 Task: Find connections with filter location Fujin with filter topic #mindset with filter profile language French with filter current company Spencer's Retail with filter school Vasireddy Venkatadri Institute of Technology, Nambur (V), Pedakakani(M), PIN-522508(CC-BQ) with filter industry Equipment Rental Services with filter service category Content Strategy with filter keywords title C-Level or C-Suite.
Action: Mouse moved to (654, 80)
Screenshot: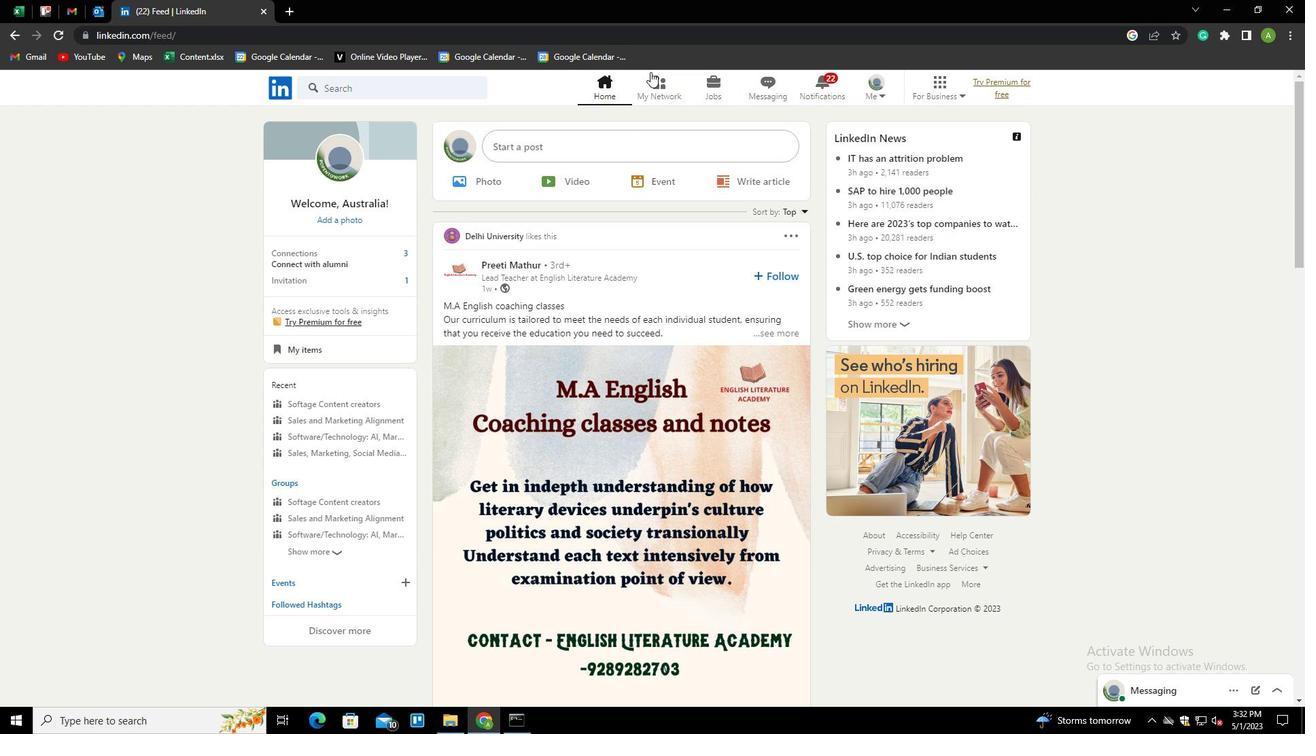 
Action: Mouse pressed left at (654, 80)
Screenshot: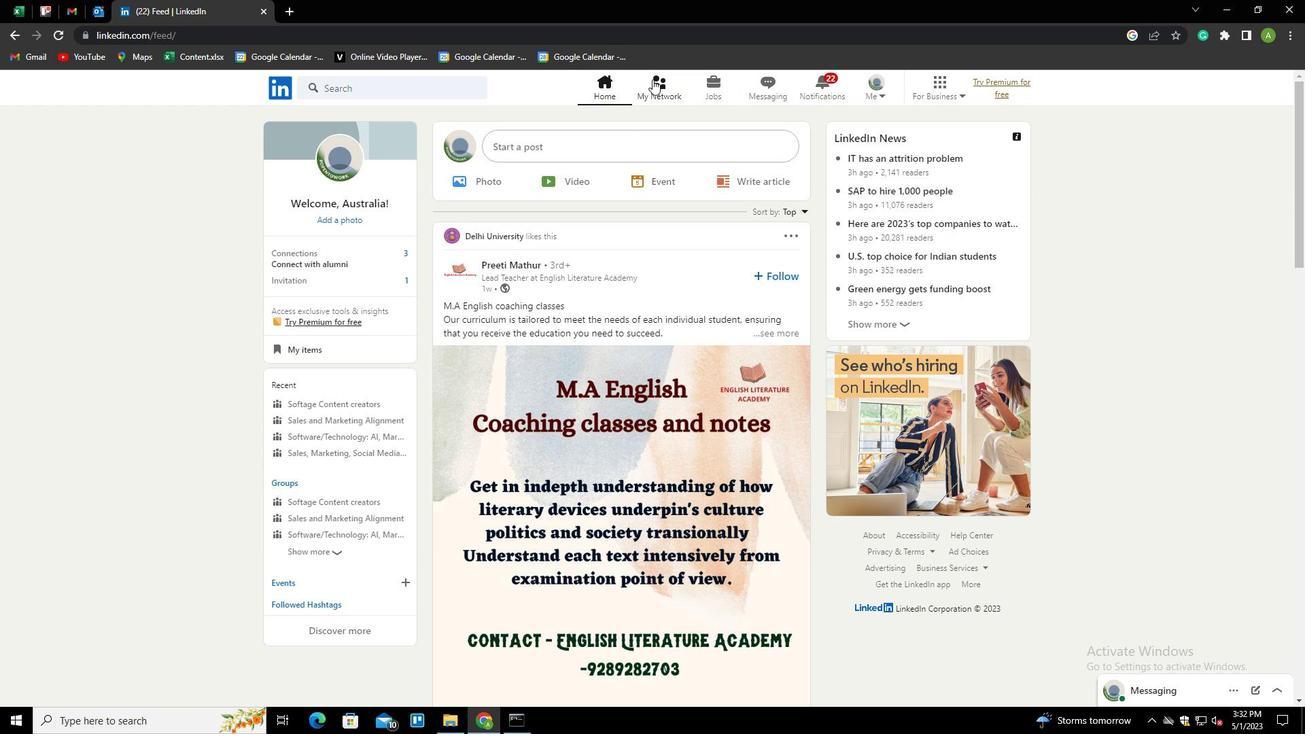 
Action: Mouse moved to (374, 153)
Screenshot: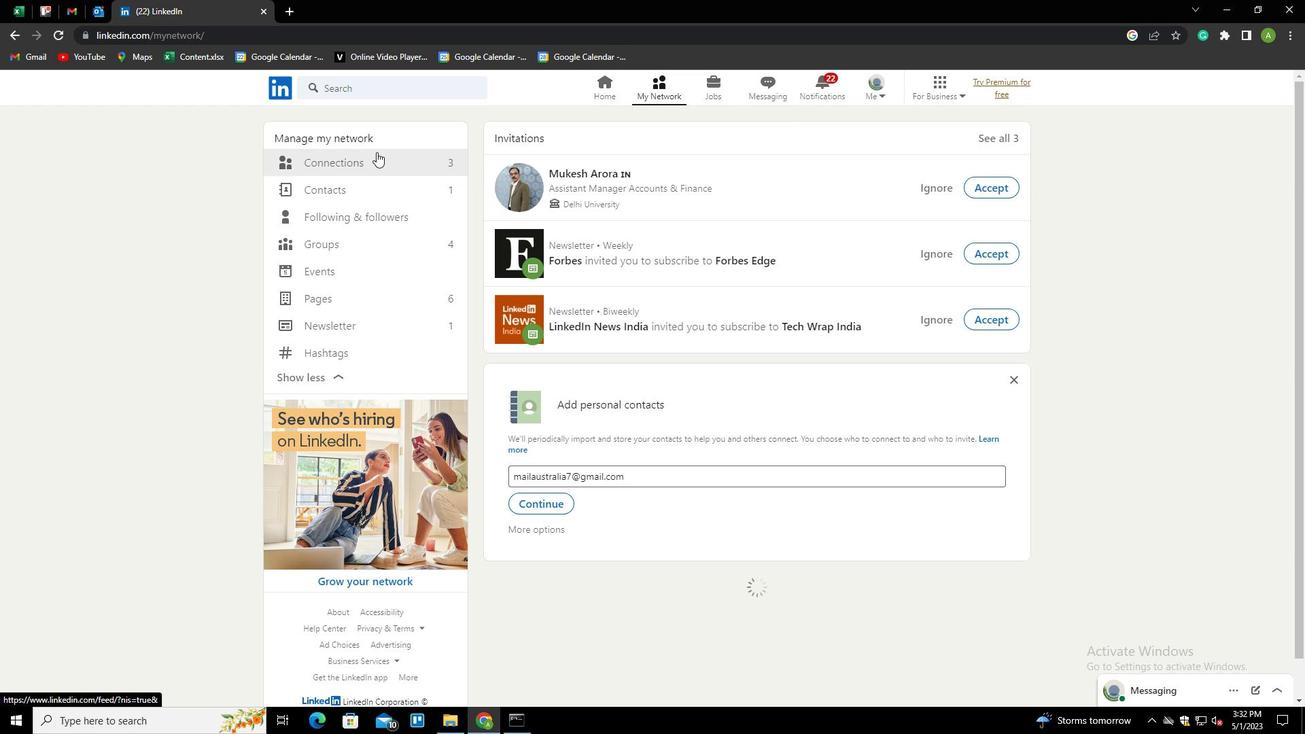 
Action: Mouse pressed left at (374, 153)
Screenshot: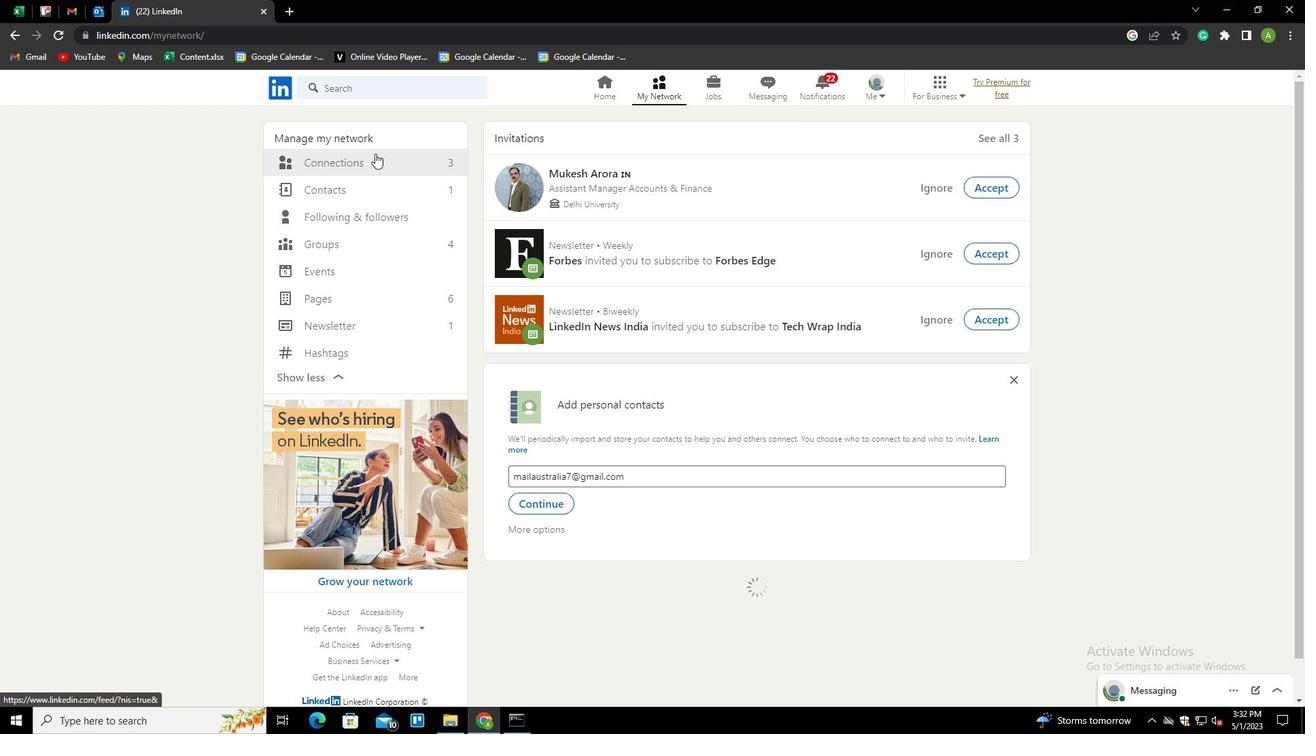 
Action: Mouse moved to (344, 163)
Screenshot: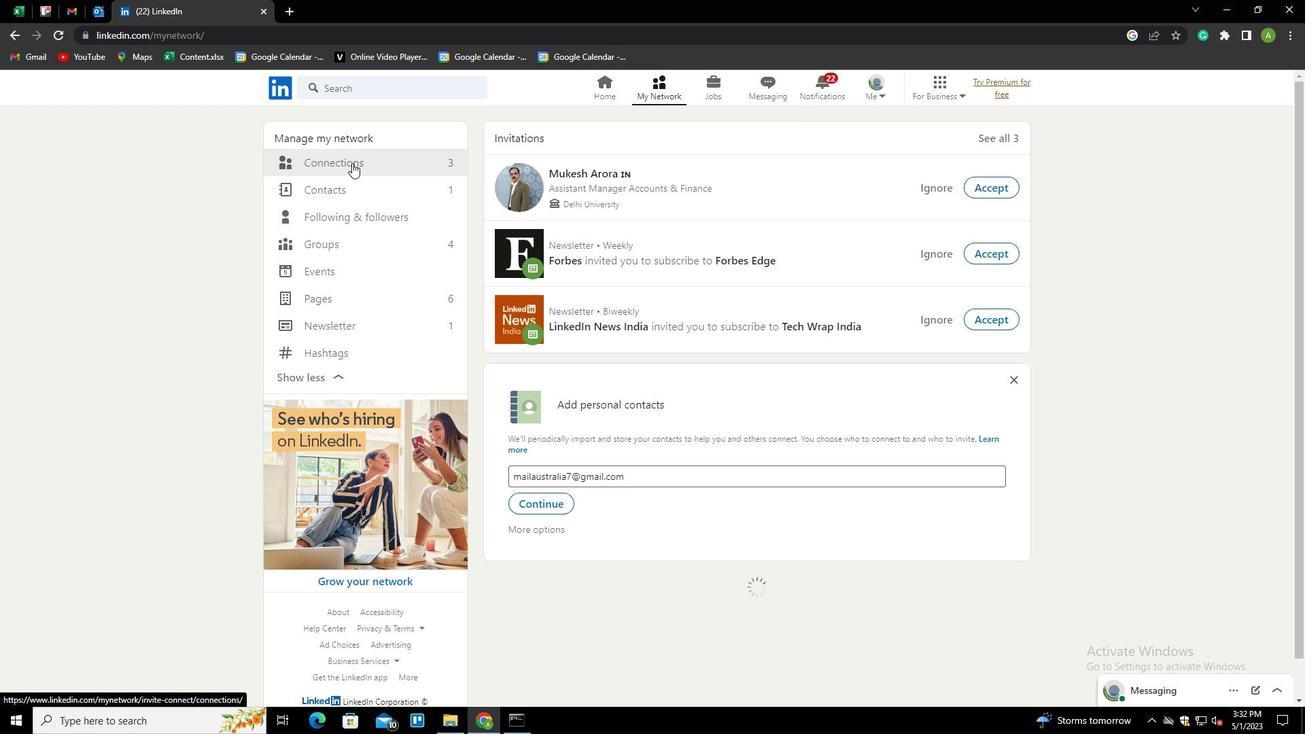 
Action: Mouse pressed left at (344, 163)
Screenshot: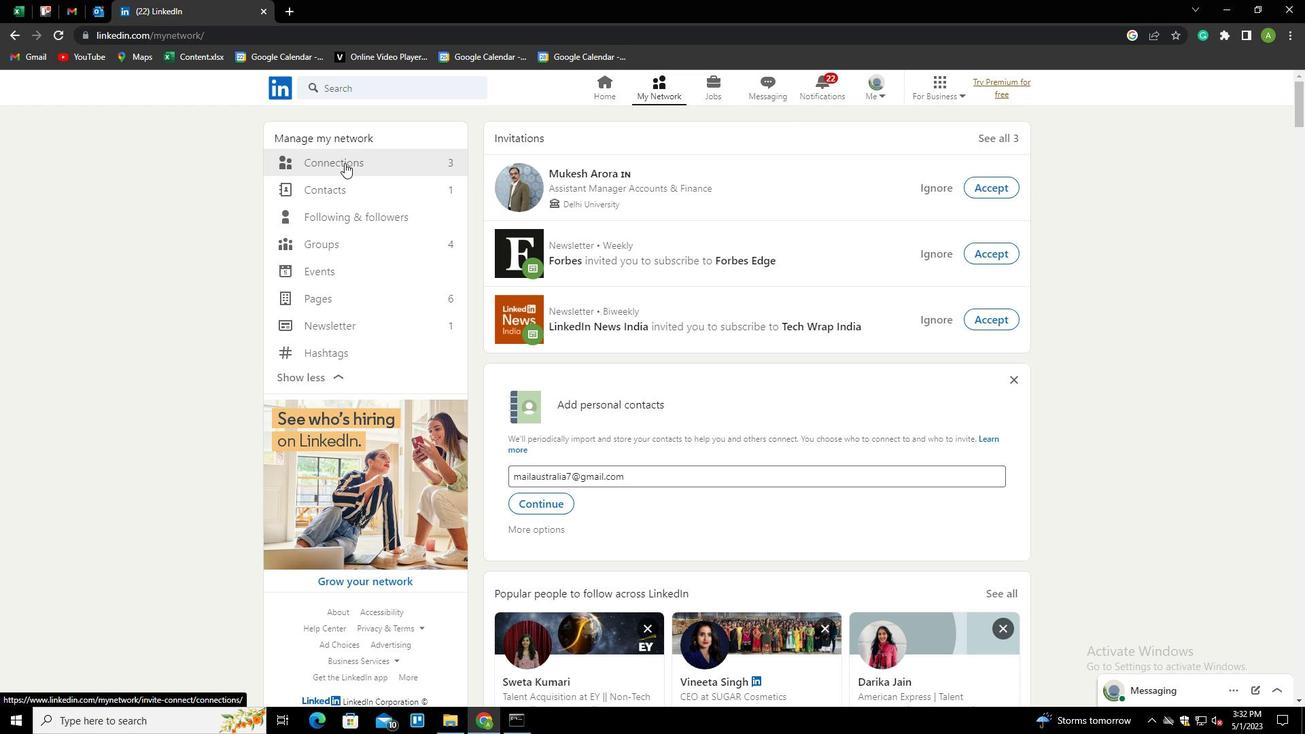 
Action: Mouse moved to (743, 167)
Screenshot: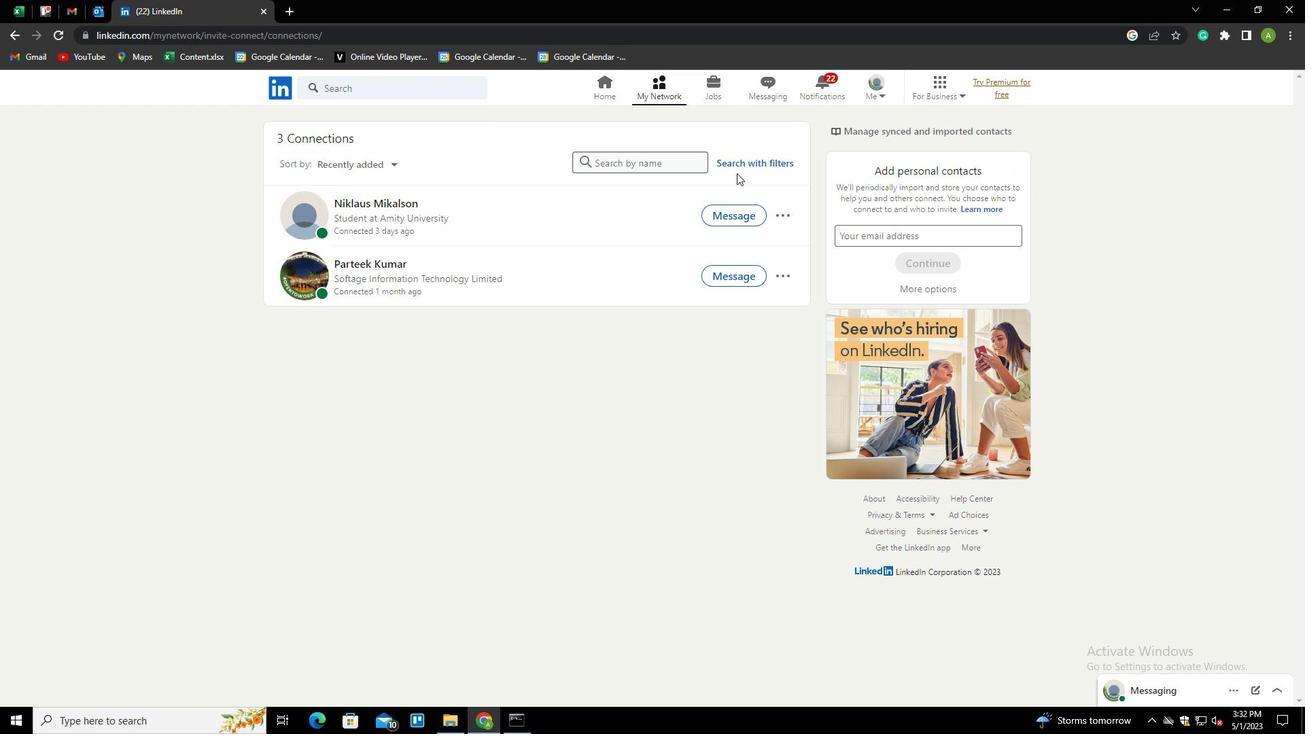 
Action: Mouse pressed left at (743, 167)
Screenshot: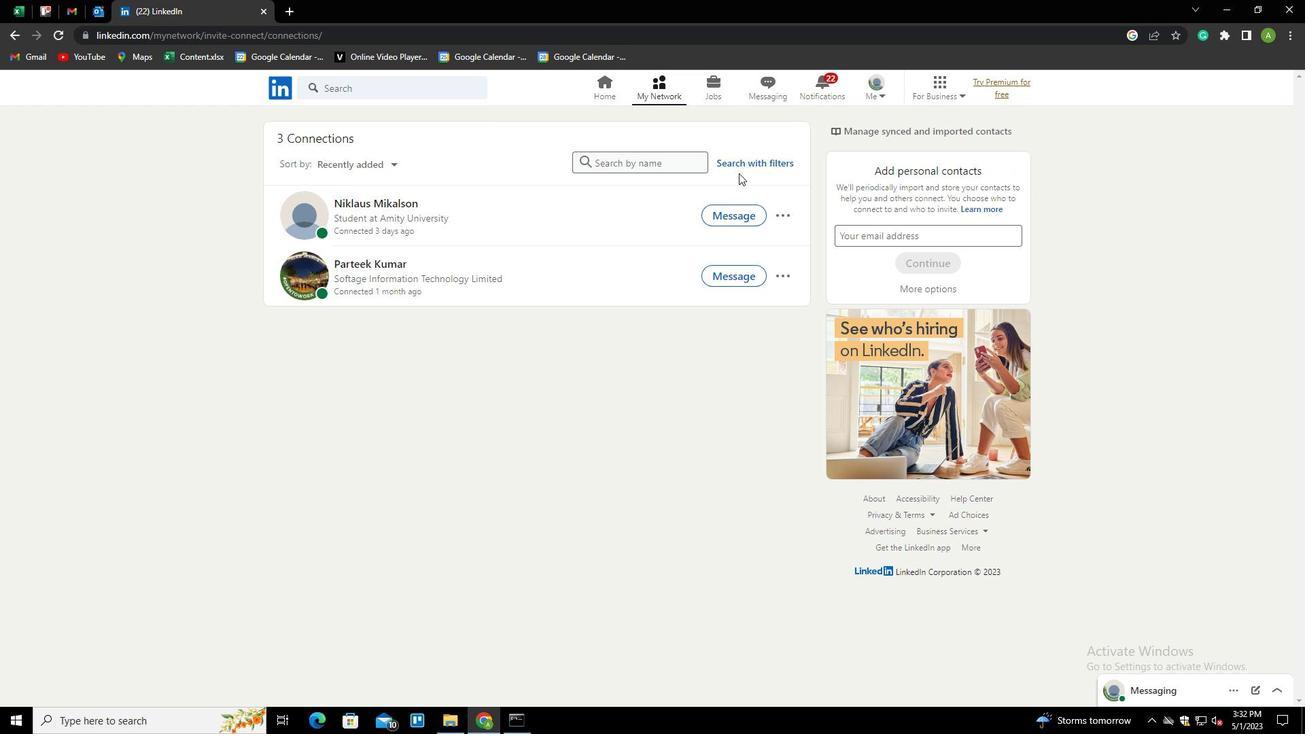 
Action: Mouse moved to (701, 123)
Screenshot: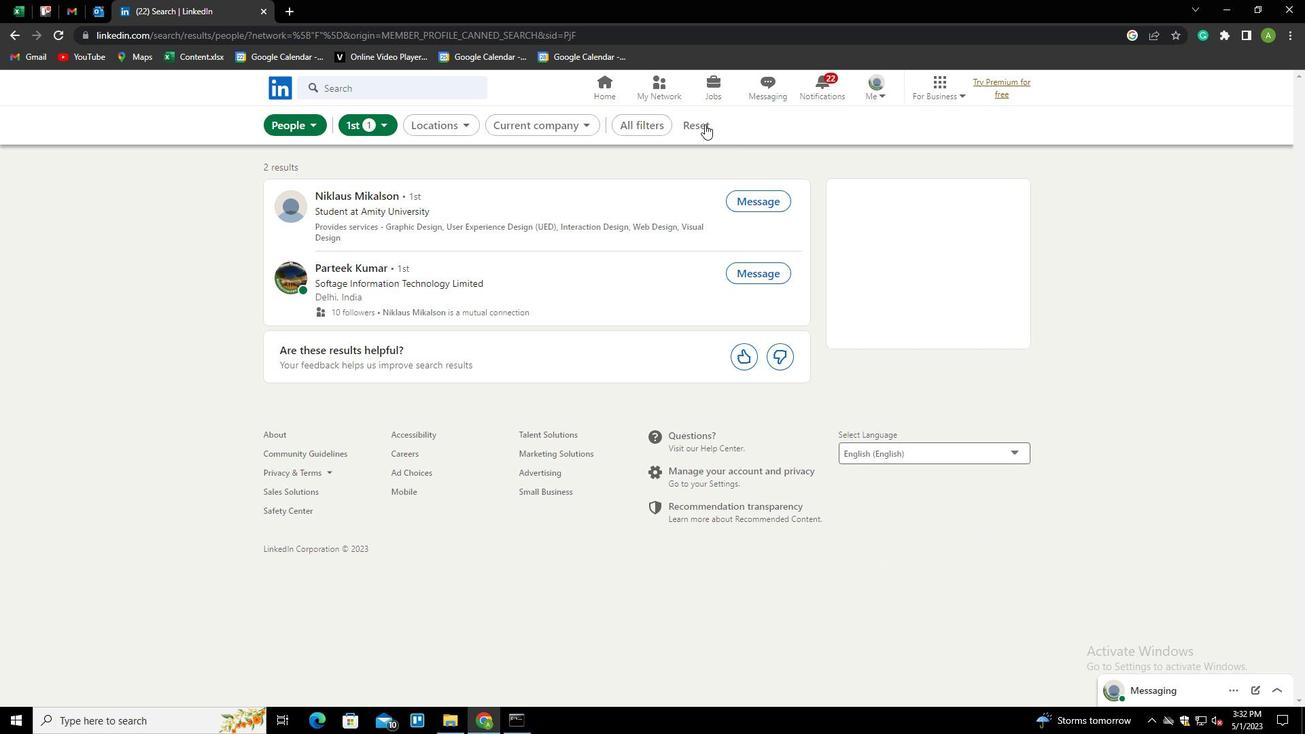 
Action: Mouse pressed left at (701, 123)
Screenshot: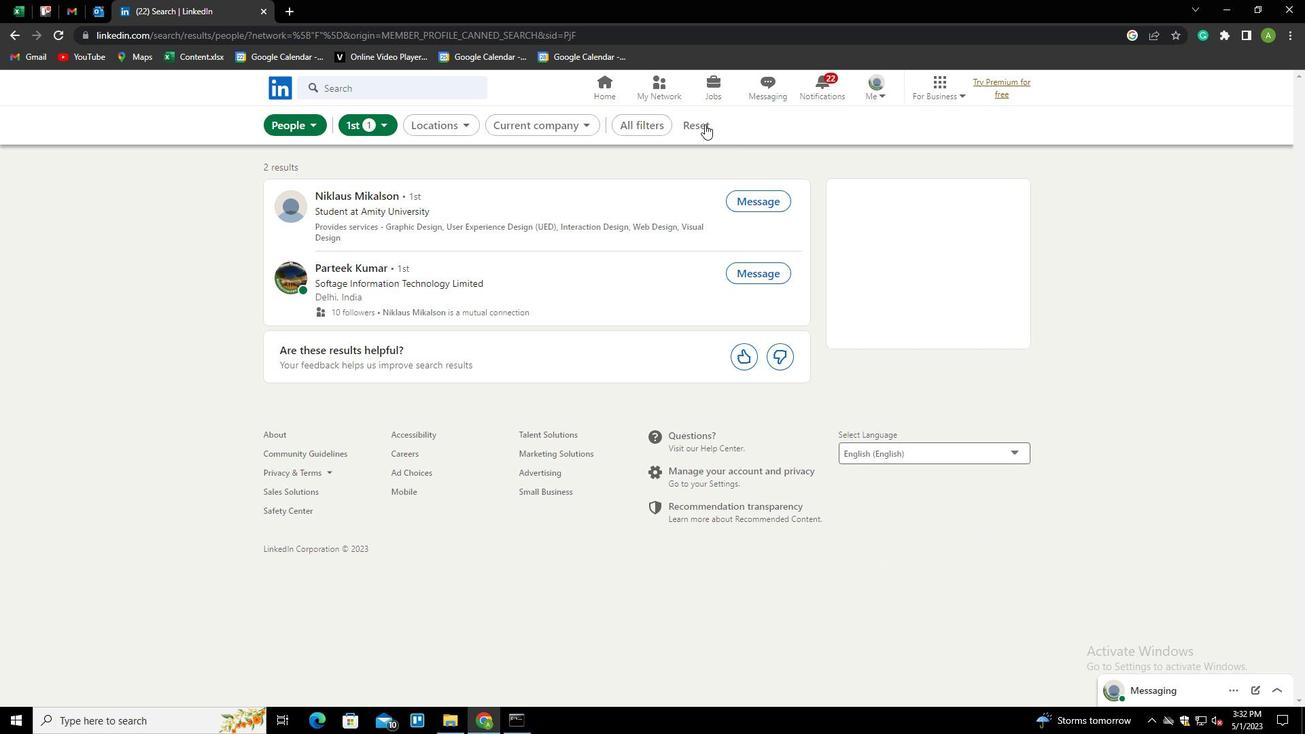 
Action: Mouse moved to (660, 126)
Screenshot: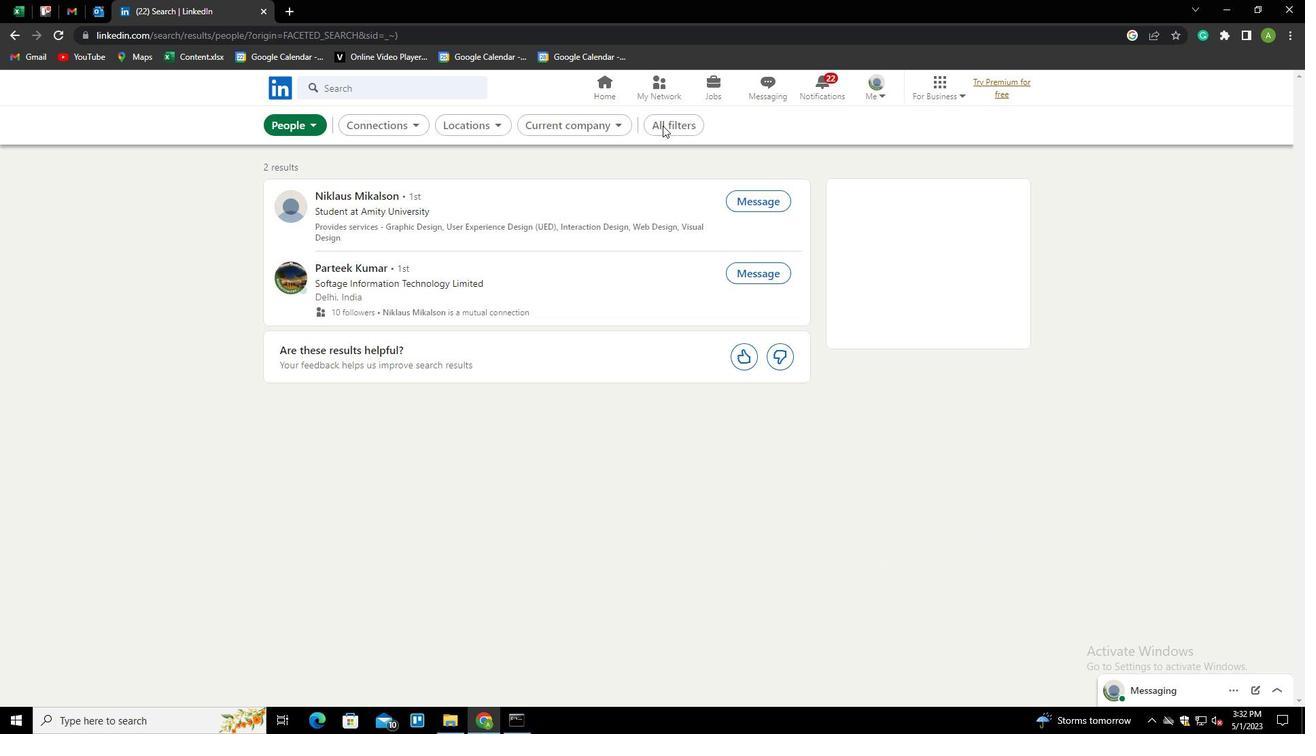 
Action: Mouse pressed left at (660, 126)
Screenshot: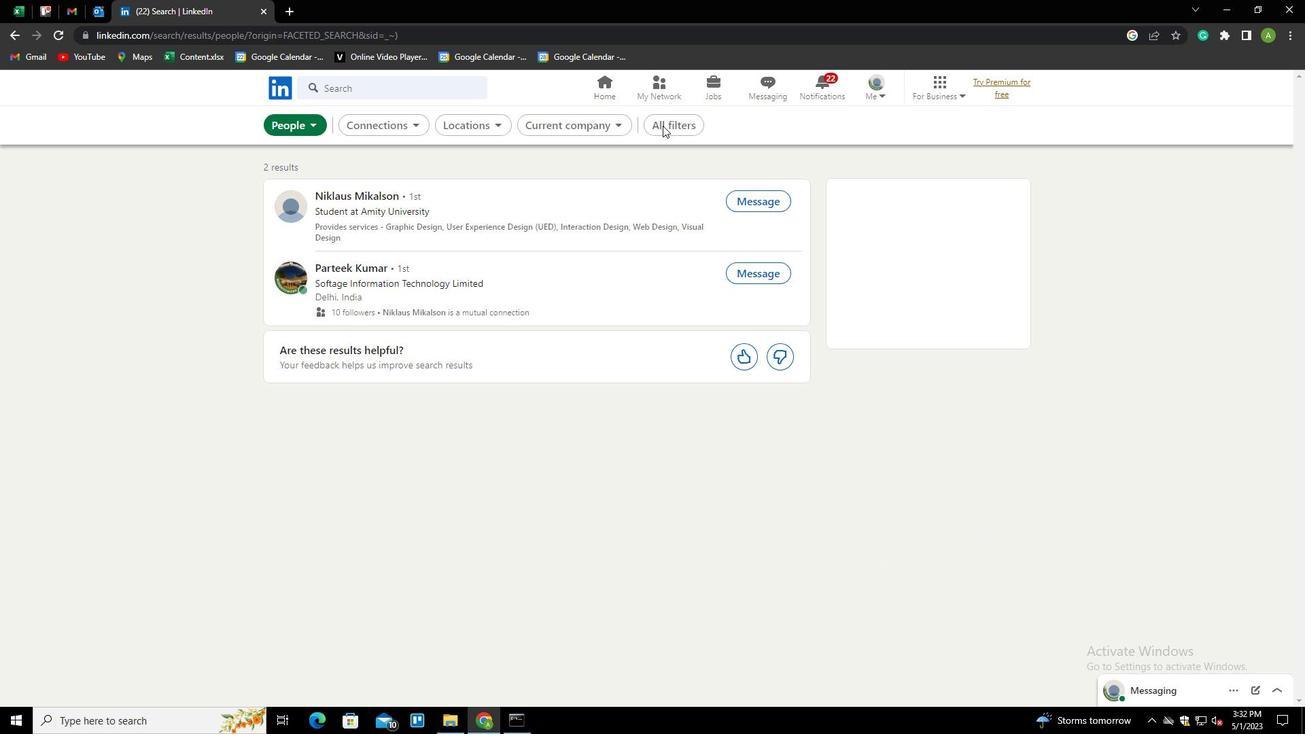 
Action: Mouse moved to (1266, 375)
Screenshot: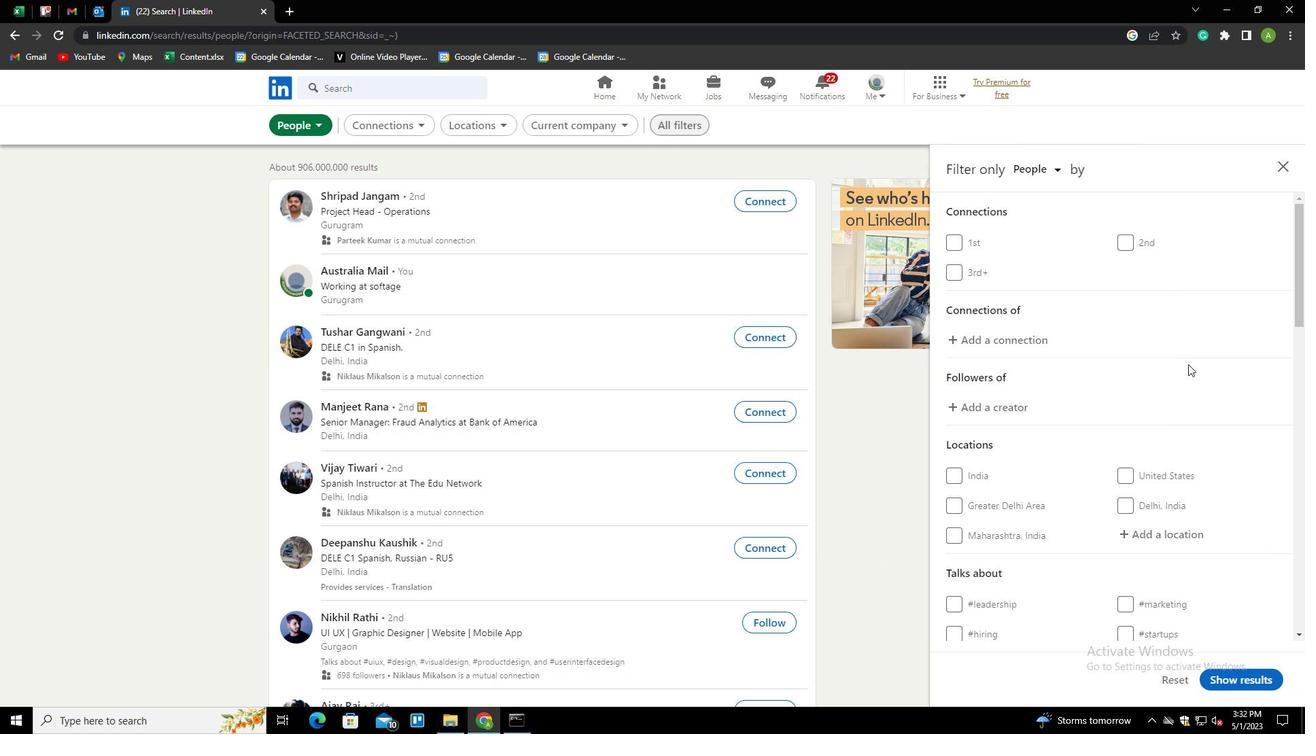 
Action: Mouse scrolled (1266, 374) with delta (0, 0)
Screenshot: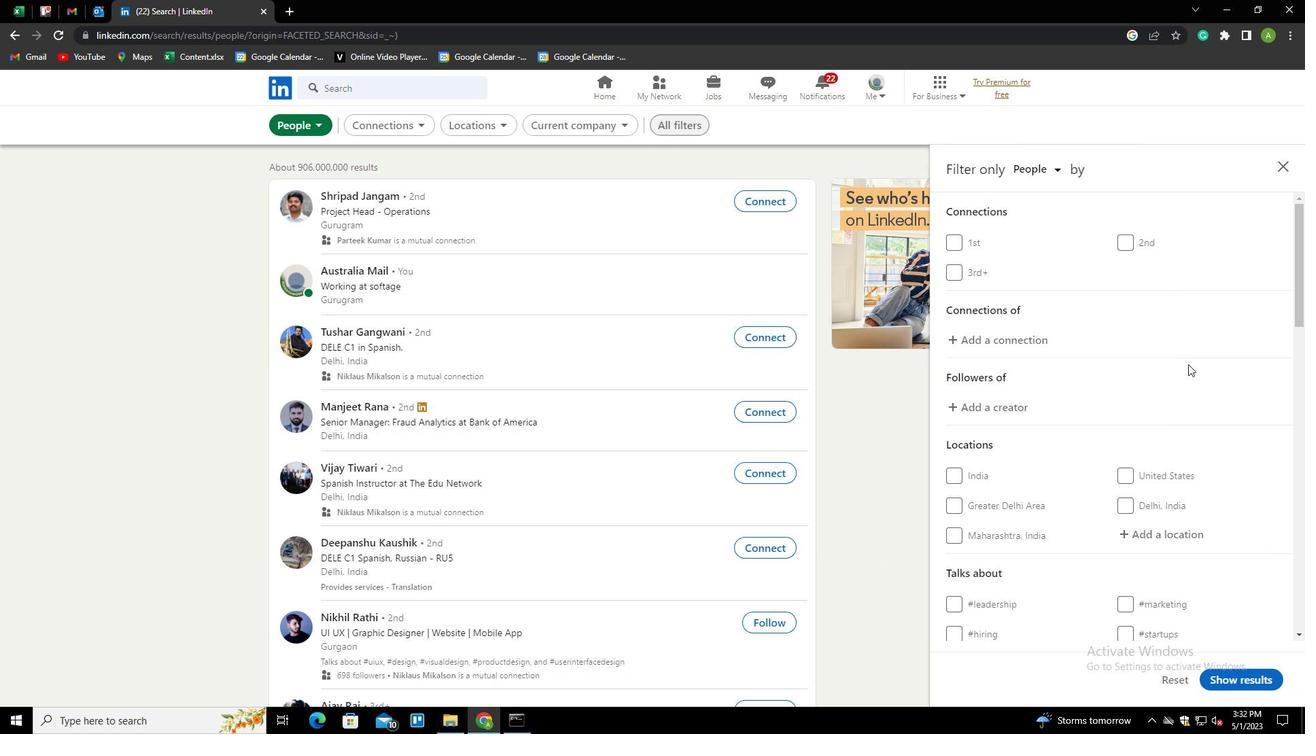 
Action: Mouse moved to (1266, 375)
Screenshot: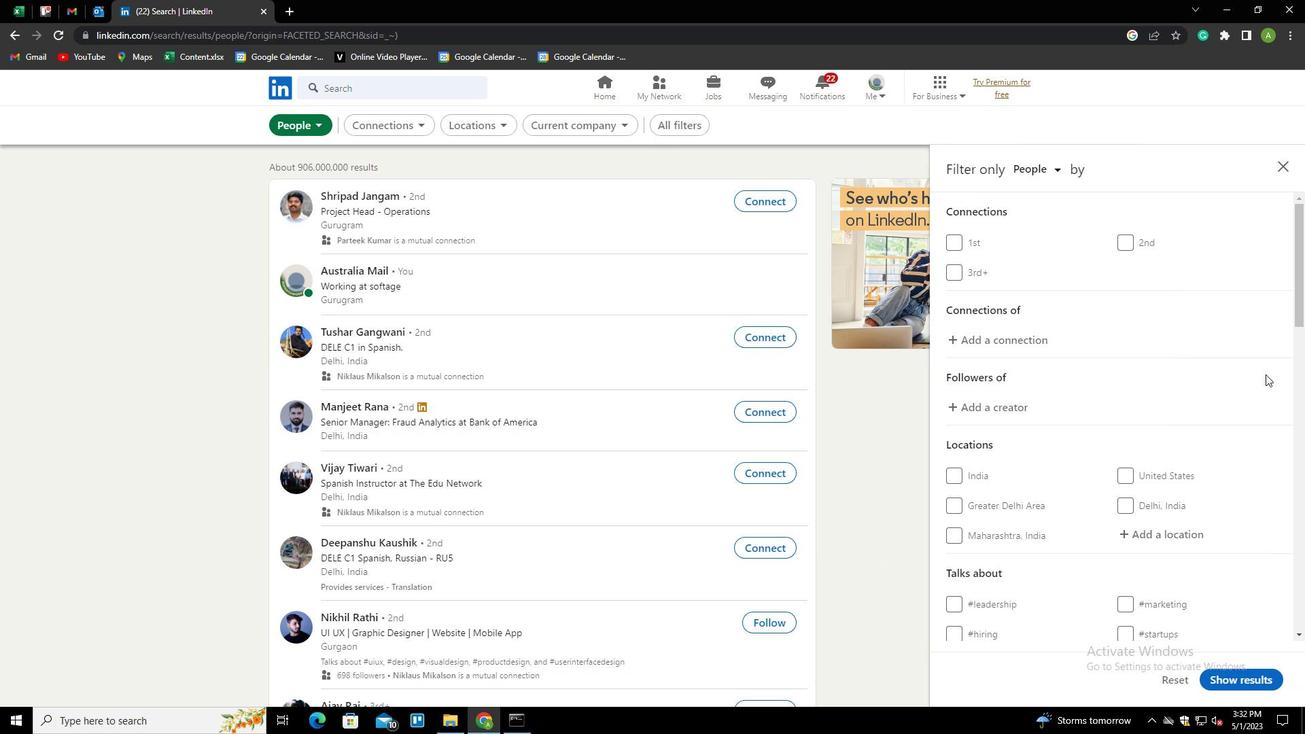 
Action: Mouse scrolled (1266, 374) with delta (0, 0)
Screenshot: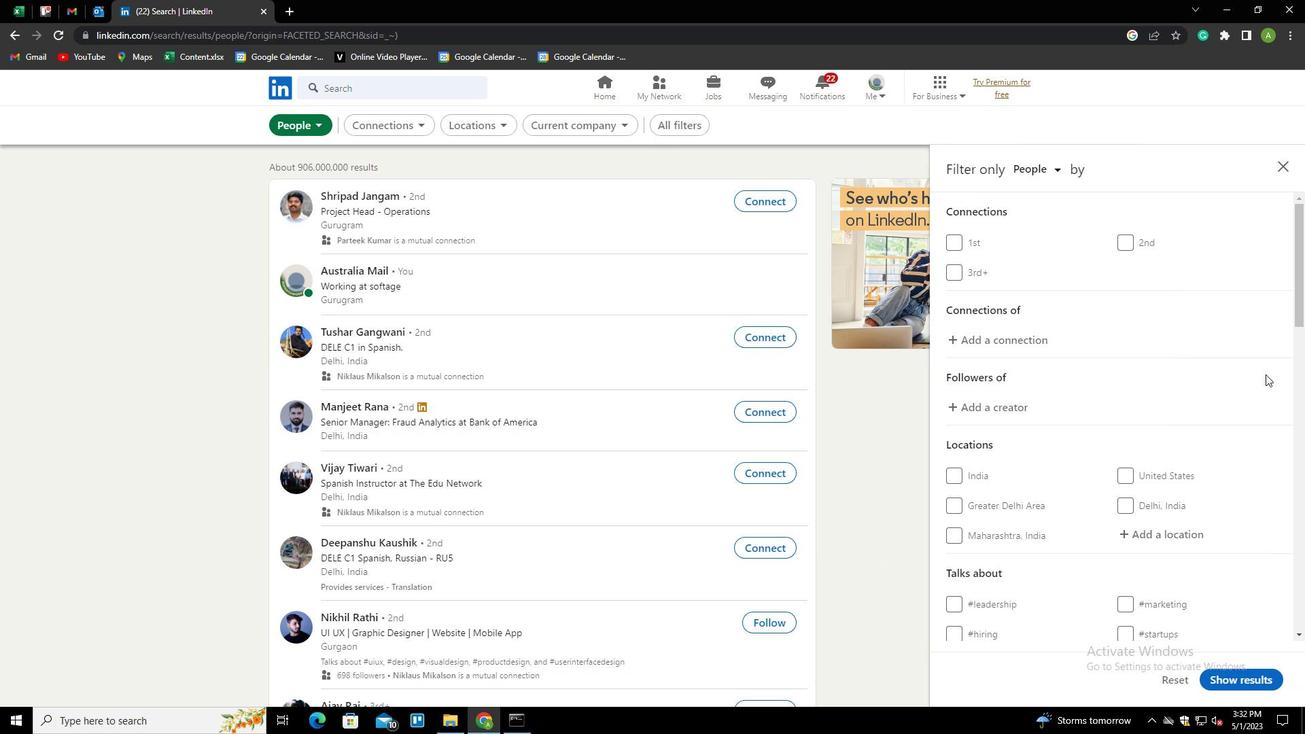 
Action: Mouse moved to (1137, 392)
Screenshot: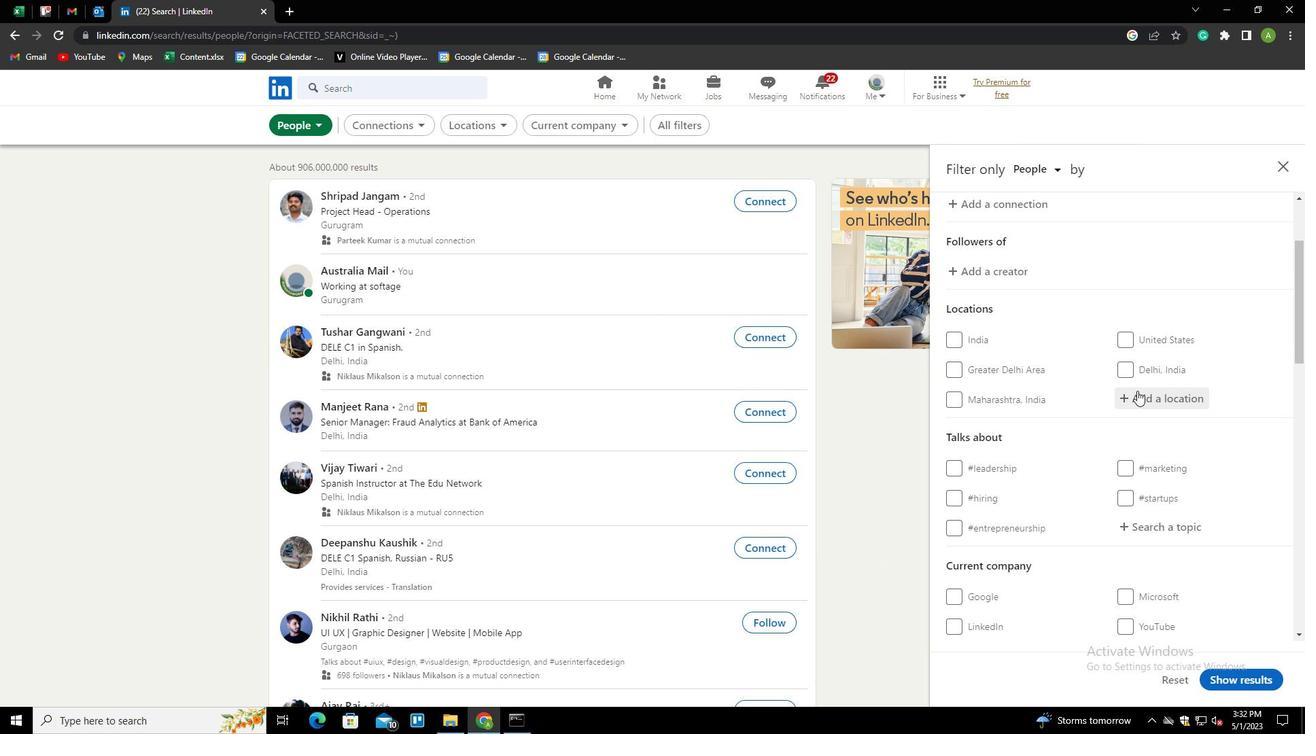 
Action: Mouse pressed left at (1137, 392)
Screenshot: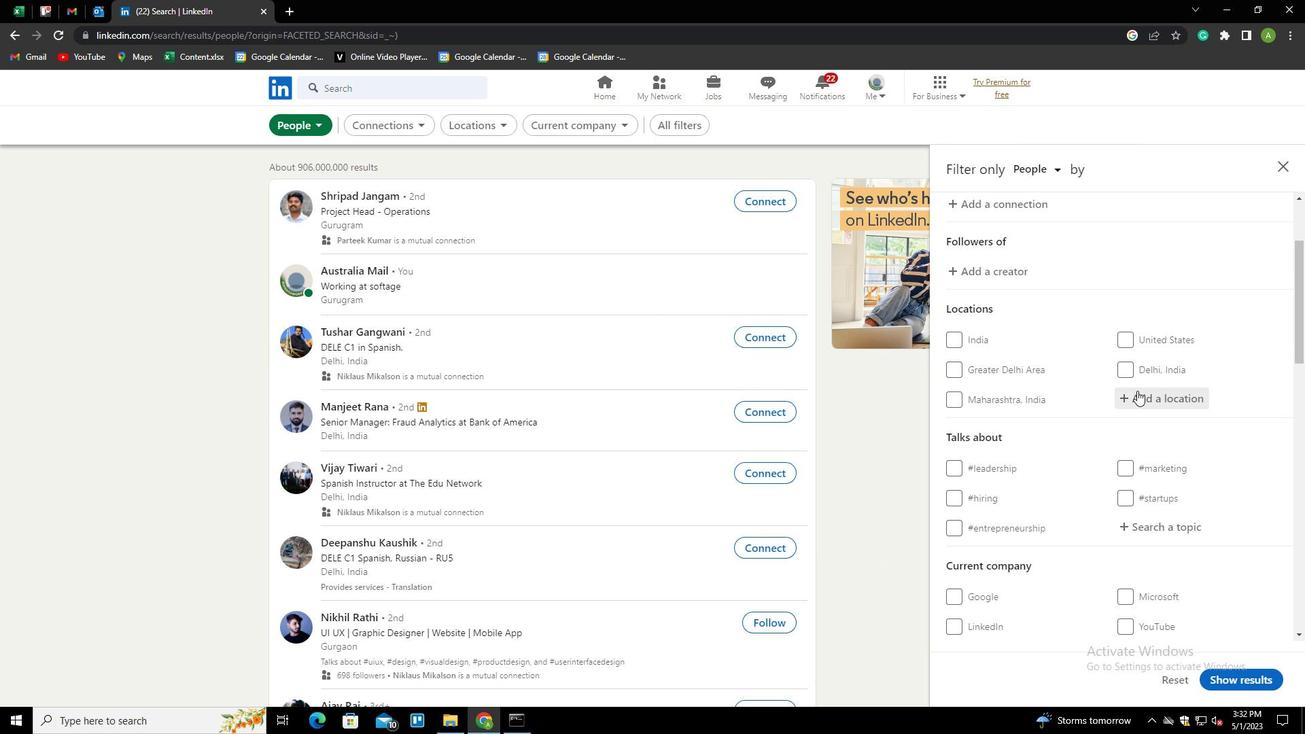 
Action: Key pressed <Key.shift>FUJIN
Screenshot: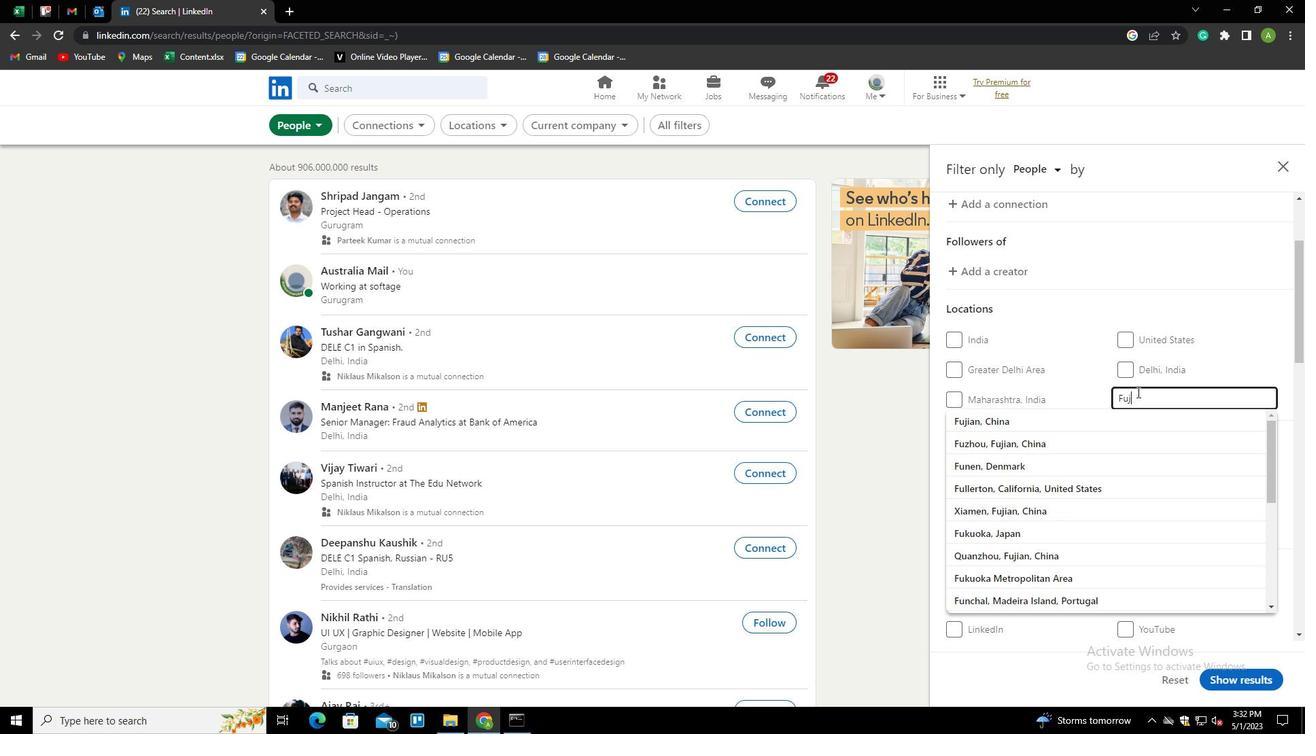 
Action: Mouse moved to (1153, 524)
Screenshot: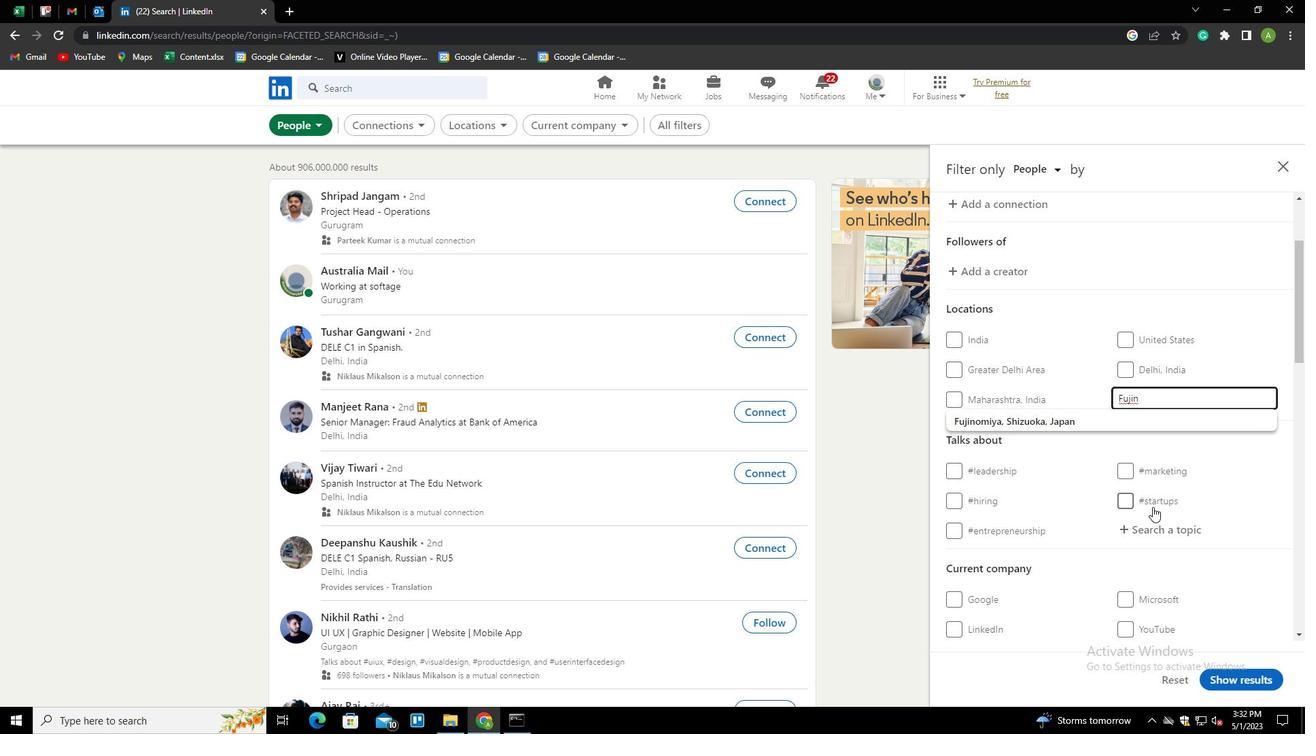 
Action: Mouse pressed left at (1153, 524)
Screenshot: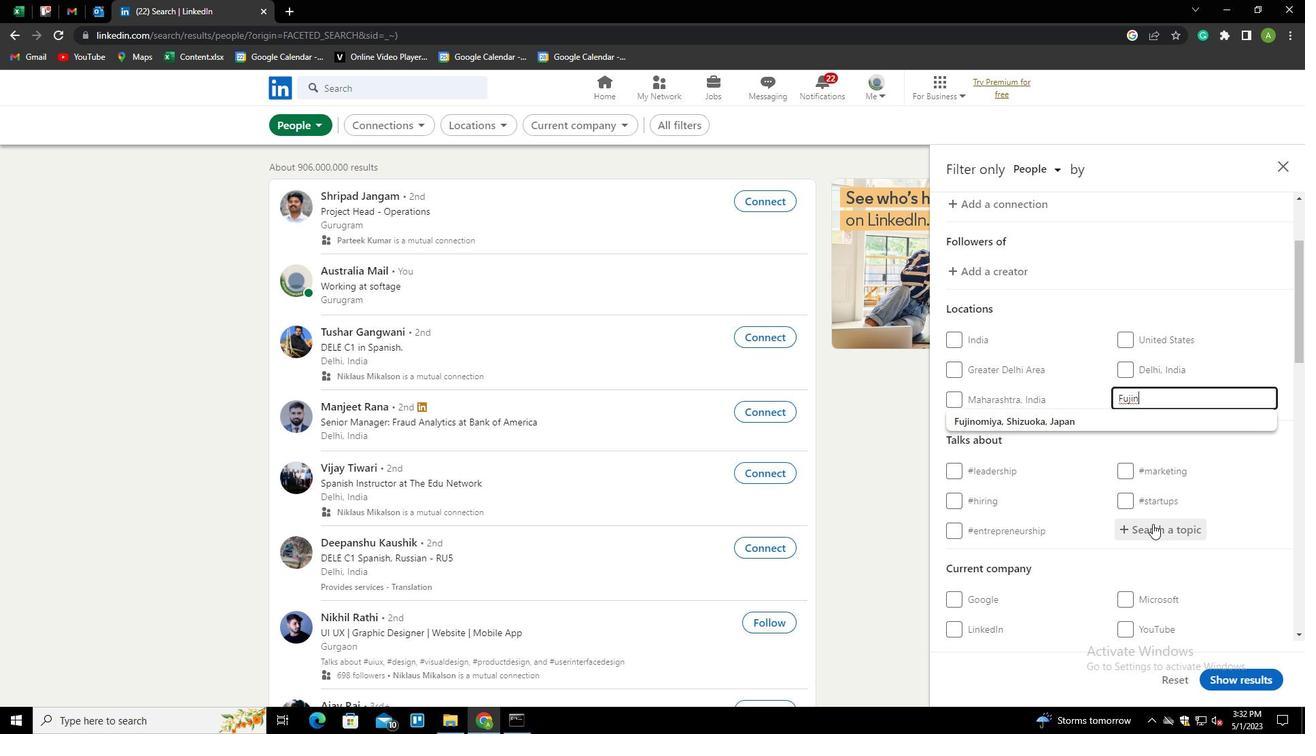 
Action: Key pressed MINDSET<Key.down><Key.enter>
Screenshot: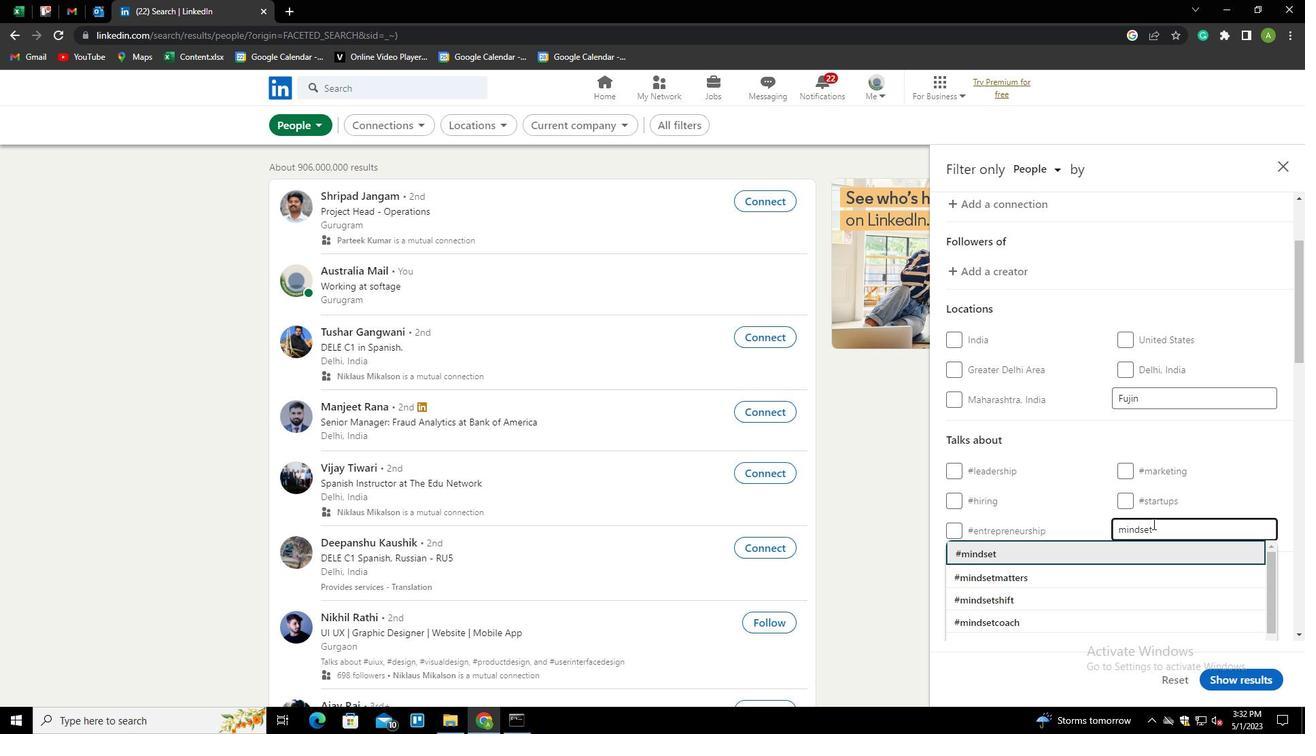 
Action: Mouse scrolled (1153, 523) with delta (0, 0)
Screenshot: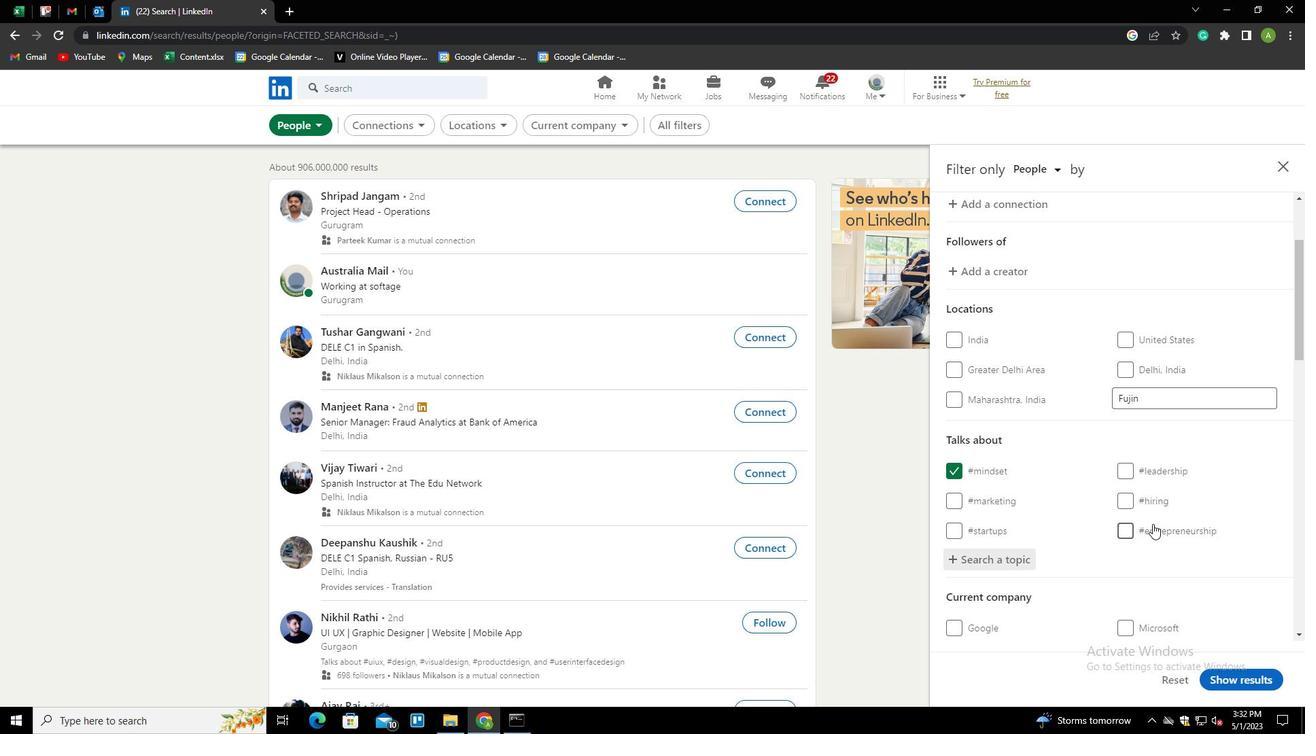 
Action: Mouse scrolled (1153, 523) with delta (0, 0)
Screenshot: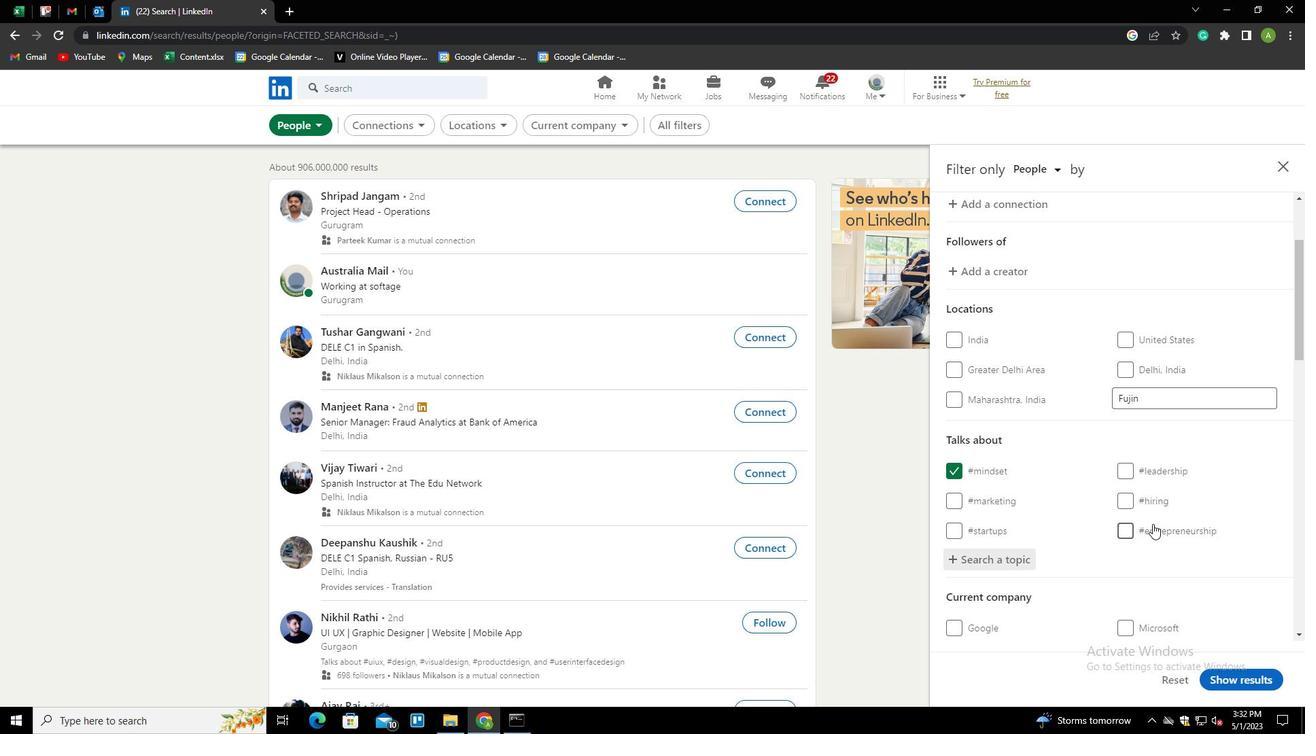 
Action: Mouse scrolled (1153, 523) with delta (0, 0)
Screenshot: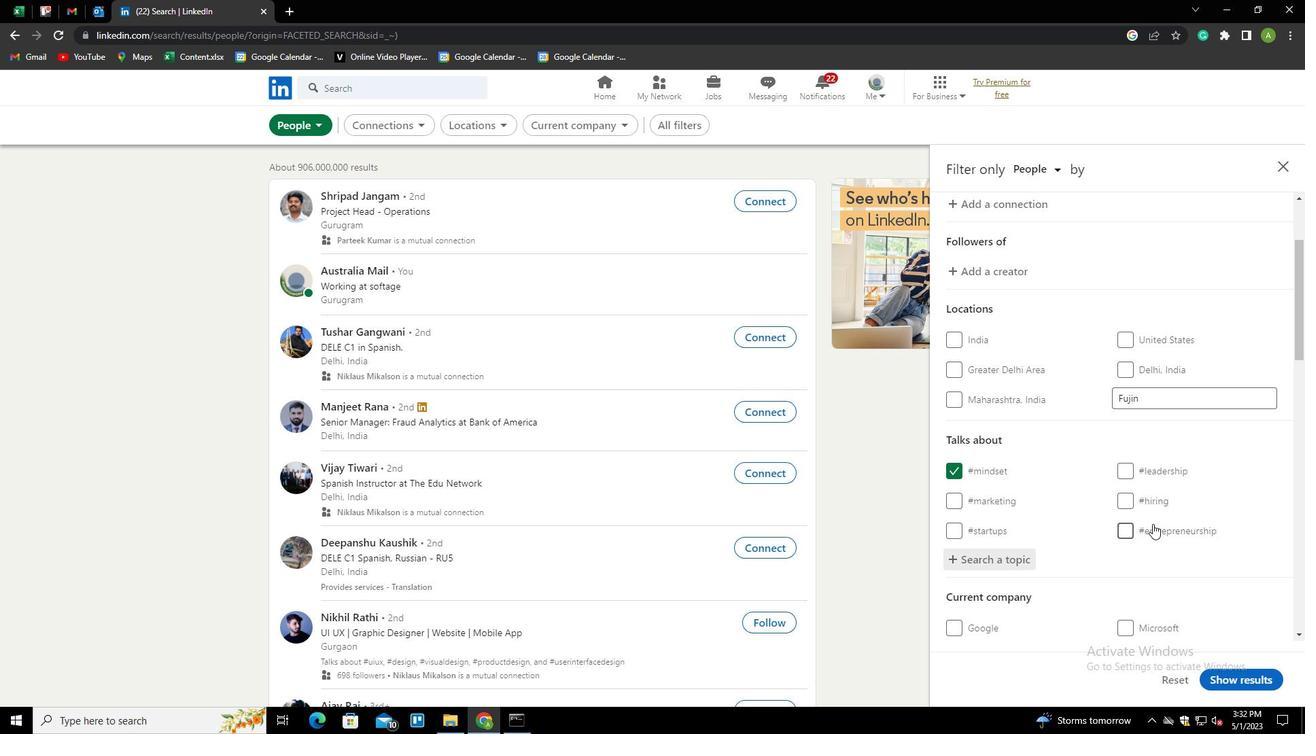
Action: Mouse scrolled (1153, 523) with delta (0, 0)
Screenshot: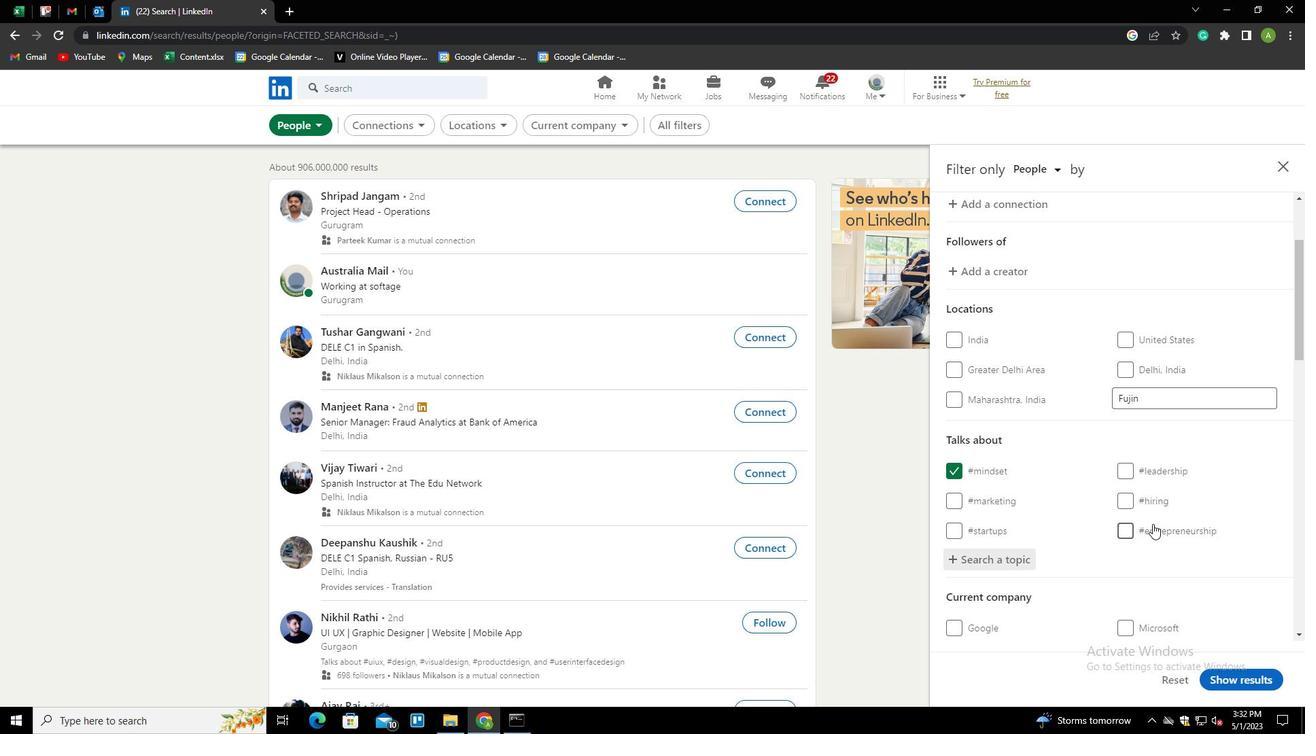 
Action: Mouse scrolled (1153, 523) with delta (0, 0)
Screenshot: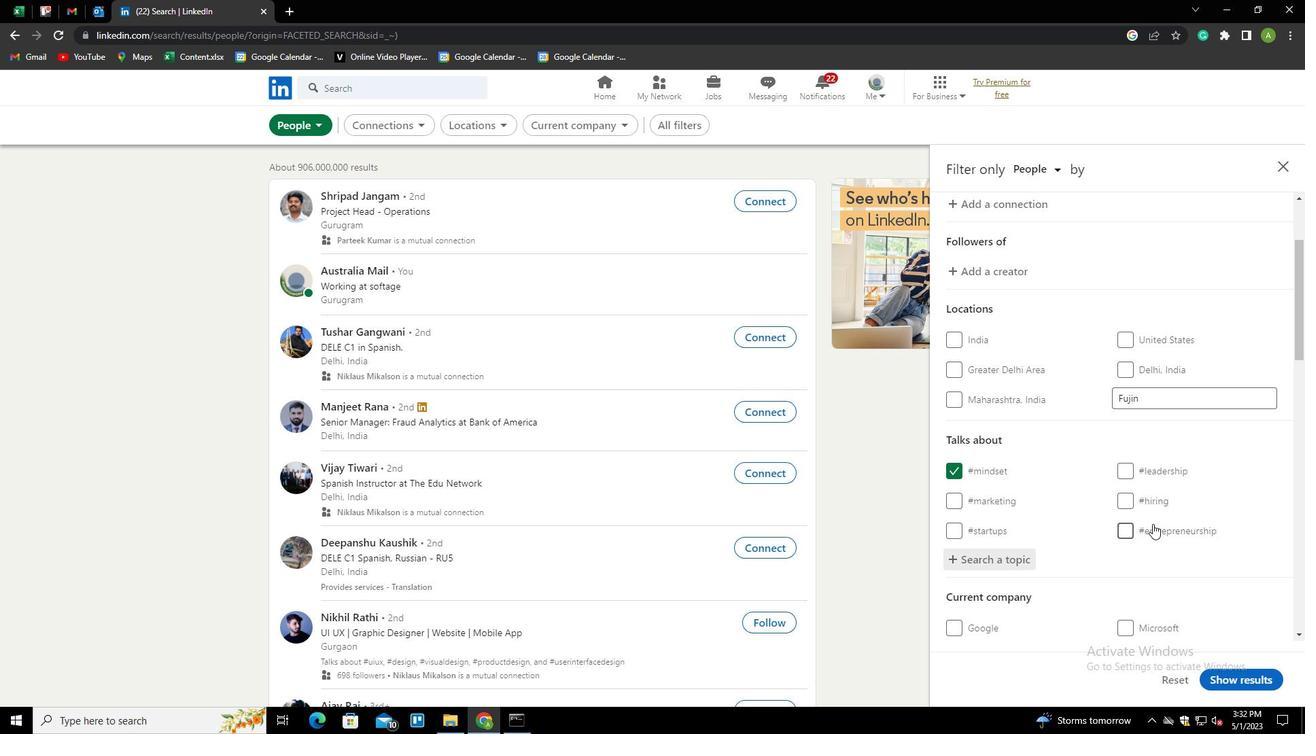 
Action: Mouse scrolled (1153, 523) with delta (0, 0)
Screenshot: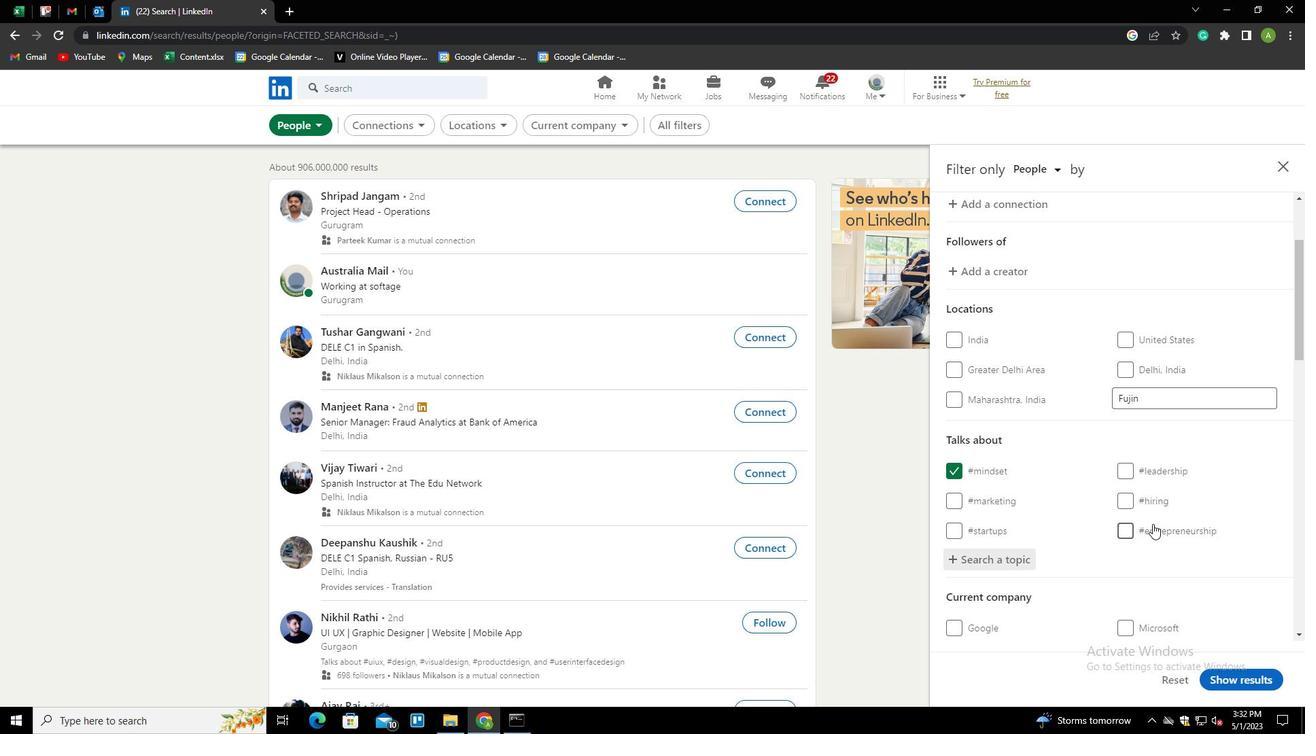 
Action: Mouse scrolled (1153, 523) with delta (0, 0)
Screenshot: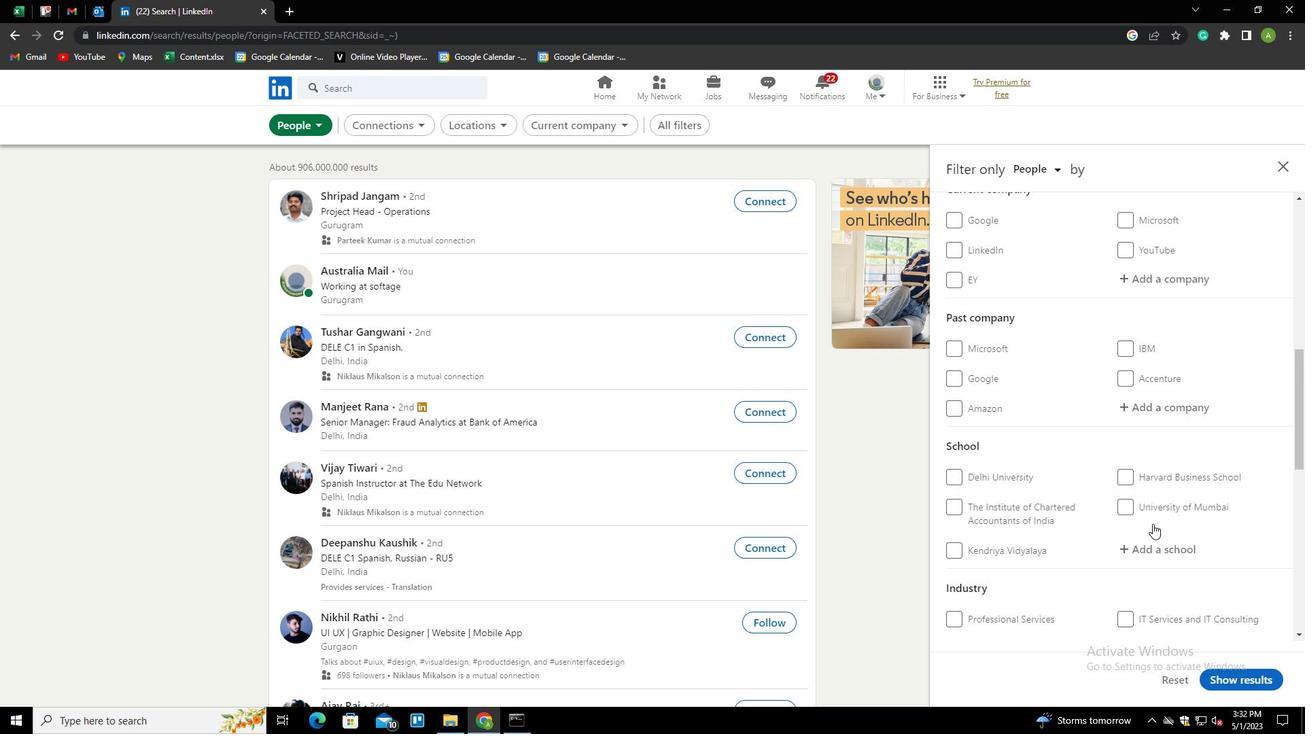 
Action: Mouse scrolled (1153, 523) with delta (0, 0)
Screenshot: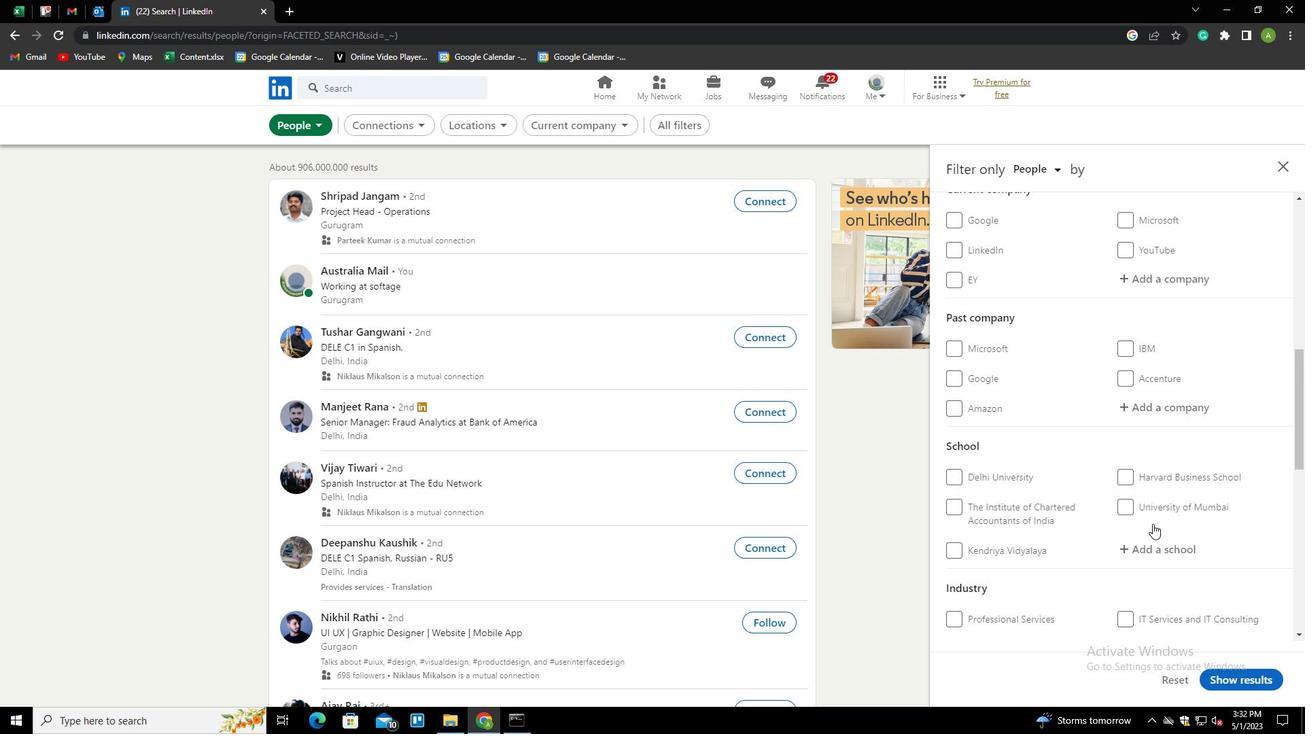 
Action: Mouse scrolled (1153, 523) with delta (0, 0)
Screenshot: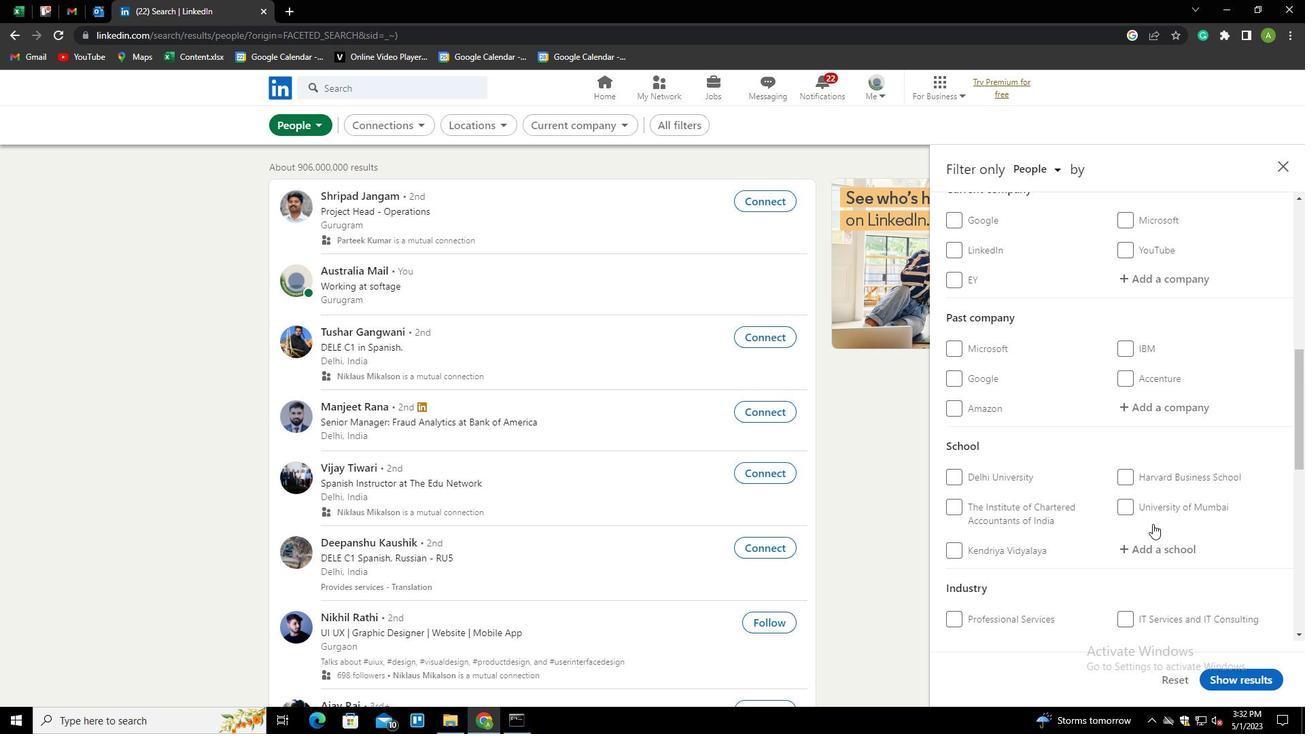 
Action: Mouse scrolled (1153, 523) with delta (0, 0)
Screenshot: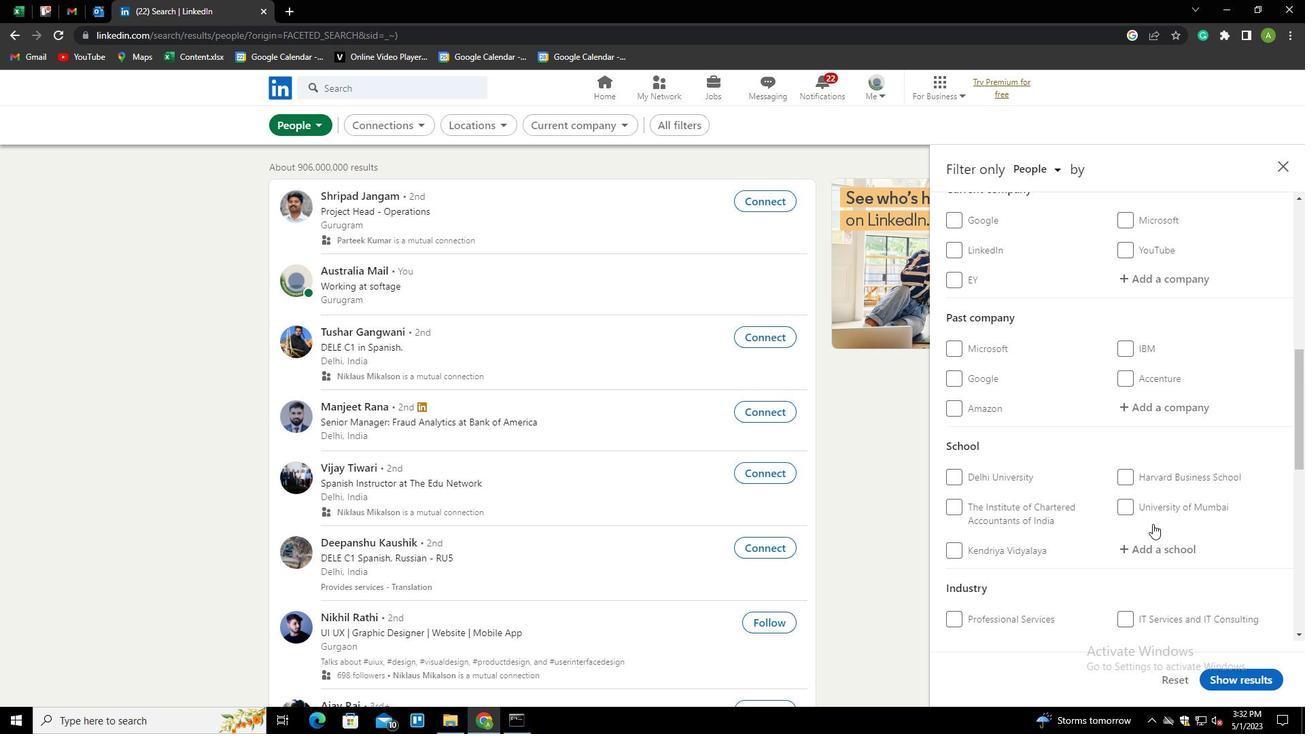 
Action: Mouse scrolled (1153, 523) with delta (0, 0)
Screenshot: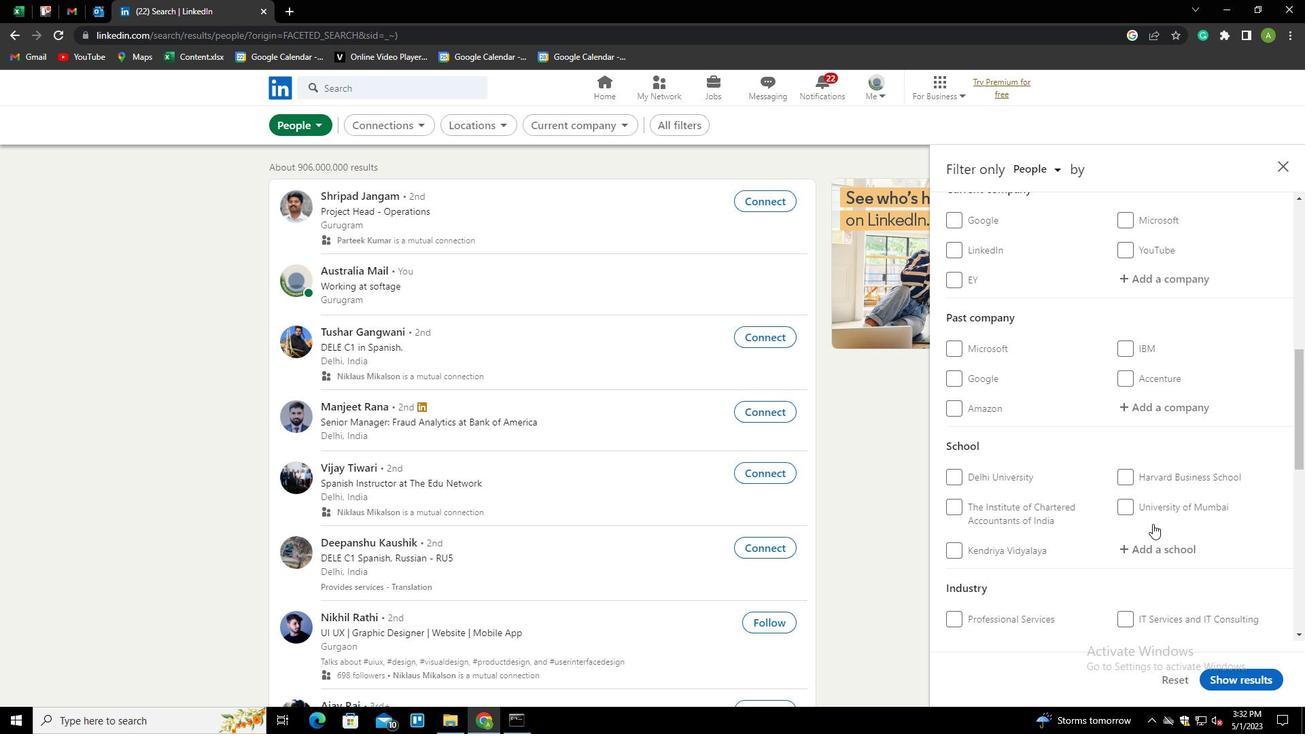 
Action: Mouse scrolled (1153, 523) with delta (0, 0)
Screenshot: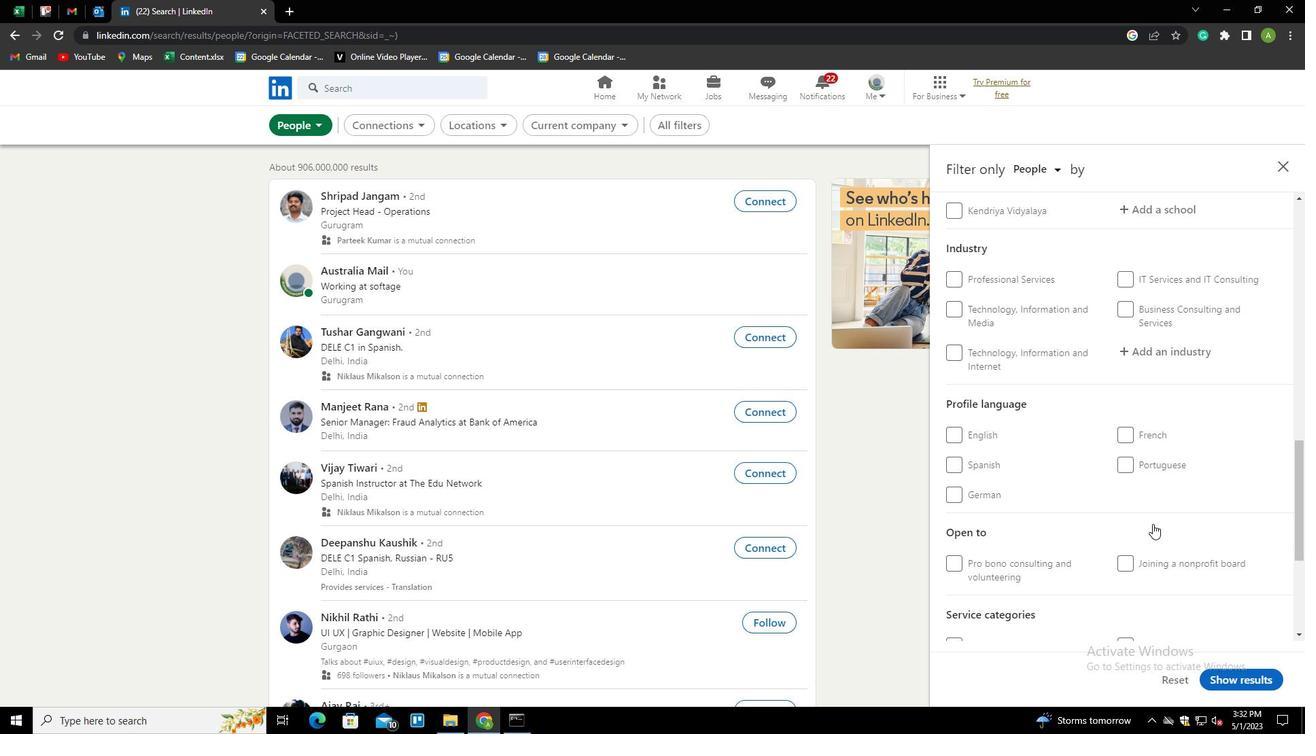 
Action: Mouse scrolled (1153, 523) with delta (0, 0)
Screenshot: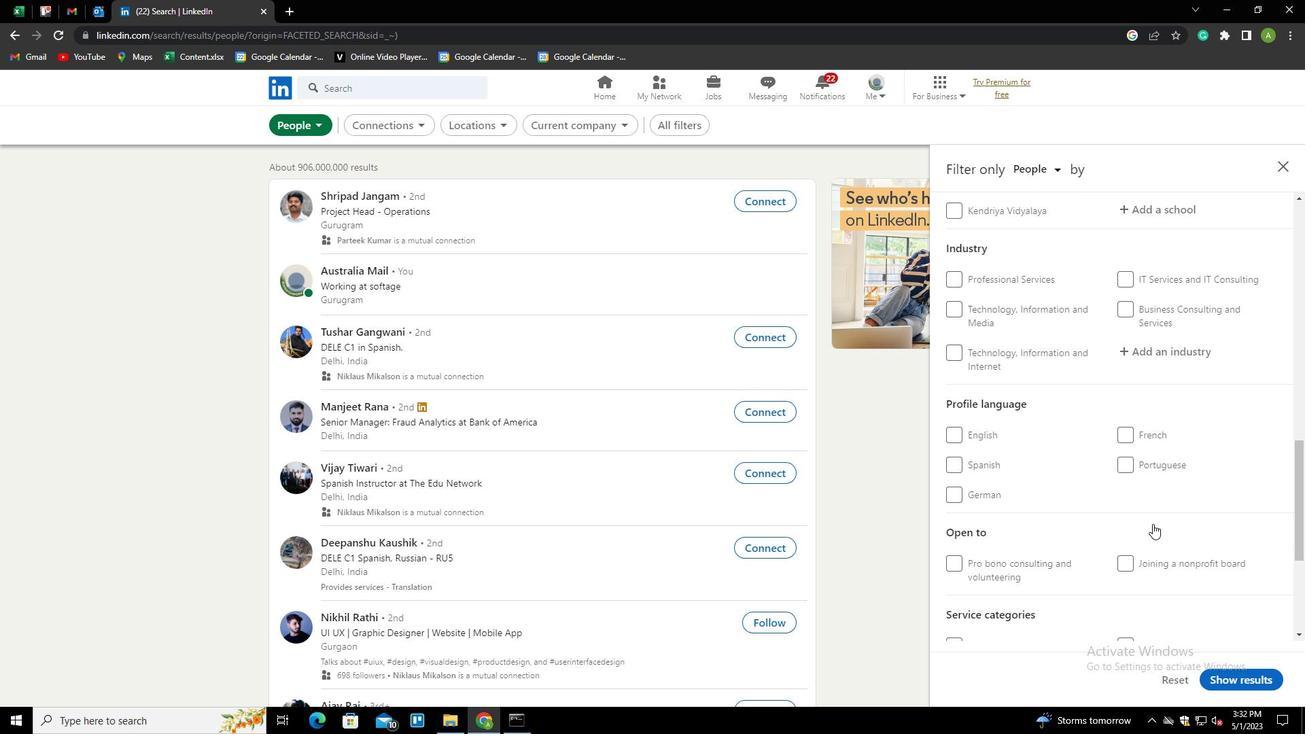 
Action: Mouse scrolled (1153, 523) with delta (0, 0)
Screenshot: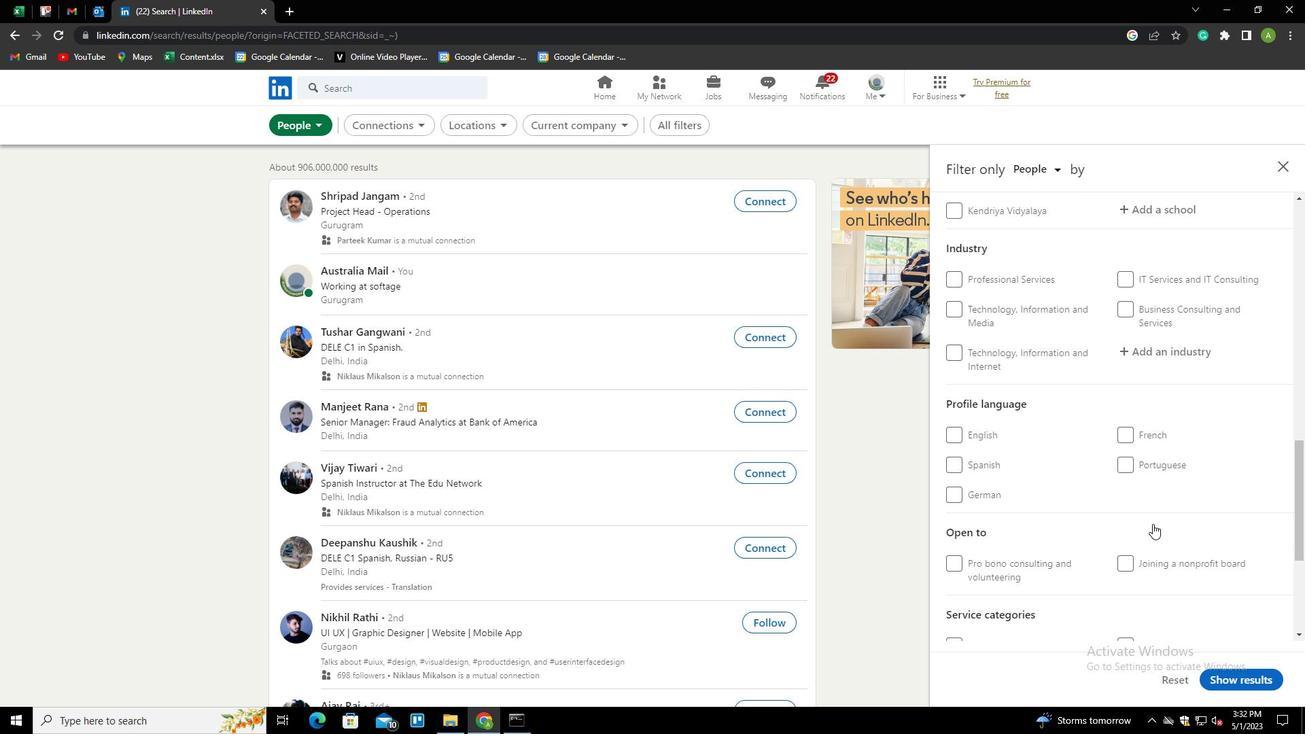 
Action: Mouse scrolled (1153, 523) with delta (0, 0)
Screenshot: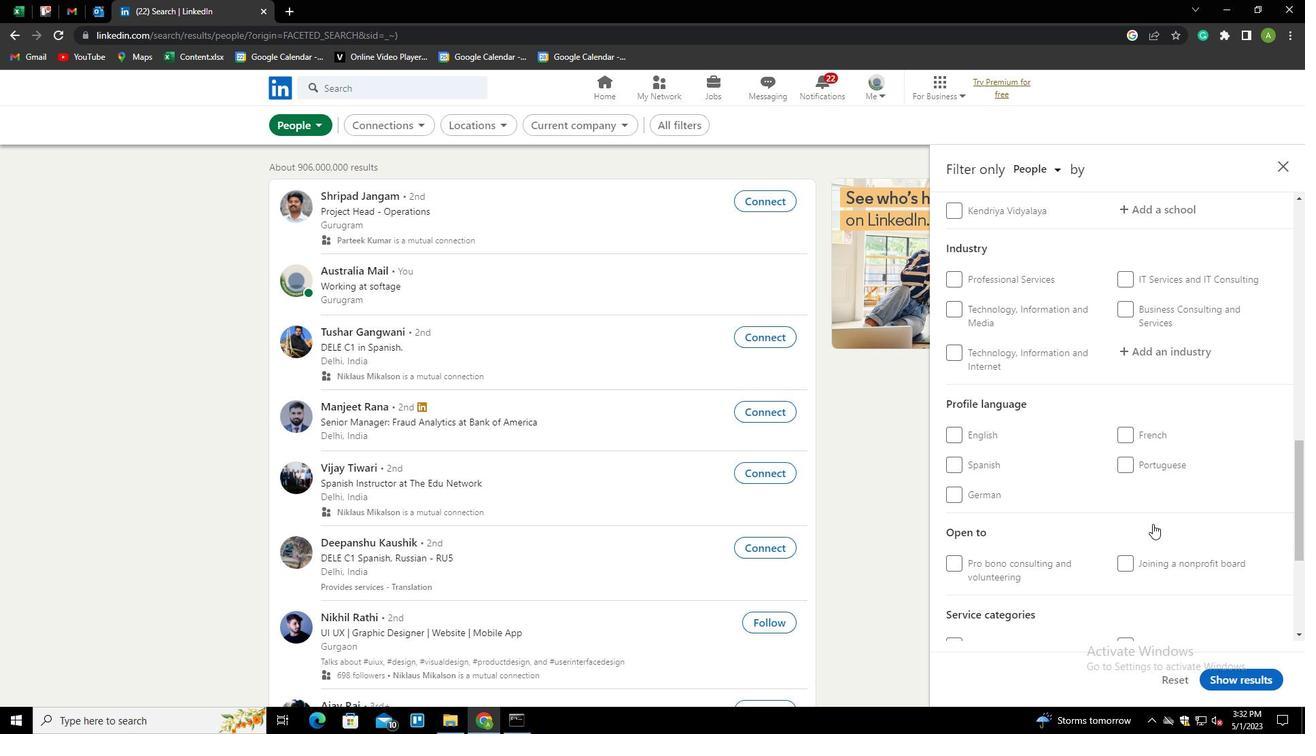 
Action: Mouse moved to (1149, 389)
Screenshot: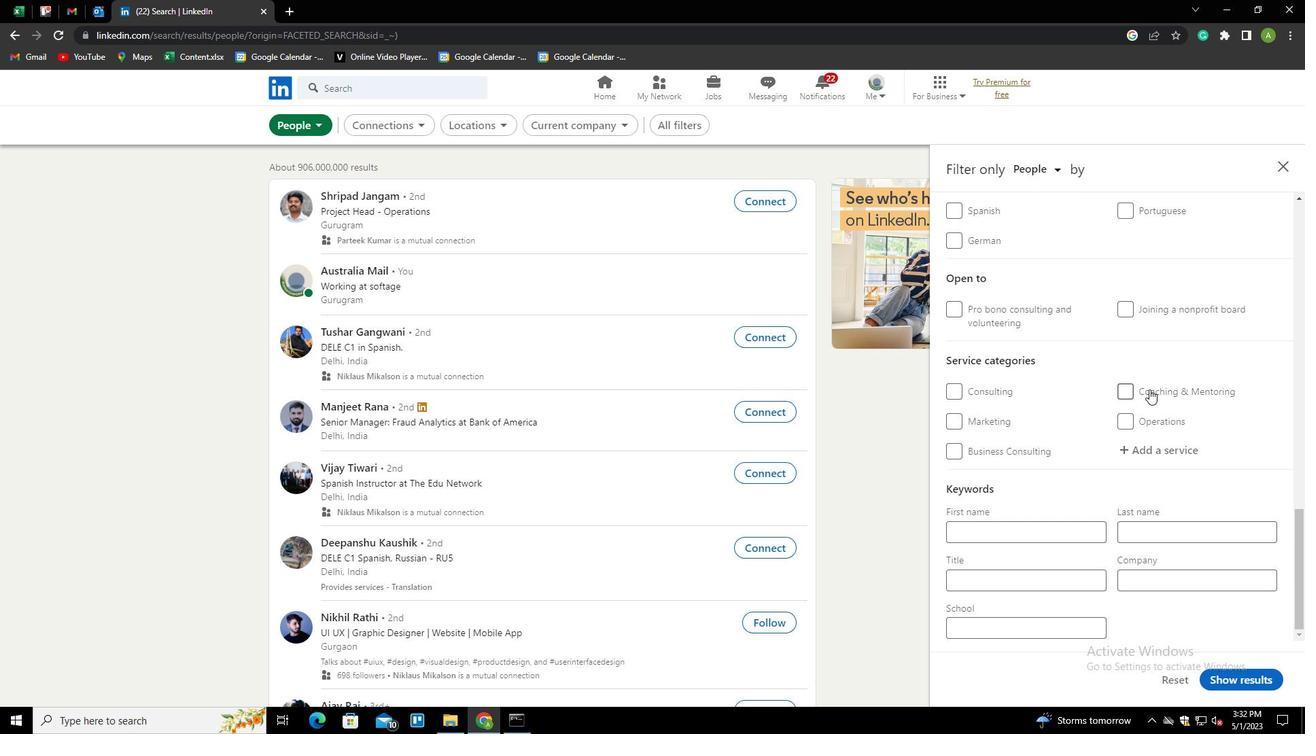 
Action: Mouse scrolled (1149, 390) with delta (0, 0)
Screenshot: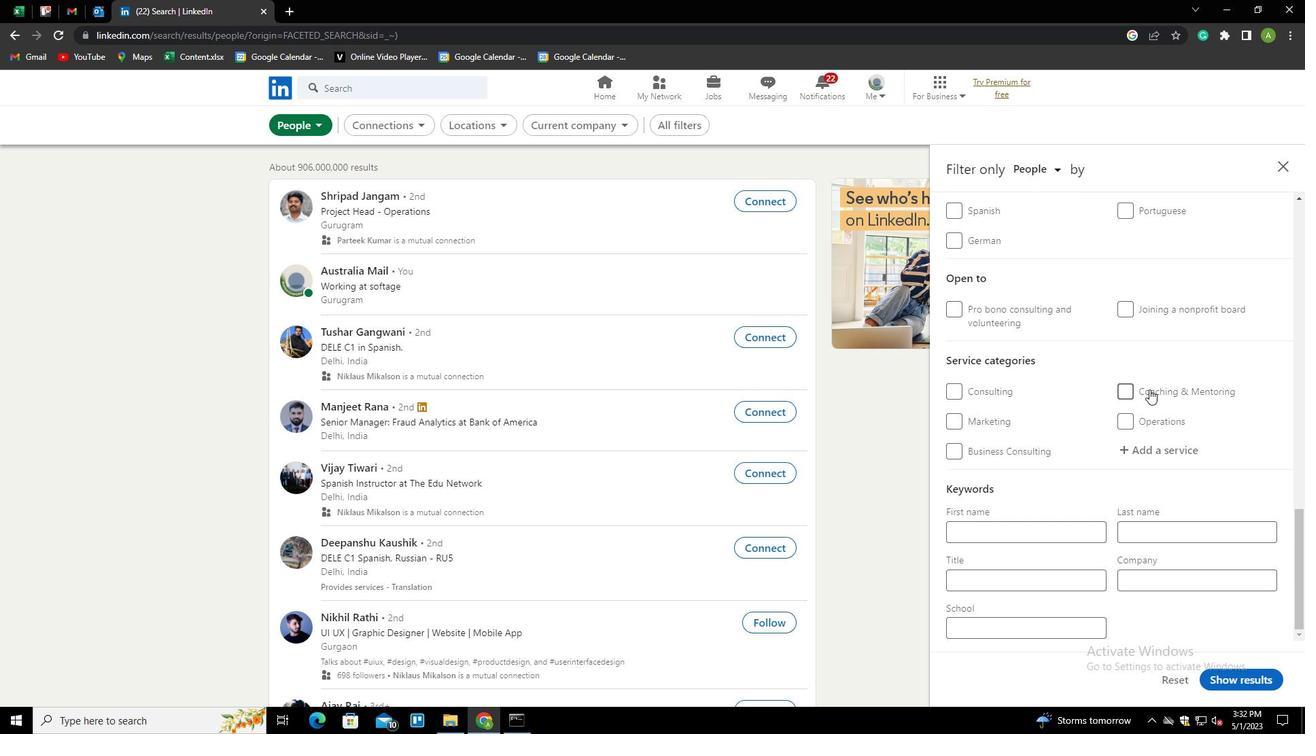 
Action: Mouse scrolled (1149, 390) with delta (0, 0)
Screenshot: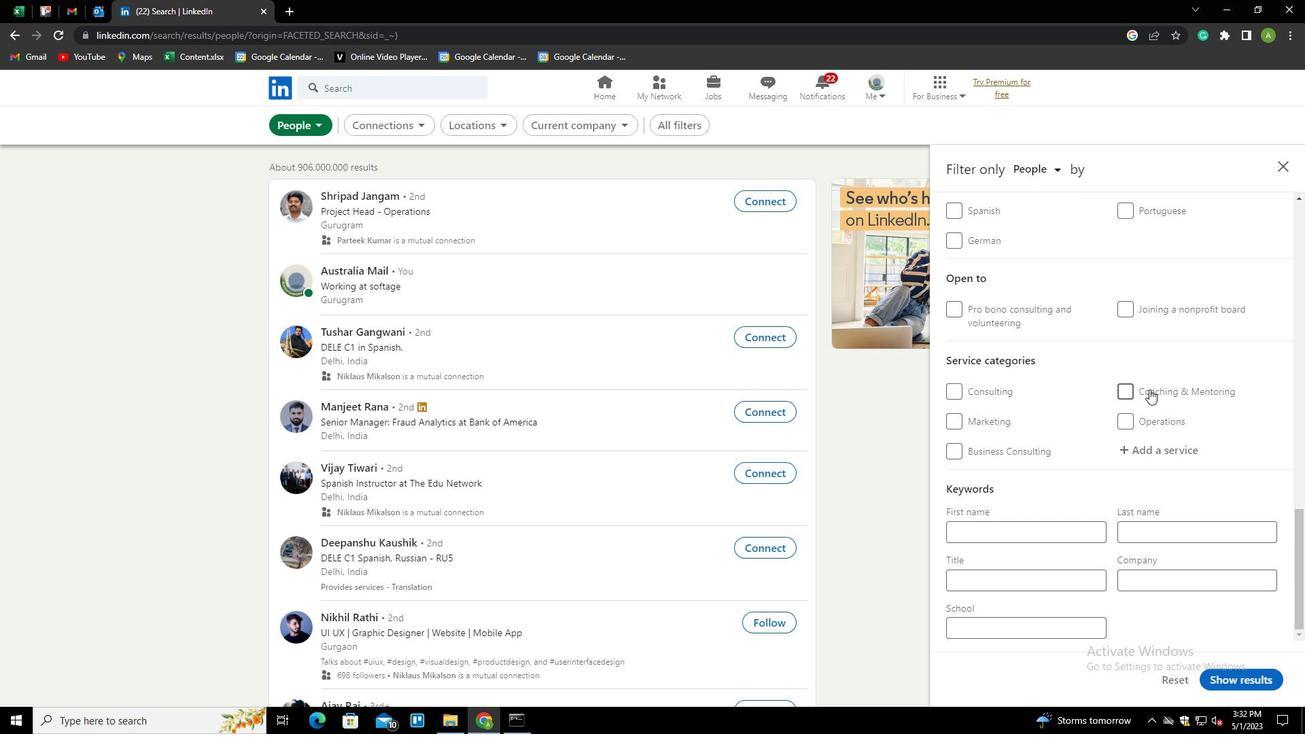 
Action: Mouse moved to (1134, 308)
Screenshot: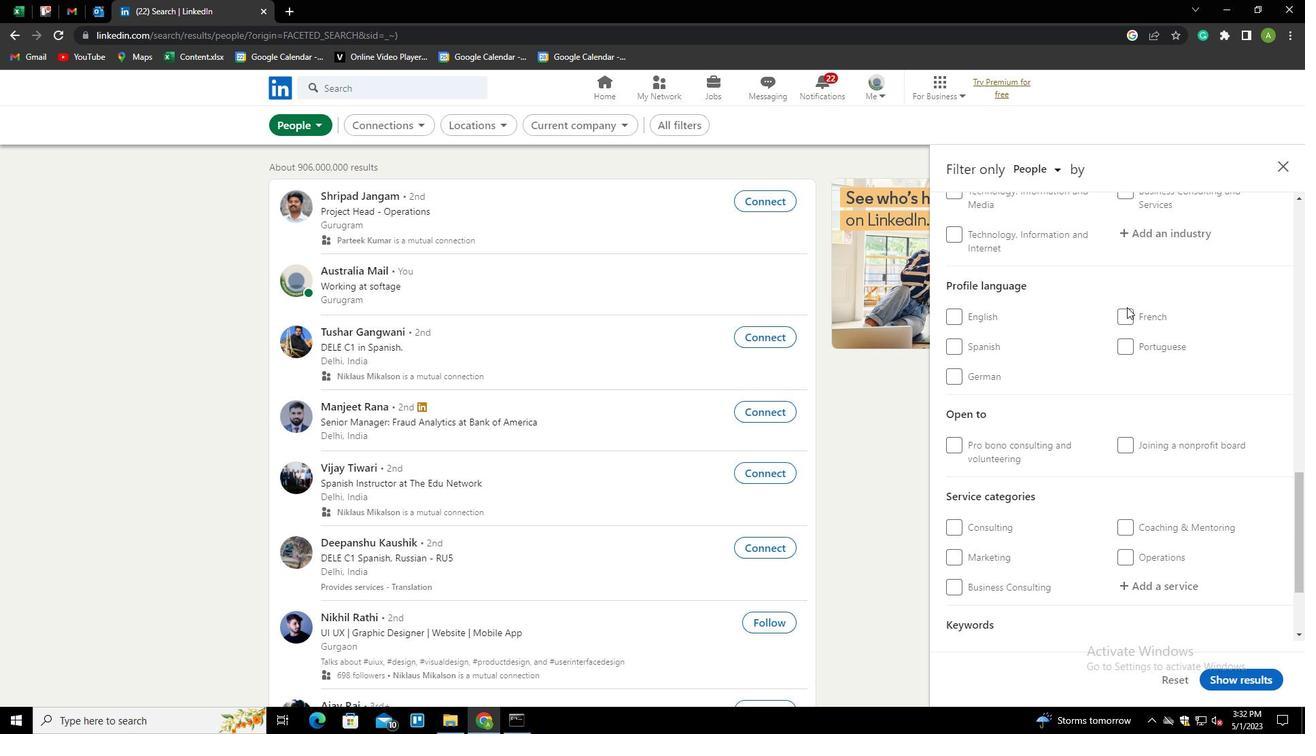 
Action: Mouse pressed left at (1134, 308)
Screenshot: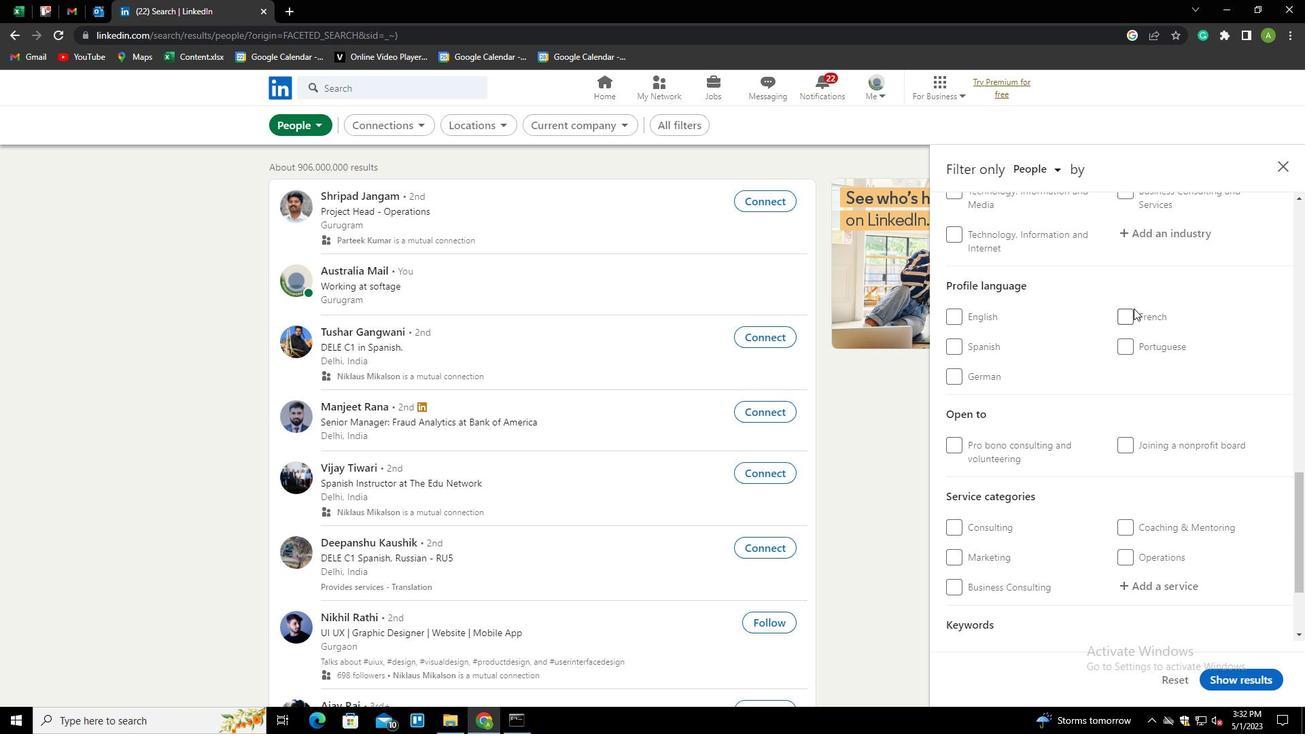 
Action: Mouse moved to (1131, 316)
Screenshot: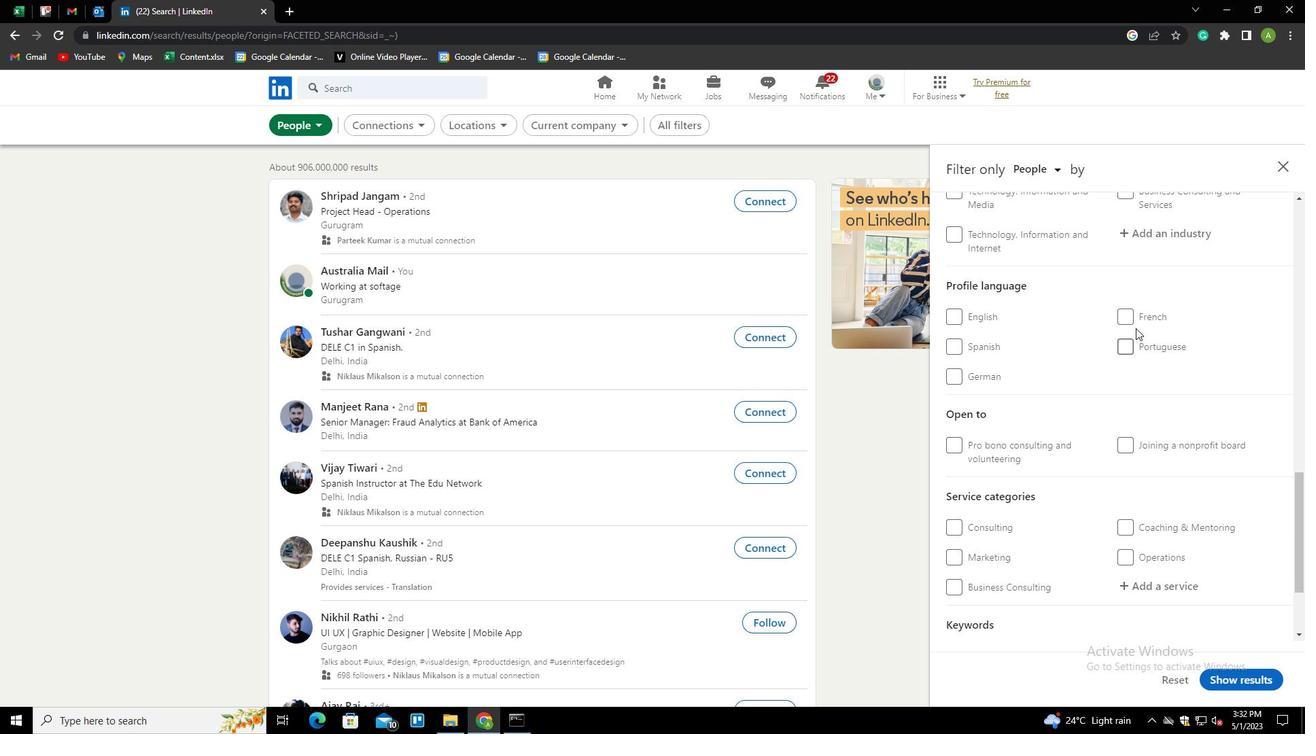 
Action: Mouse pressed left at (1131, 316)
Screenshot: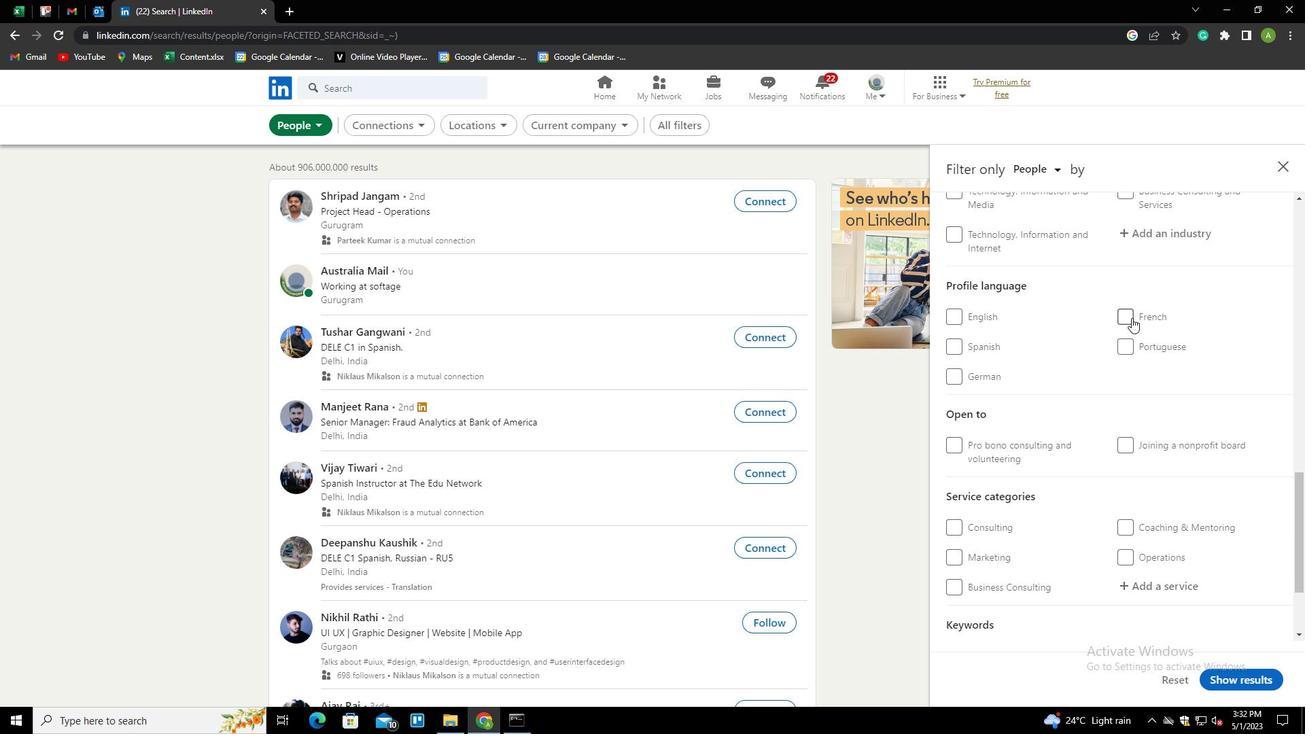 
Action: Mouse moved to (1174, 419)
Screenshot: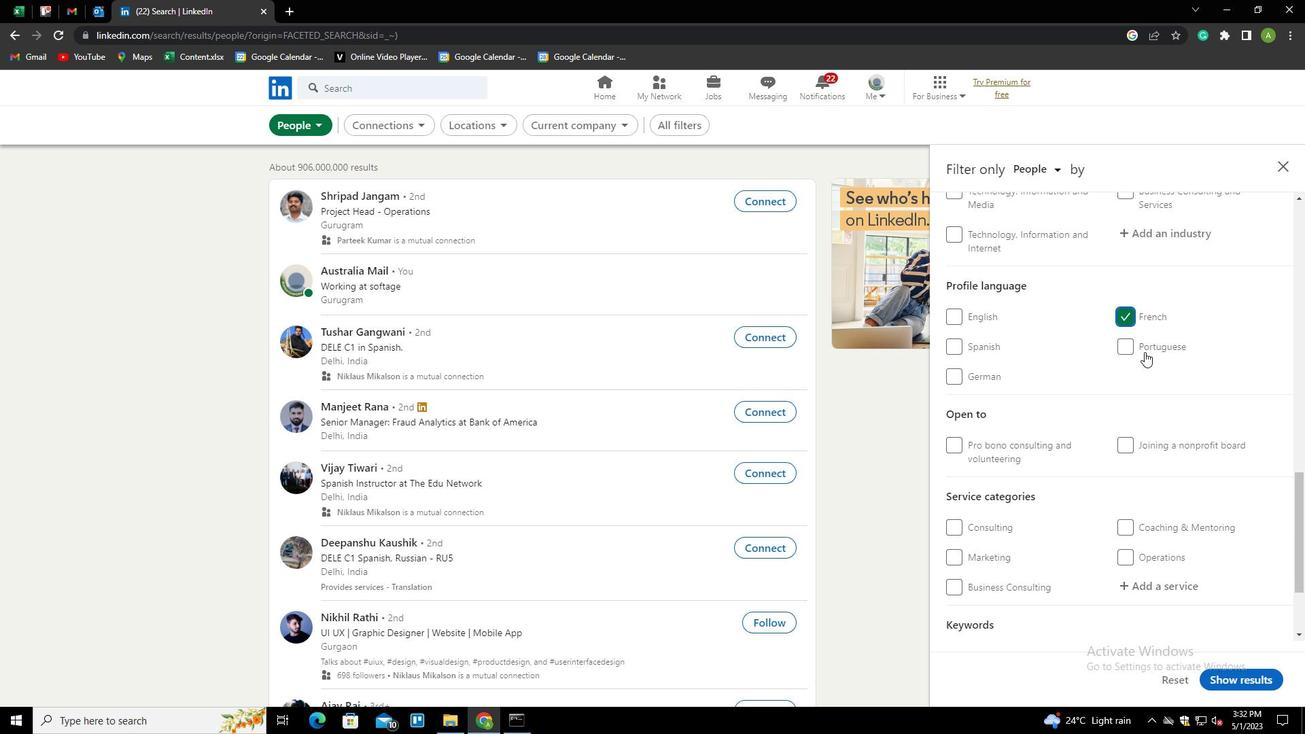 
Action: Mouse scrolled (1174, 420) with delta (0, 0)
Screenshot: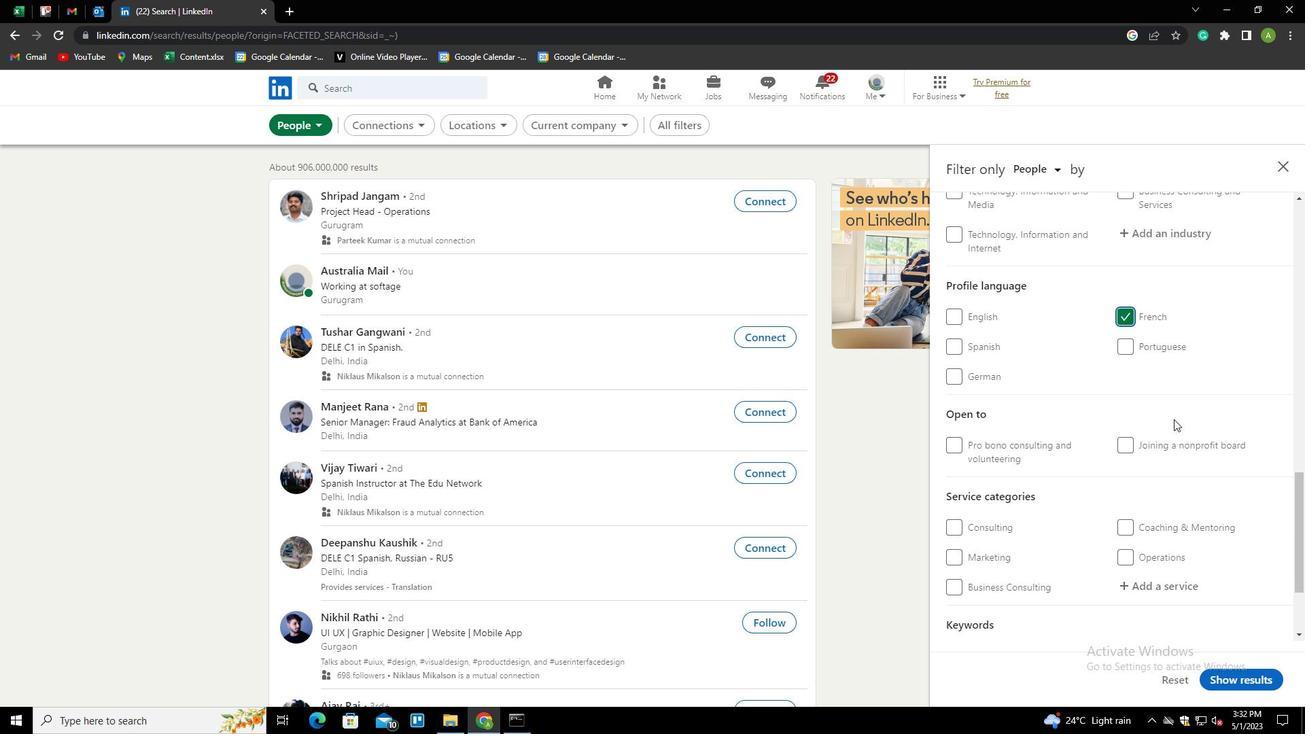 
Action: Mouse scrolled (1174, 420) with delta (0, 0)
Screenshot: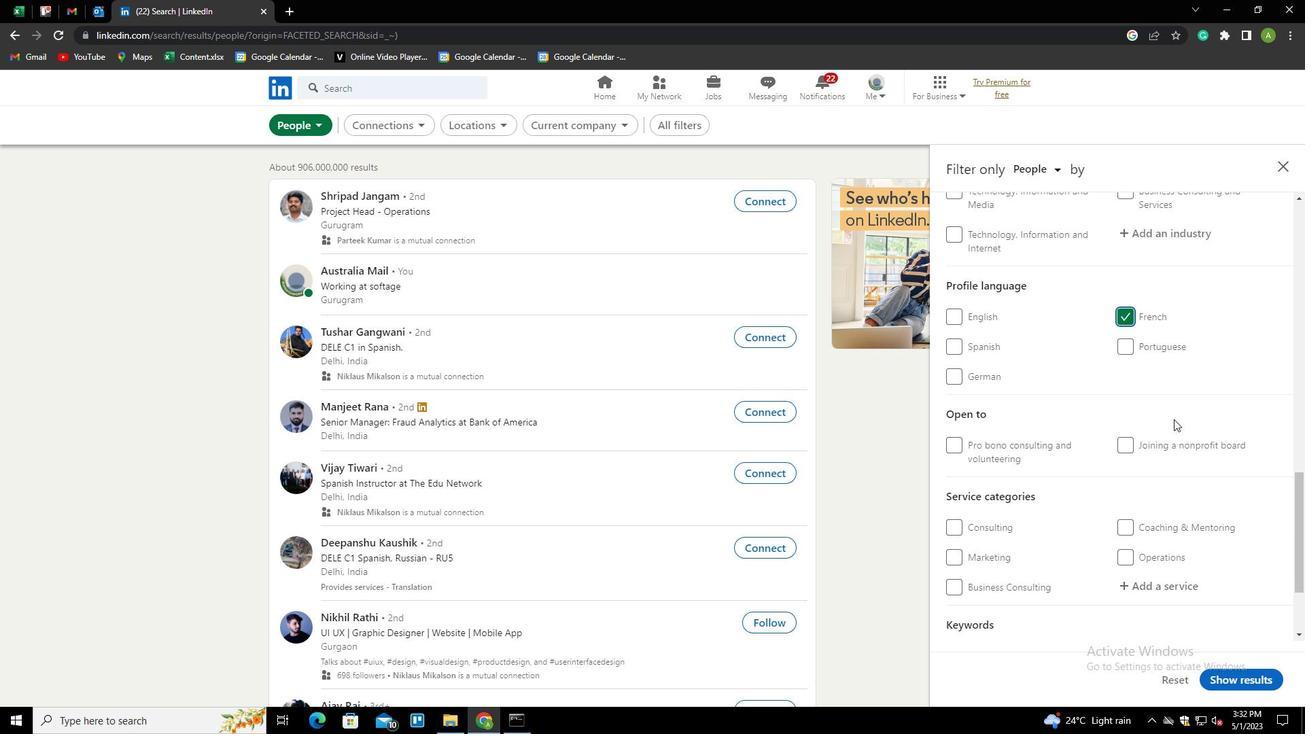 
Action: Mouse scrolled (1174, 420) with delta (0, 0)
Screenshot: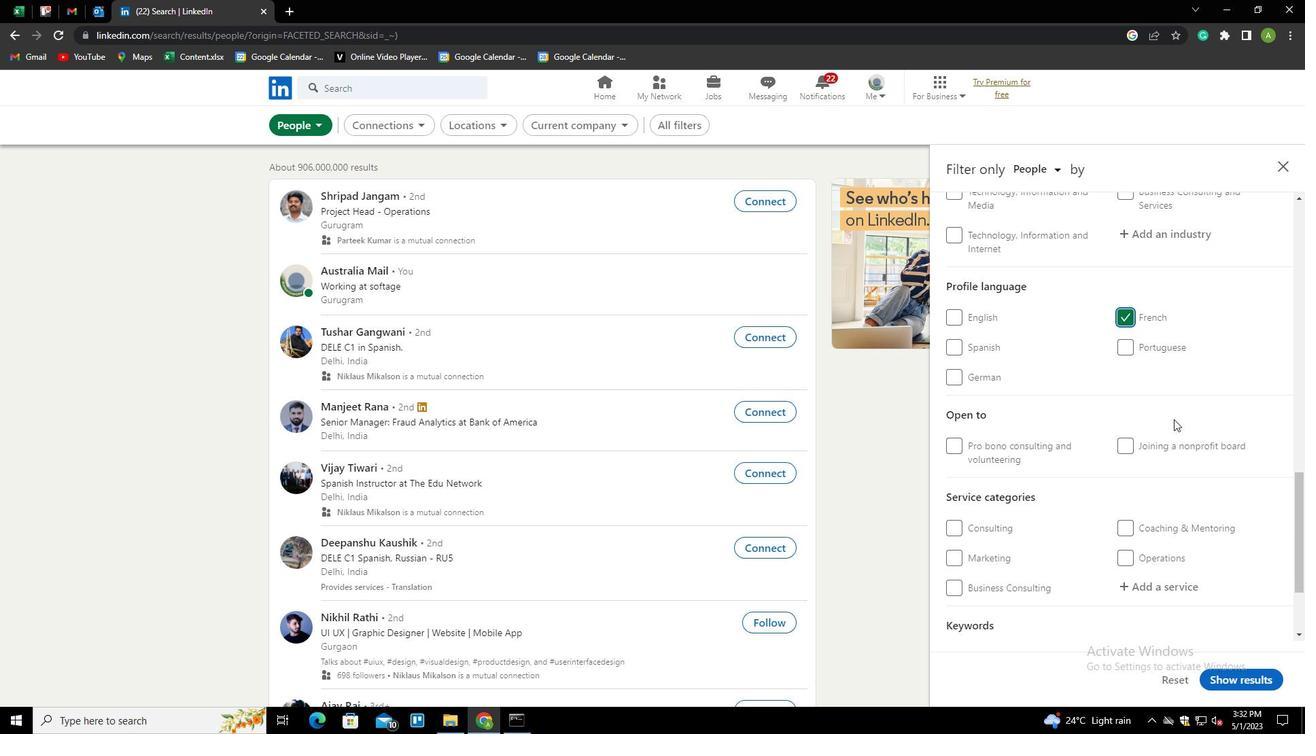 
Action: Mouse scrolled (1174, 420) with delta (0, 0)
Screenshot: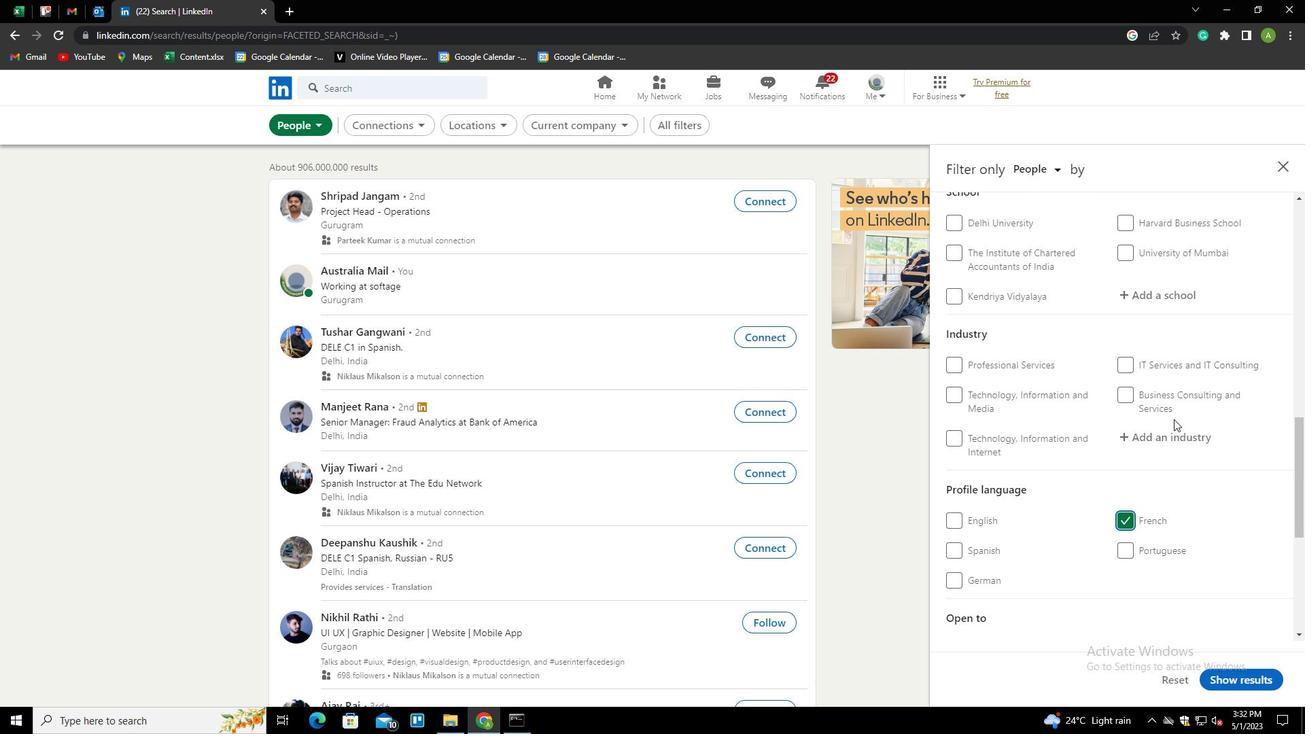 
Action: Mouse scrolled (1174, 420) with delta (0, 0)
Screenshot: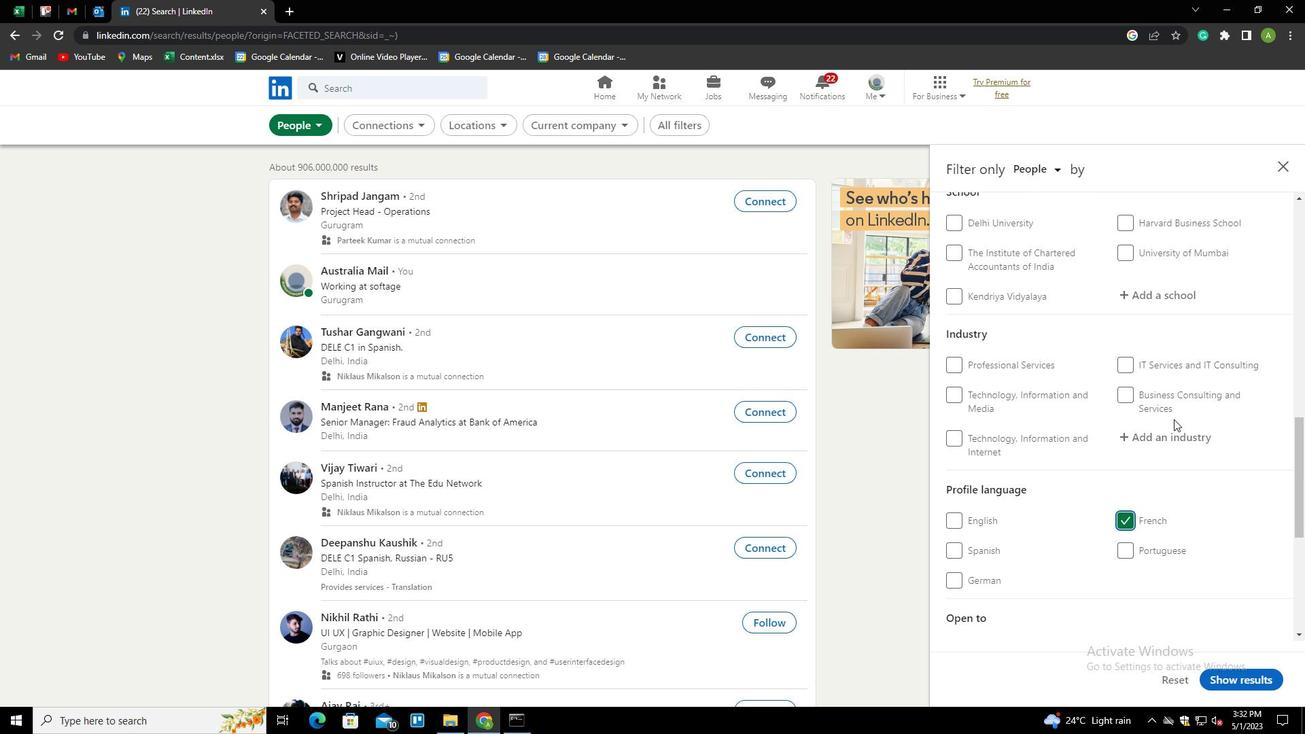 
Action: Mouse scrolled (1174, 420) with delta (0, 0)
Screenshot: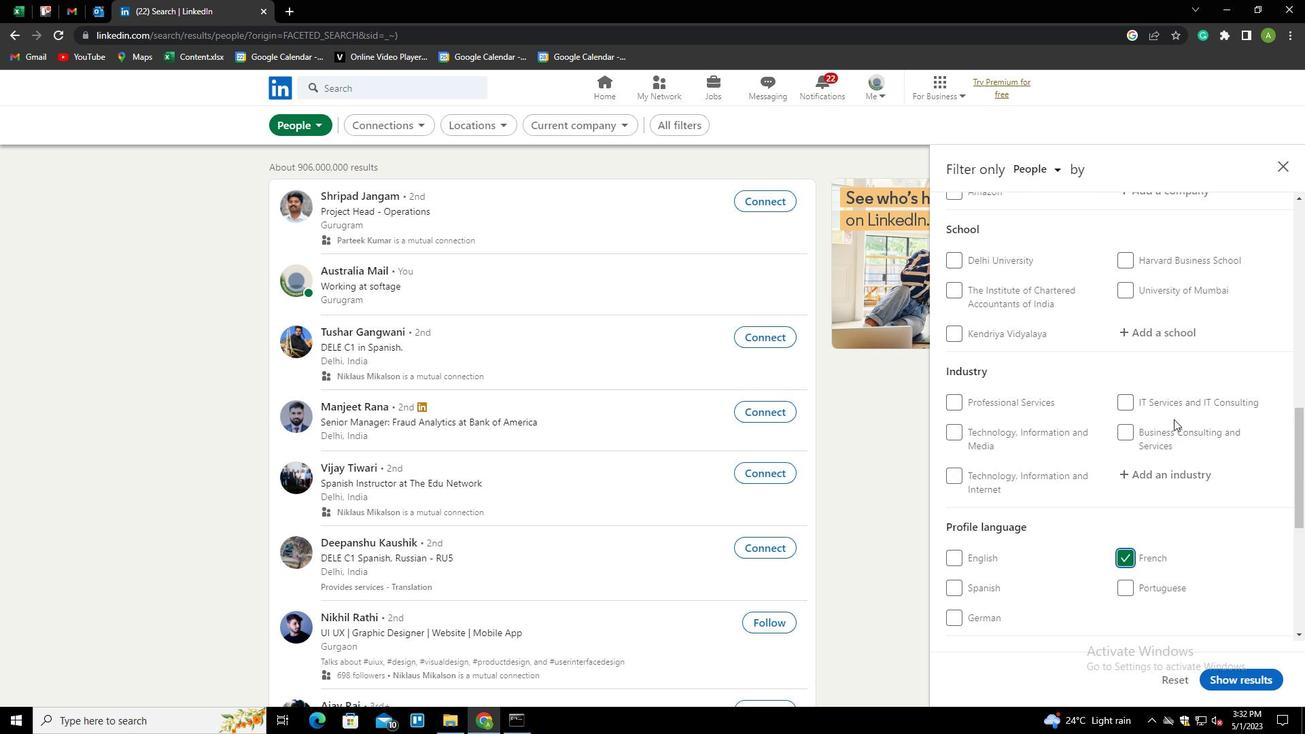 
Action: Mouse scrolled (1174, 420) with delta (0, 0)
Screenshot: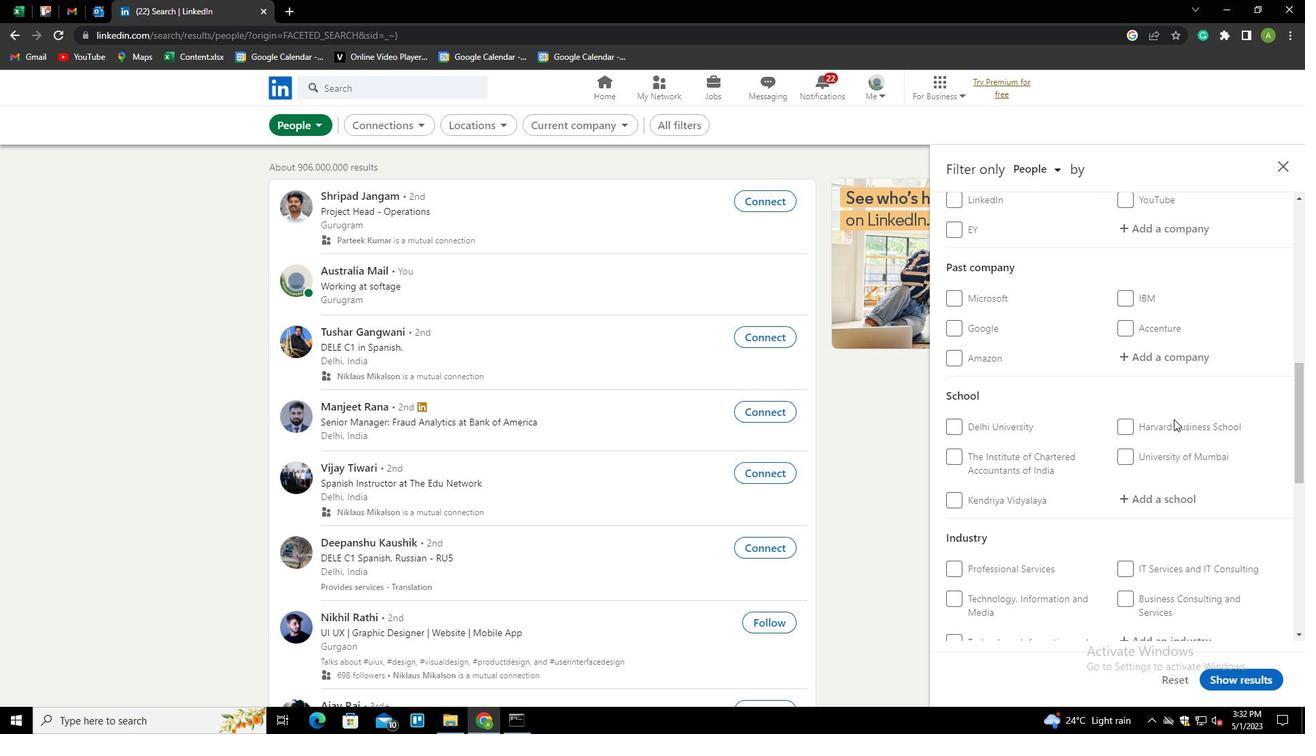 
Action: Mouse scrolled (1174, 420) with delta (0, 0)
Screenshot: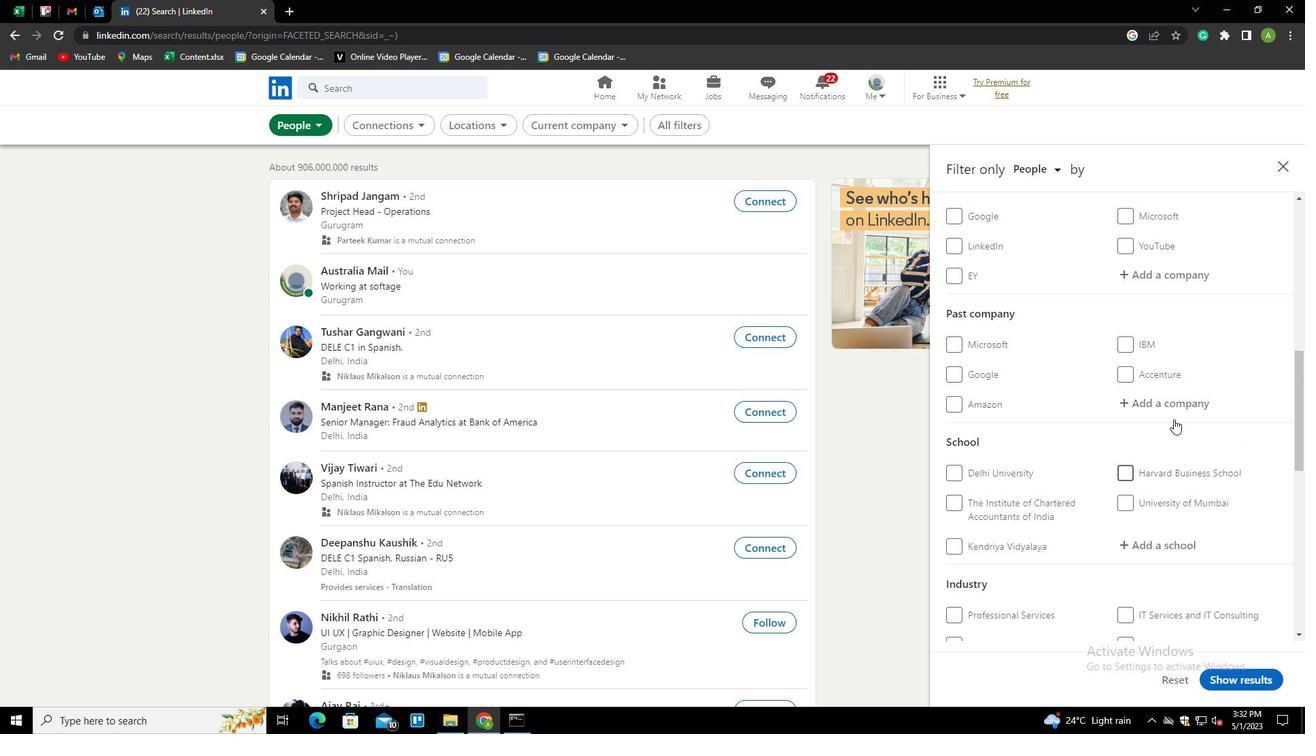 
Action: Mouse scrolled (1174, 420) with delta (0, 0)
Screenshot: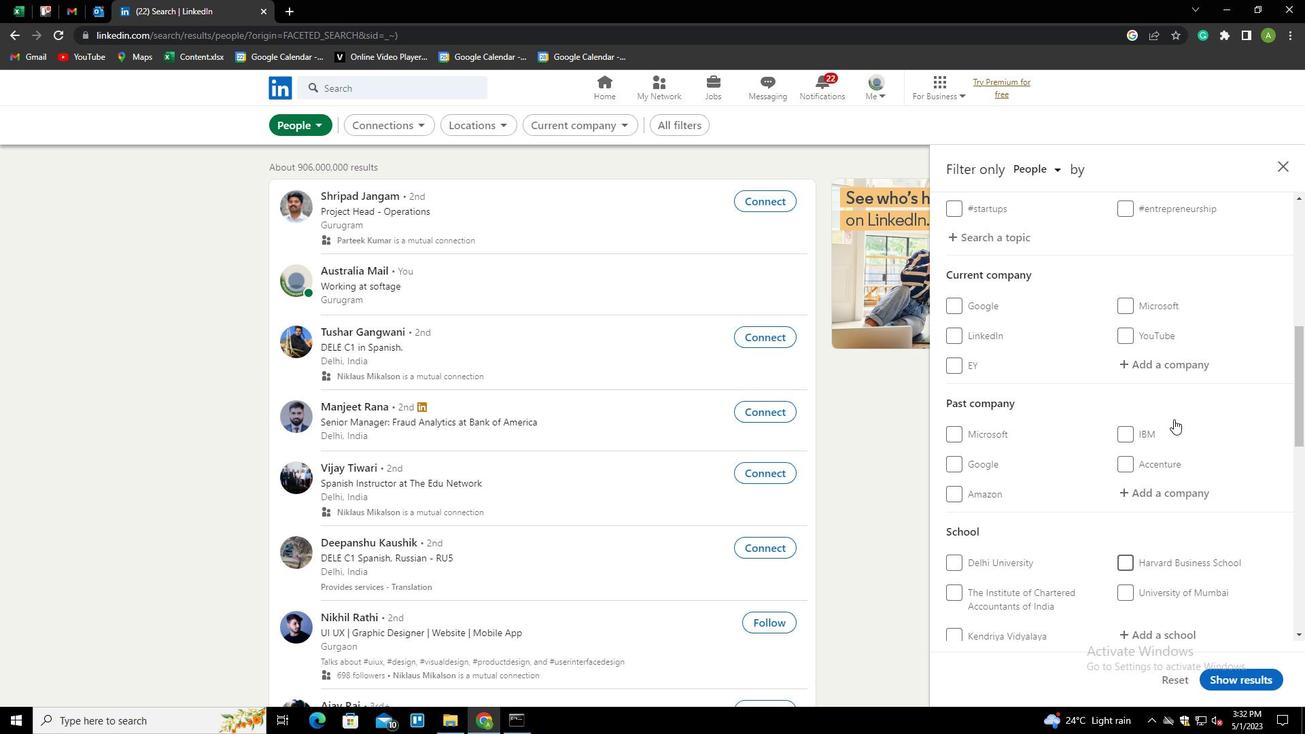 
Action: Mouse scrolled (1174, 420) with delta (0, 0)
Screenshot: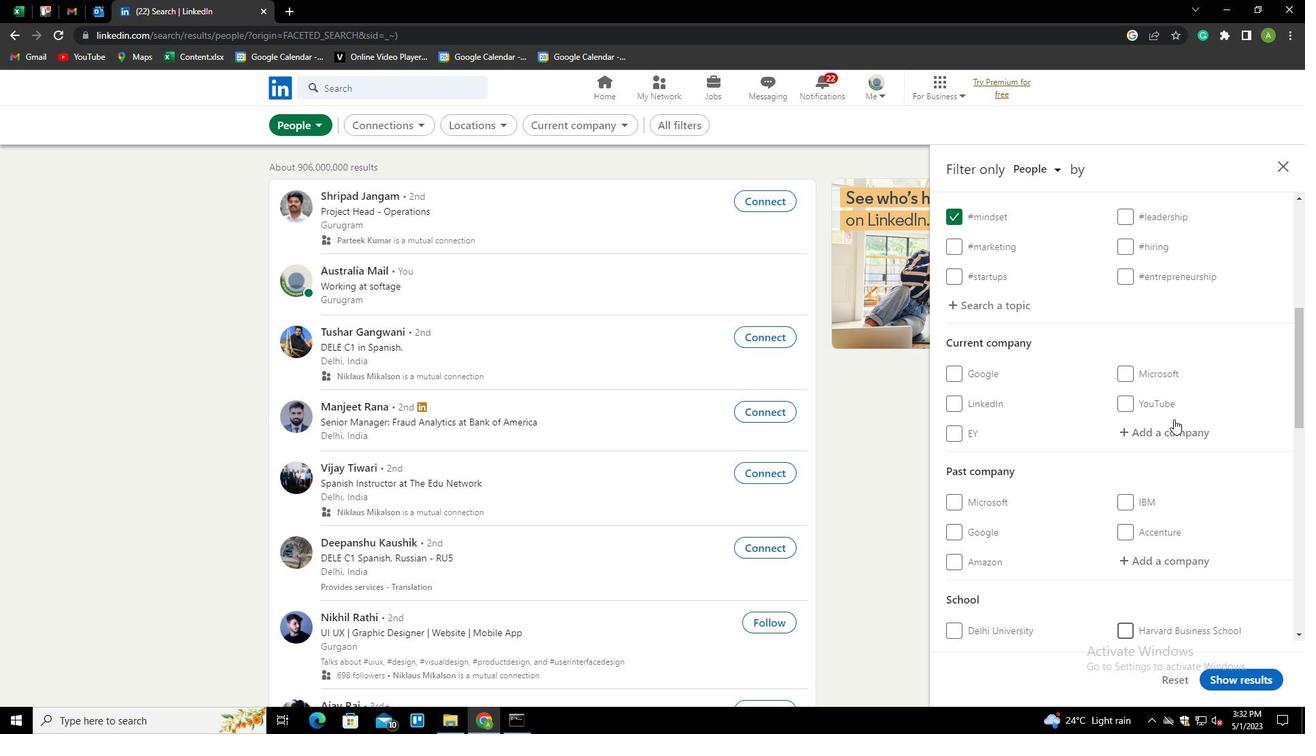 
Action: Mouse moved to (1162, 504)
Screenshot: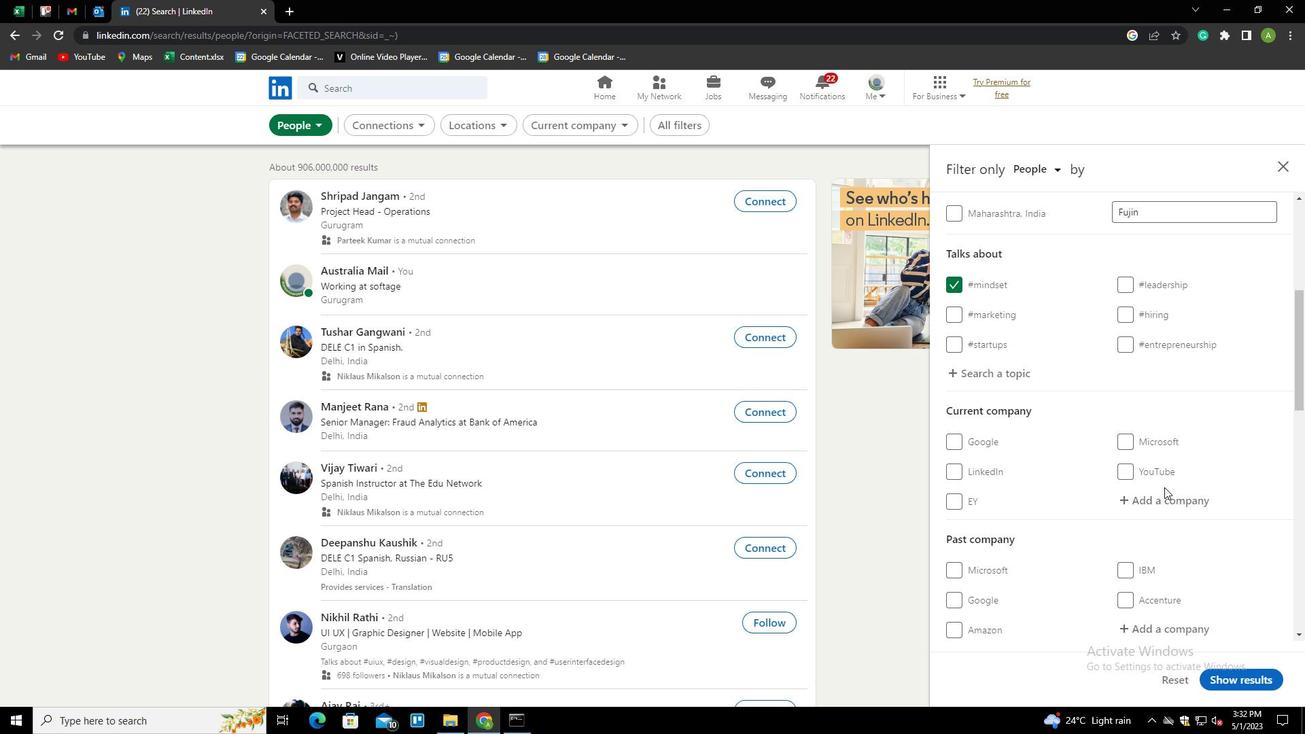 
Action: Mouse pressed left at (1162, 504)
Screenshot: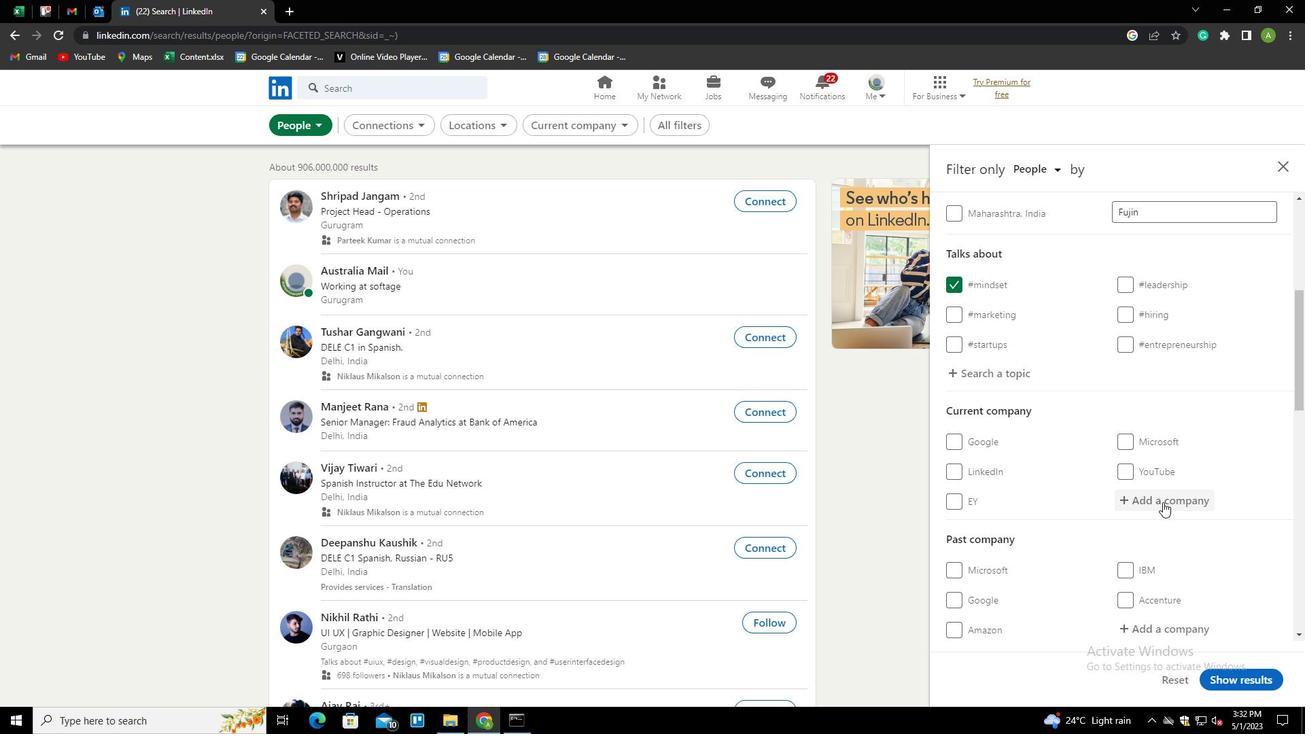 
Action: Key pressed <Key.shift>SOE<Key.backspace><Key.backspace>PENCER'S<Key.down><Key.down><Key.enter>
Screenshot: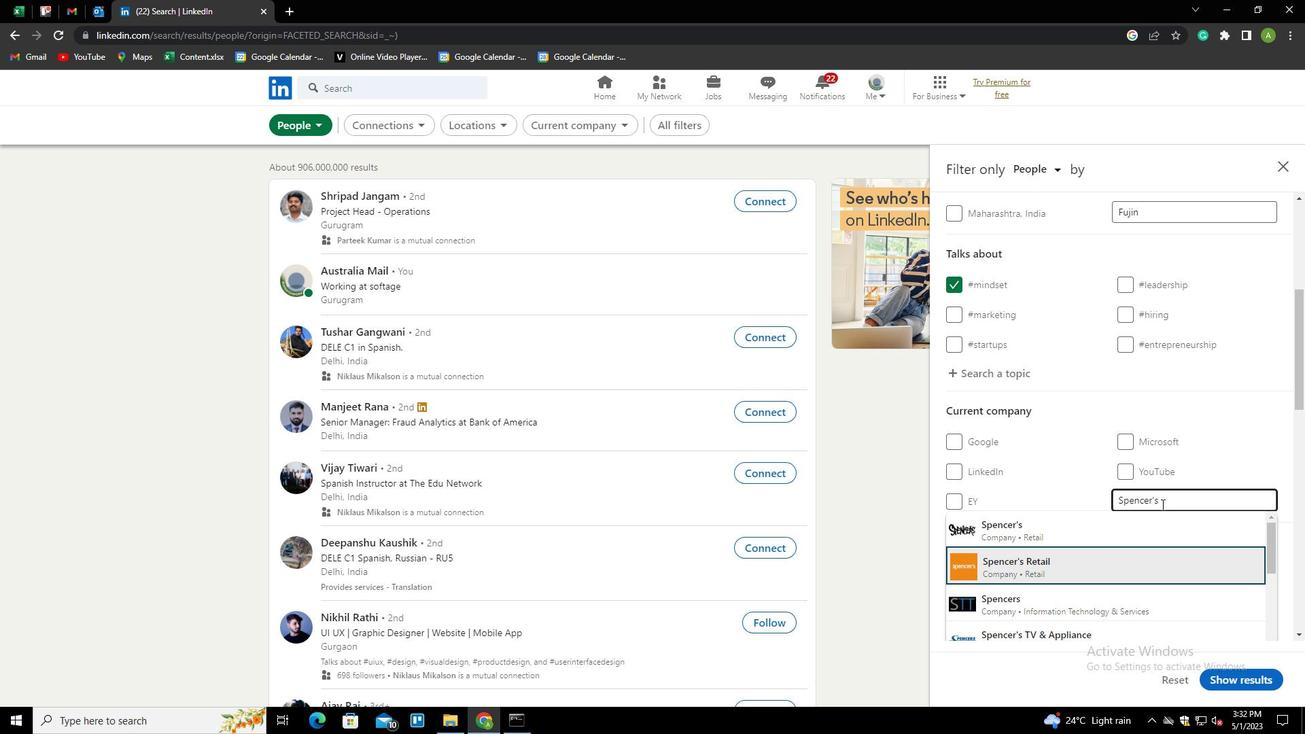 
Action: Mouse scrolled (1162, 503) with delta (0, 0)
Screenshot: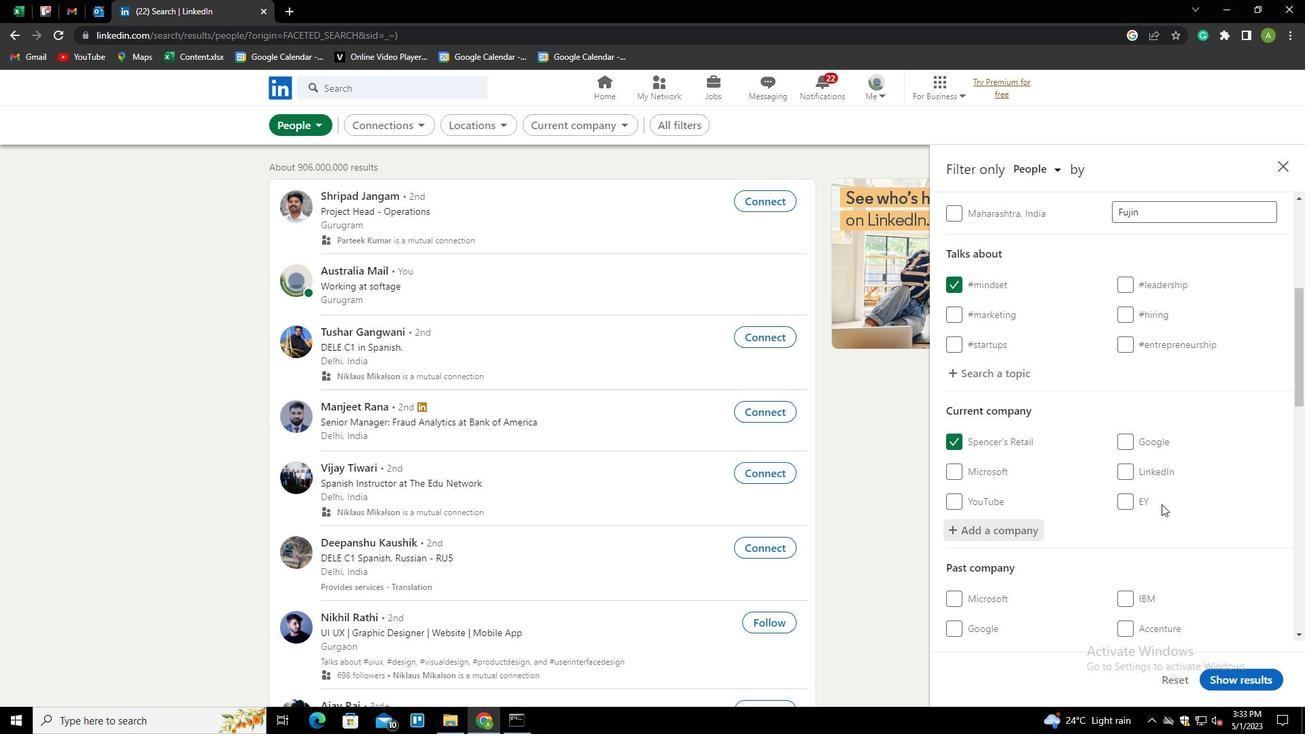 
Action: Mouse scrolled (1162, 503) with delta (0, 0)
Screenshot: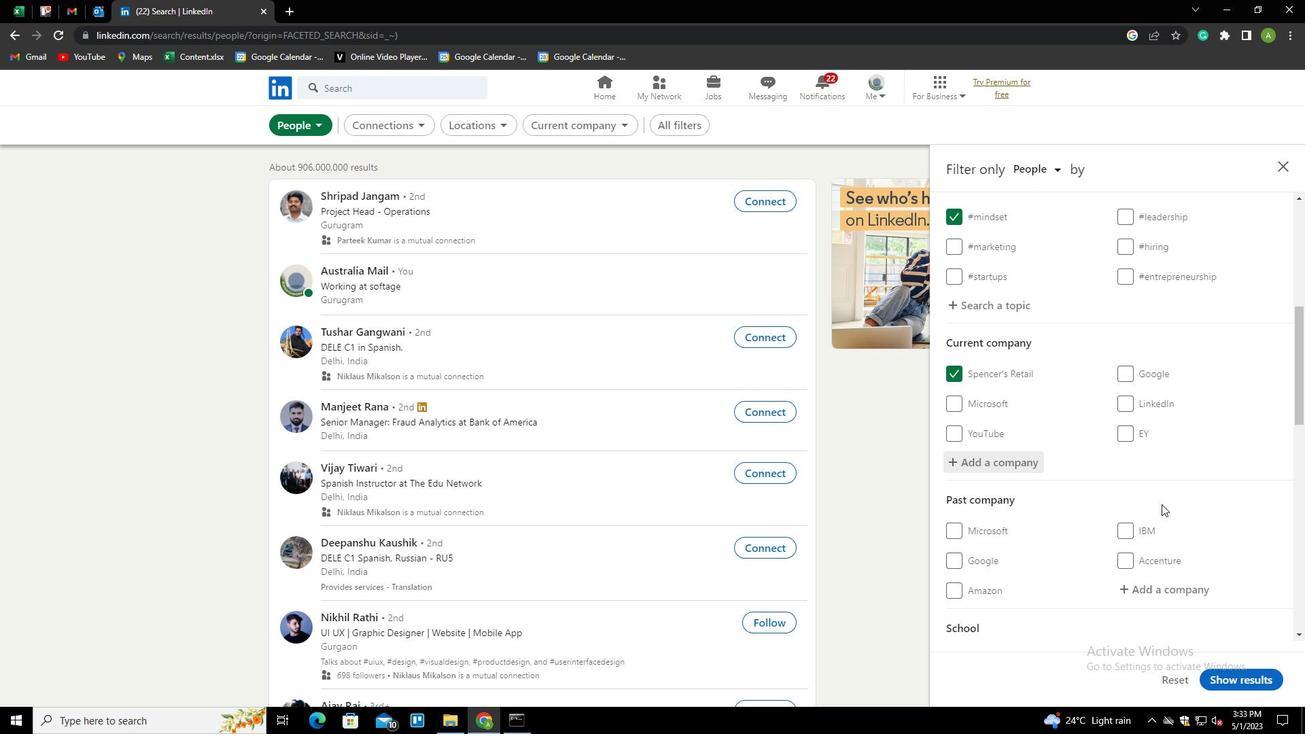 
Action: Mouse scrolled (1162, 503) with delta (0, 0)
Screenshot: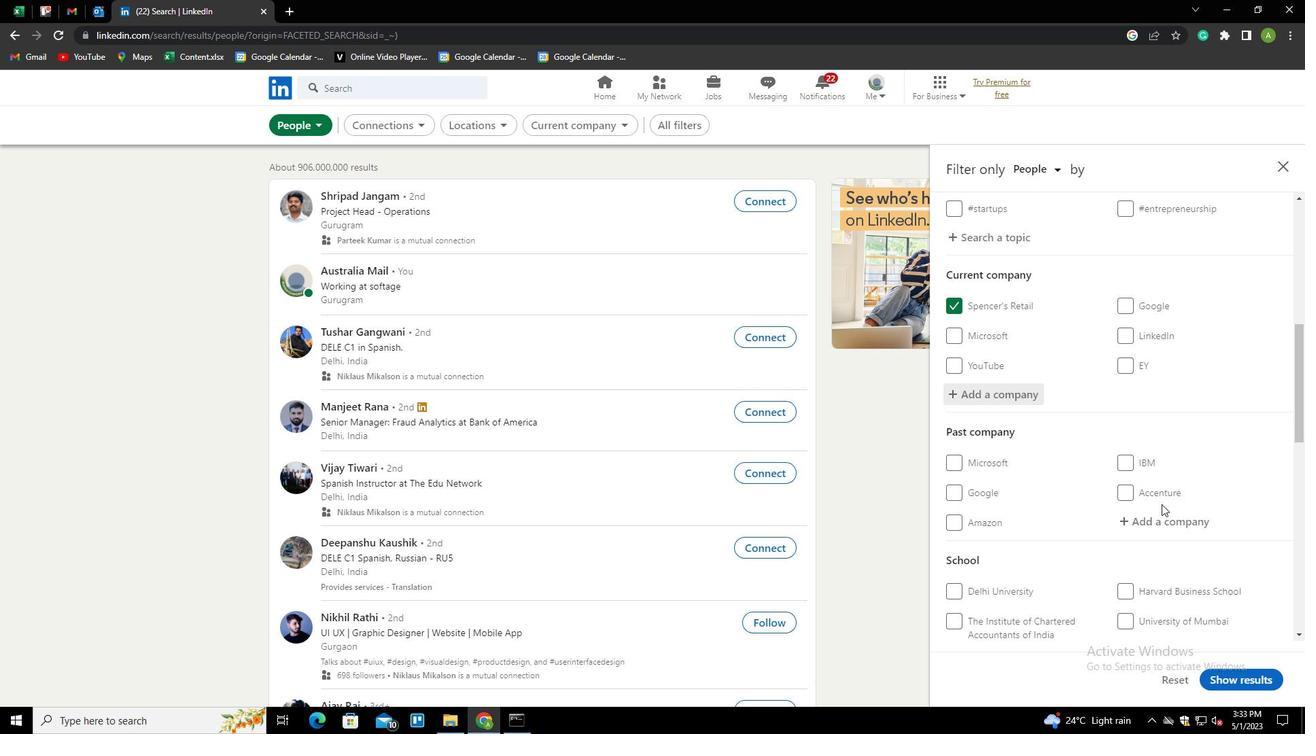 
Action: Mouse scrolled (1162, 503) with delta (0, 0)
Screenshot: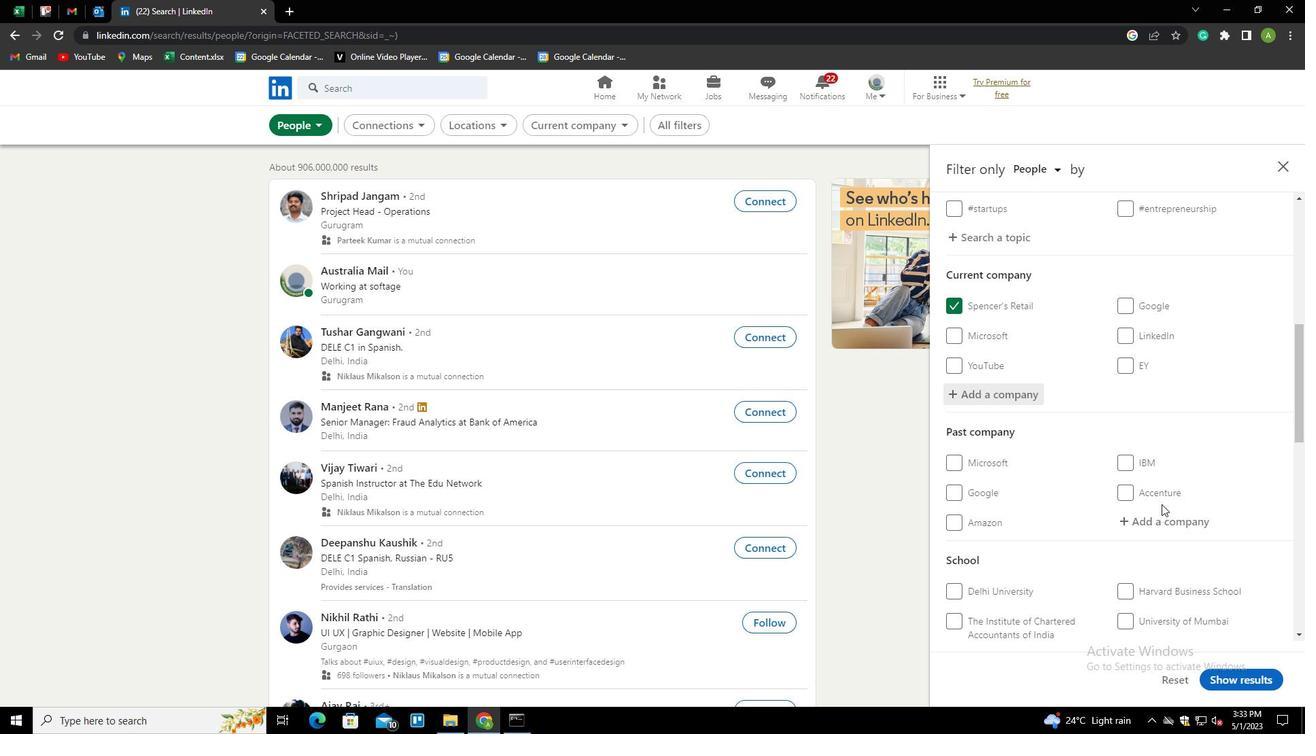 
Action: Mouse moved to (1140, 534)
Screenshot: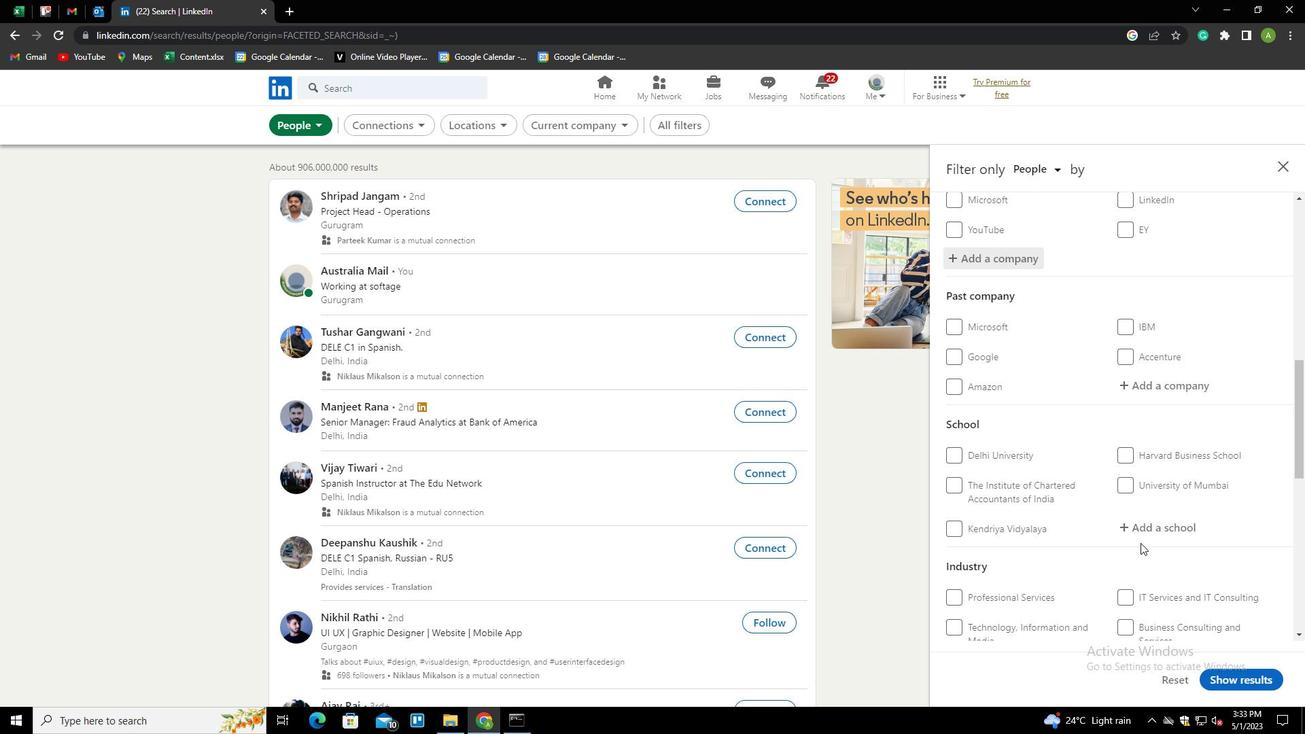 
Action: Mouse pressed left at (1140, 534)
Screenshot: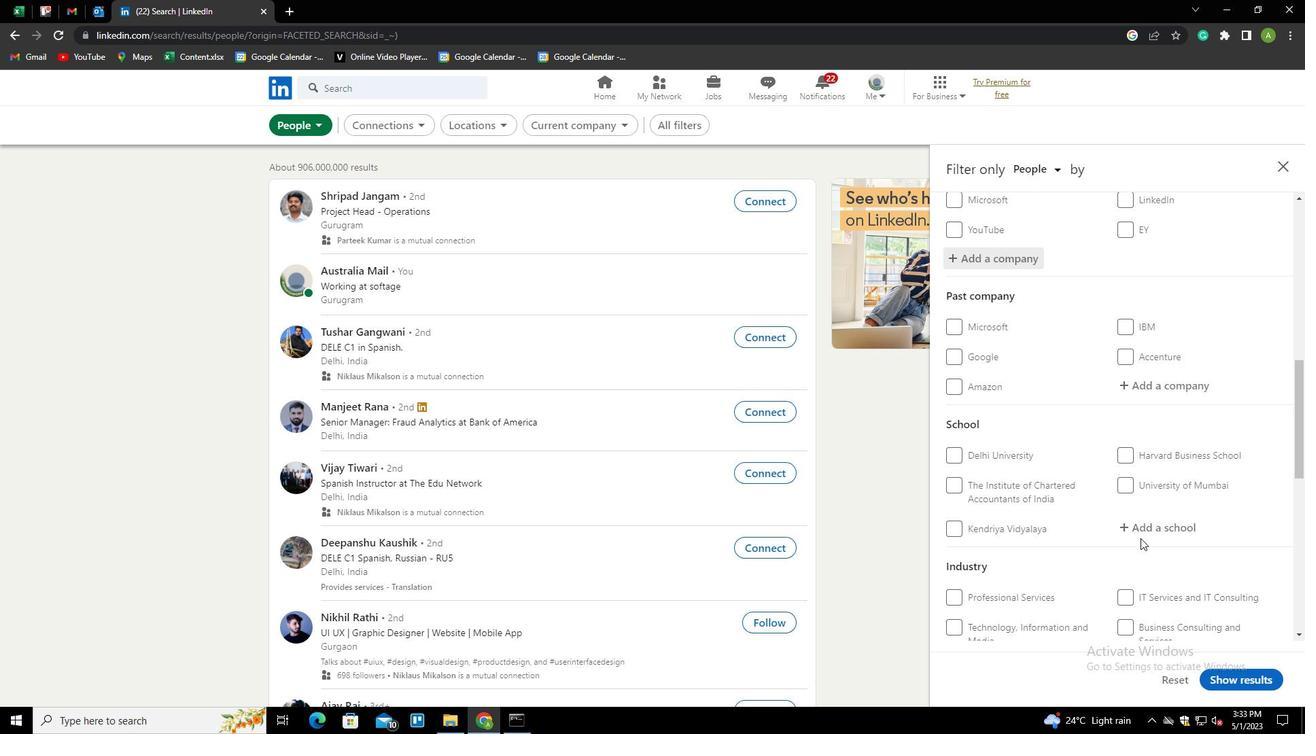 
Action: Key pressed <Key.shift>VASIREE<Key.backspace>DDY<Key.down><Key.enter>
Screenshot: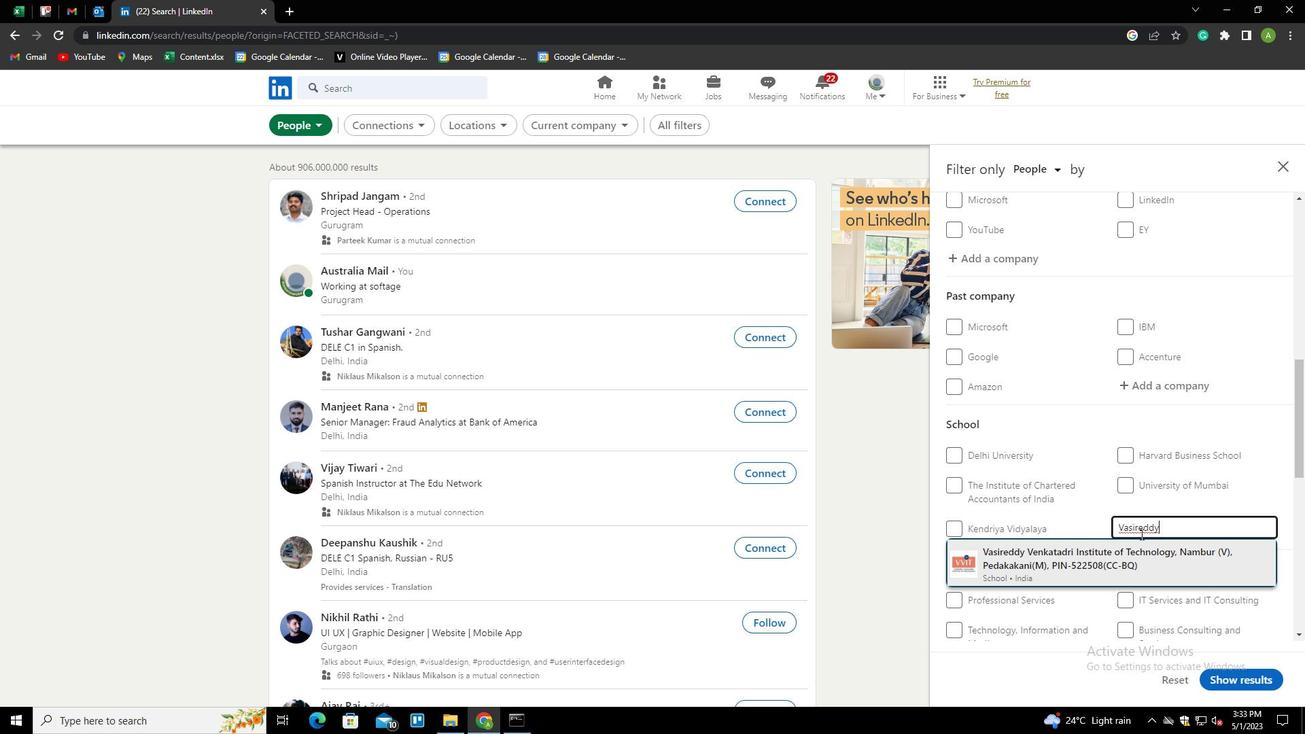 
Action: Mouse moved to (1145, 518)
Screenshot: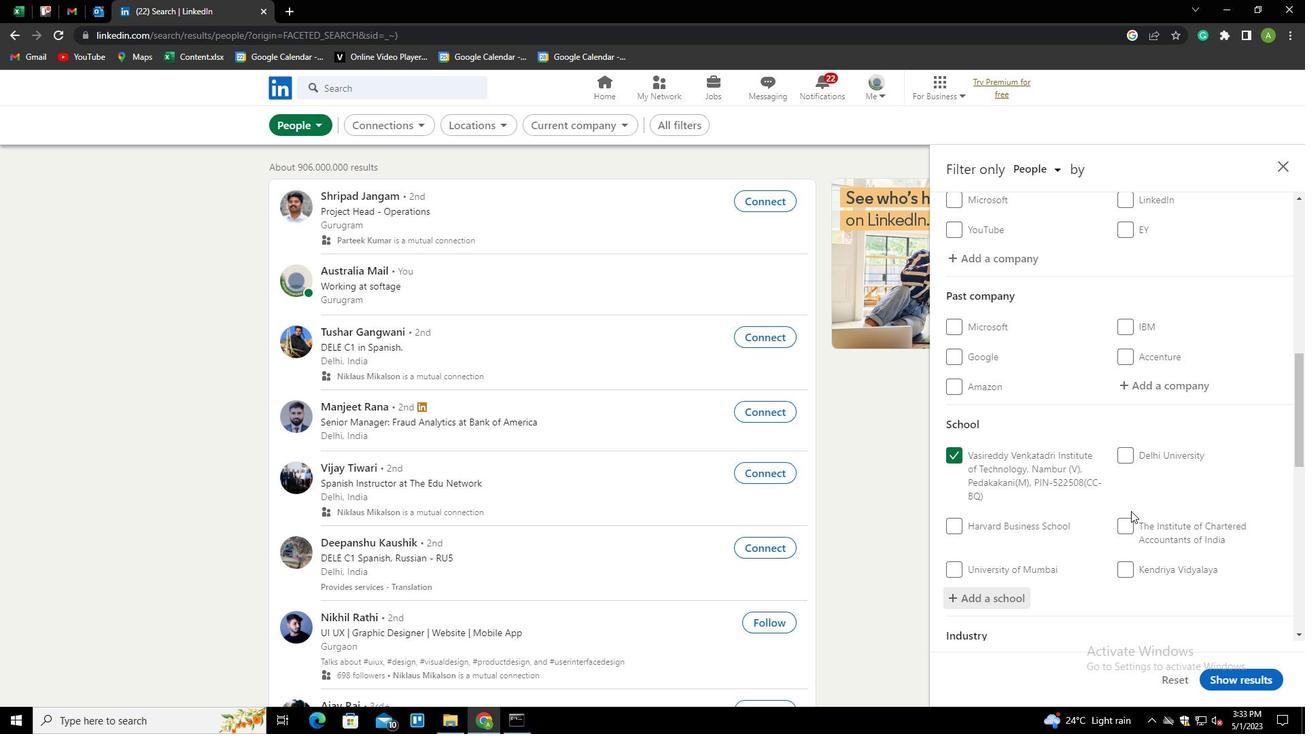 
Action: Mouse scrolled (1145, 518) with delta (0, 0)
Screenshot: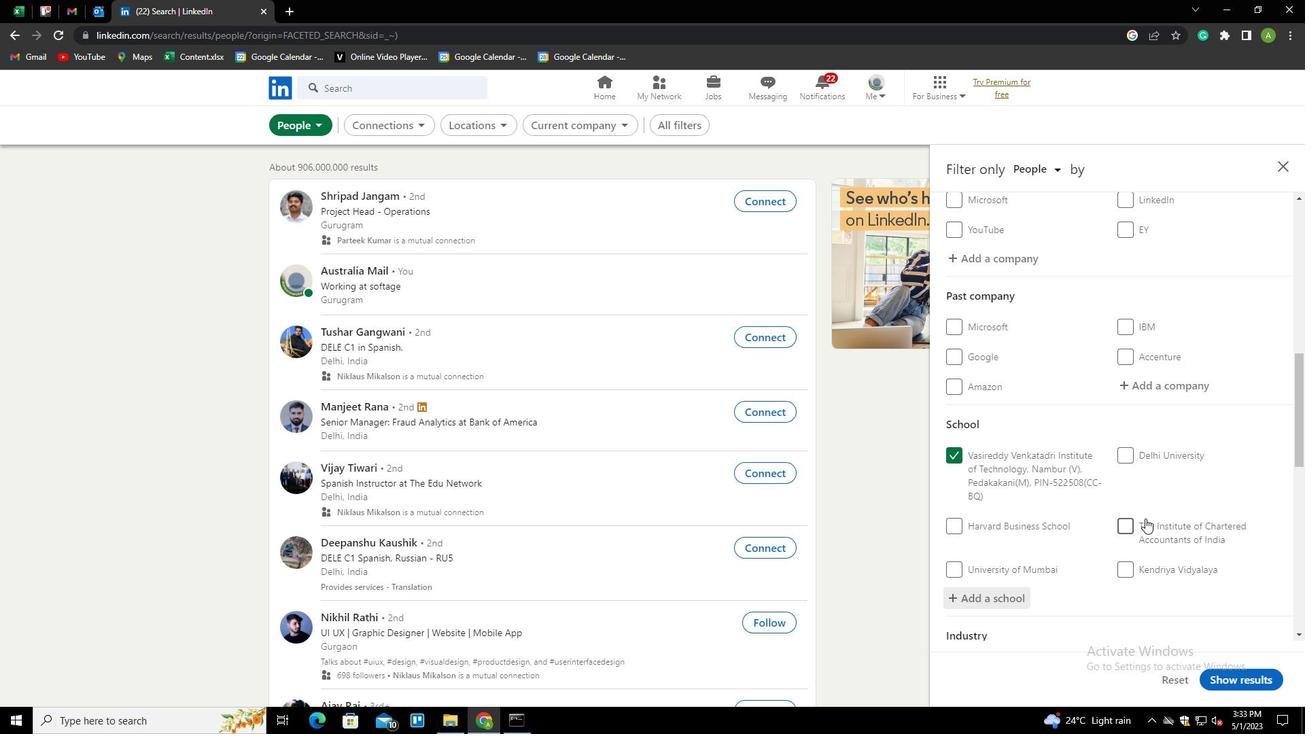 
Action: Mouse scrolled (1145, 518) with delta (0, 0)
Screenshot: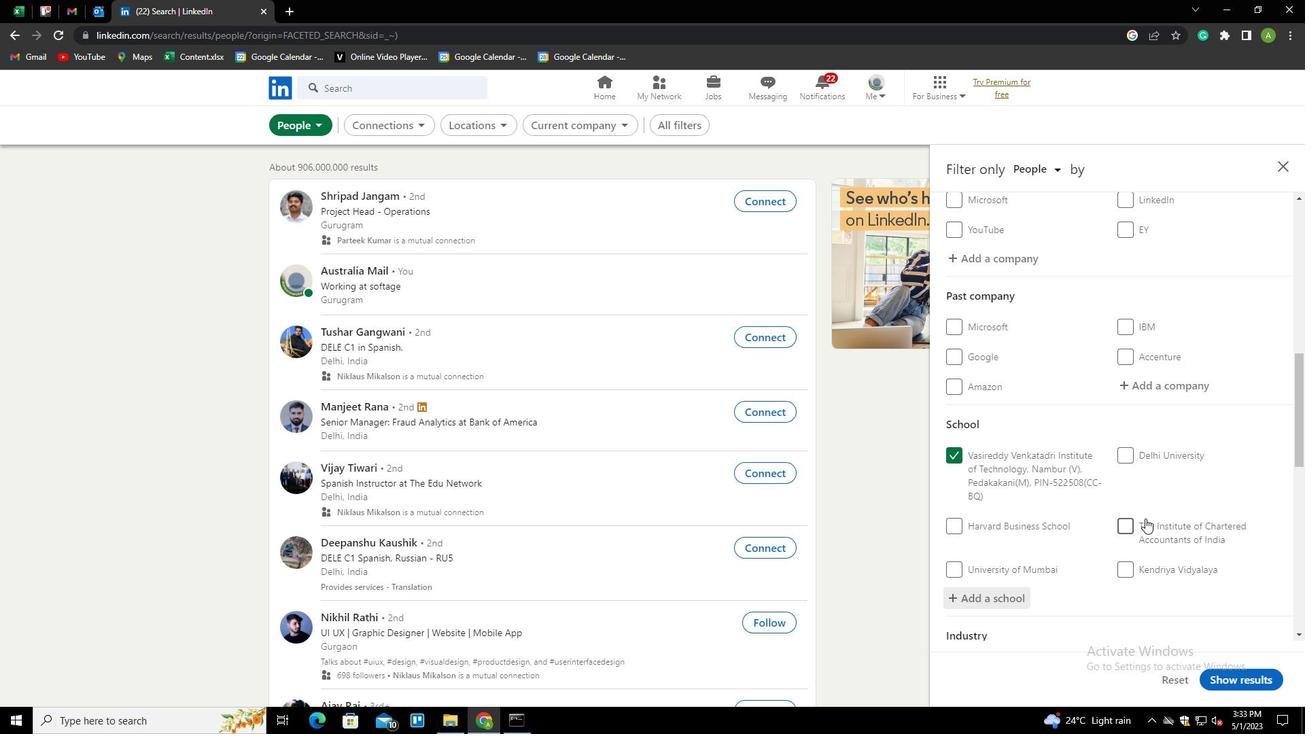 
Action: Mouse scrolled (1145, 518) with delta (0, 0)
Screenshot: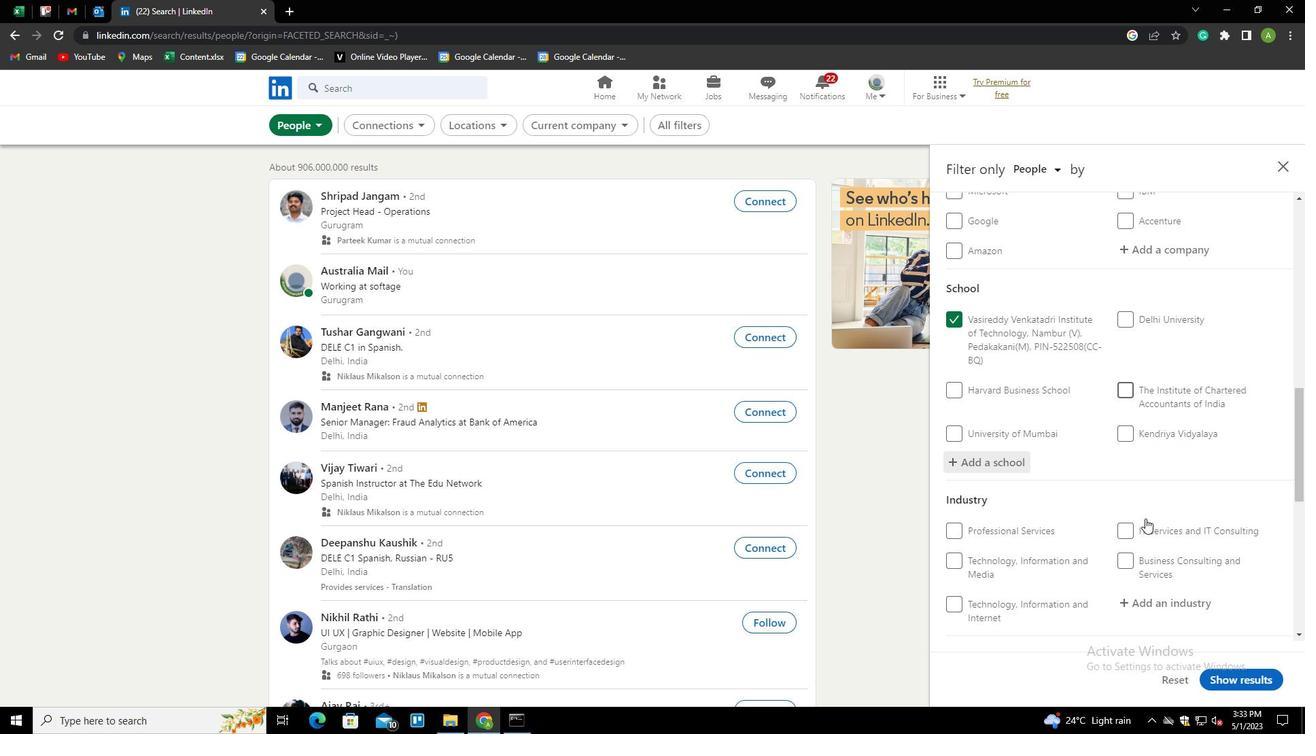 
Action: Mouse scrolled (1145, 518) with delta (0, 0)
Screenshot: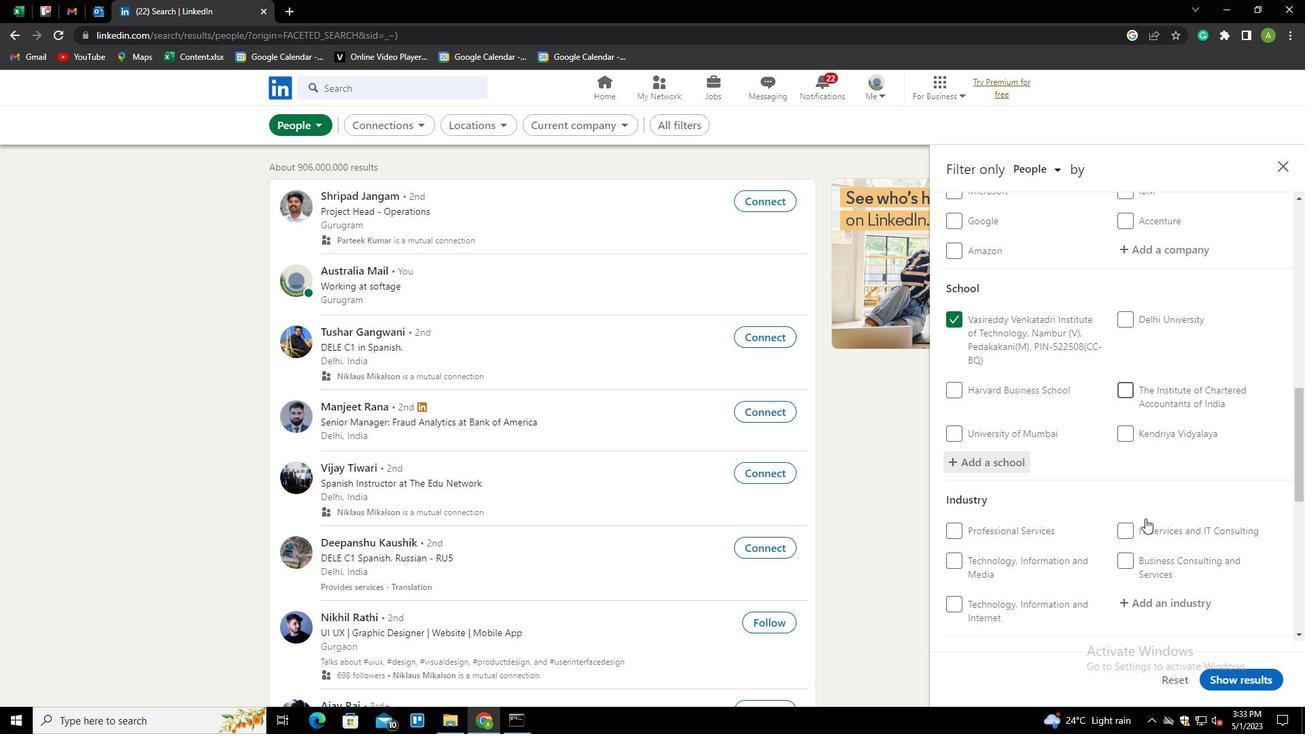 
Action: Mouse moved to (1155, 469)
Screenshot: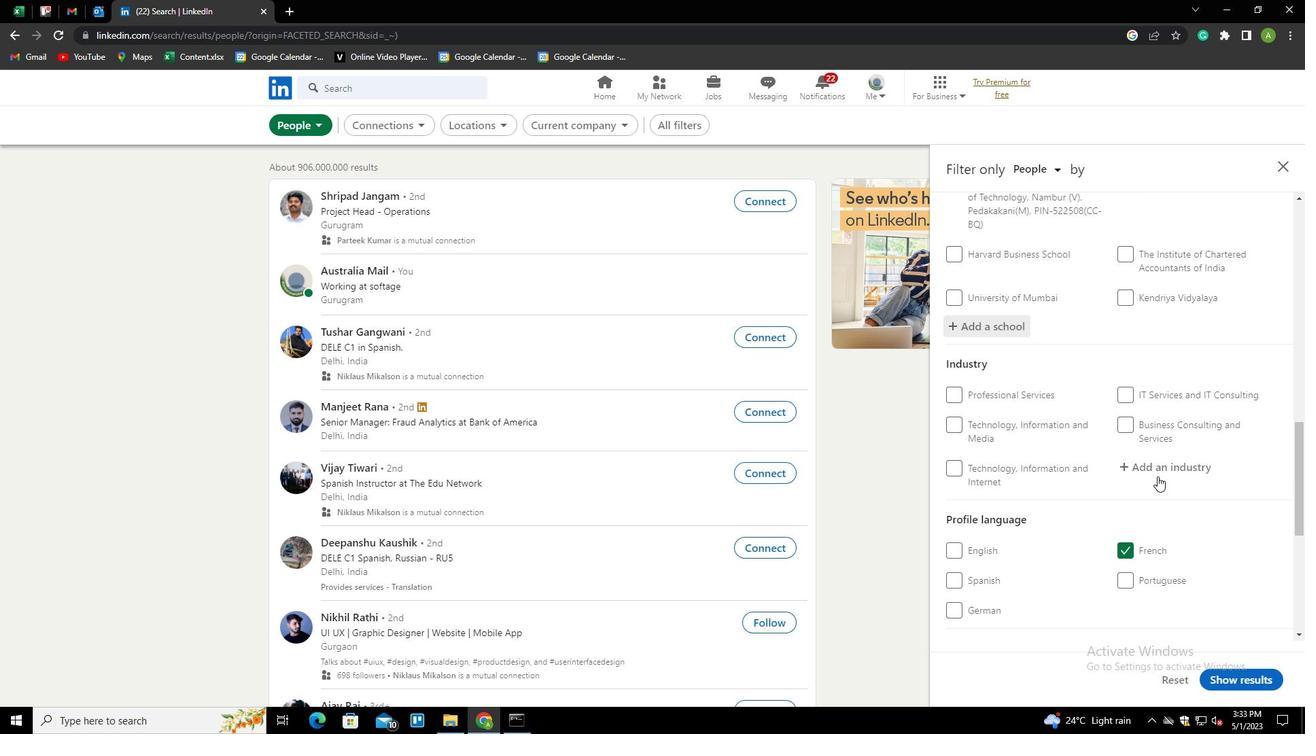 
Action: Mouse pressed left at (1155, 469)
Screenshot: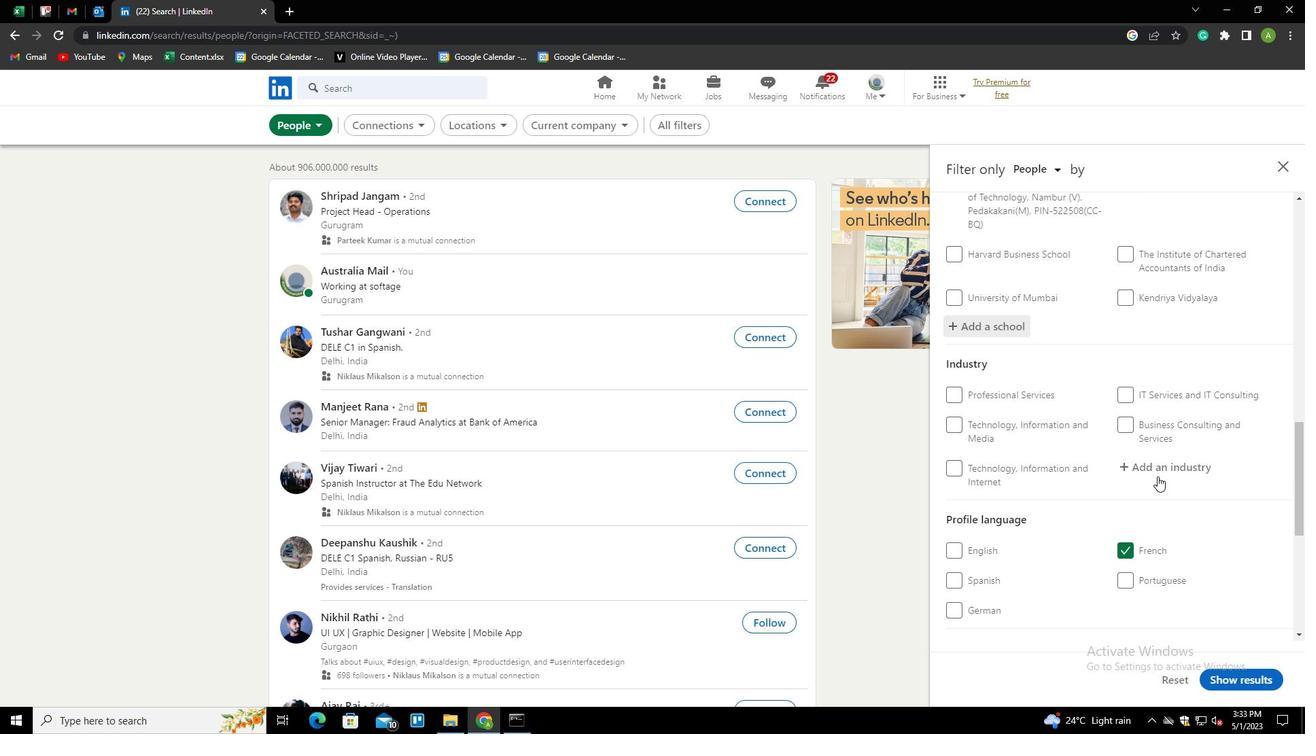 
Action: Mouse moved to (1157, 468)
Screenshot: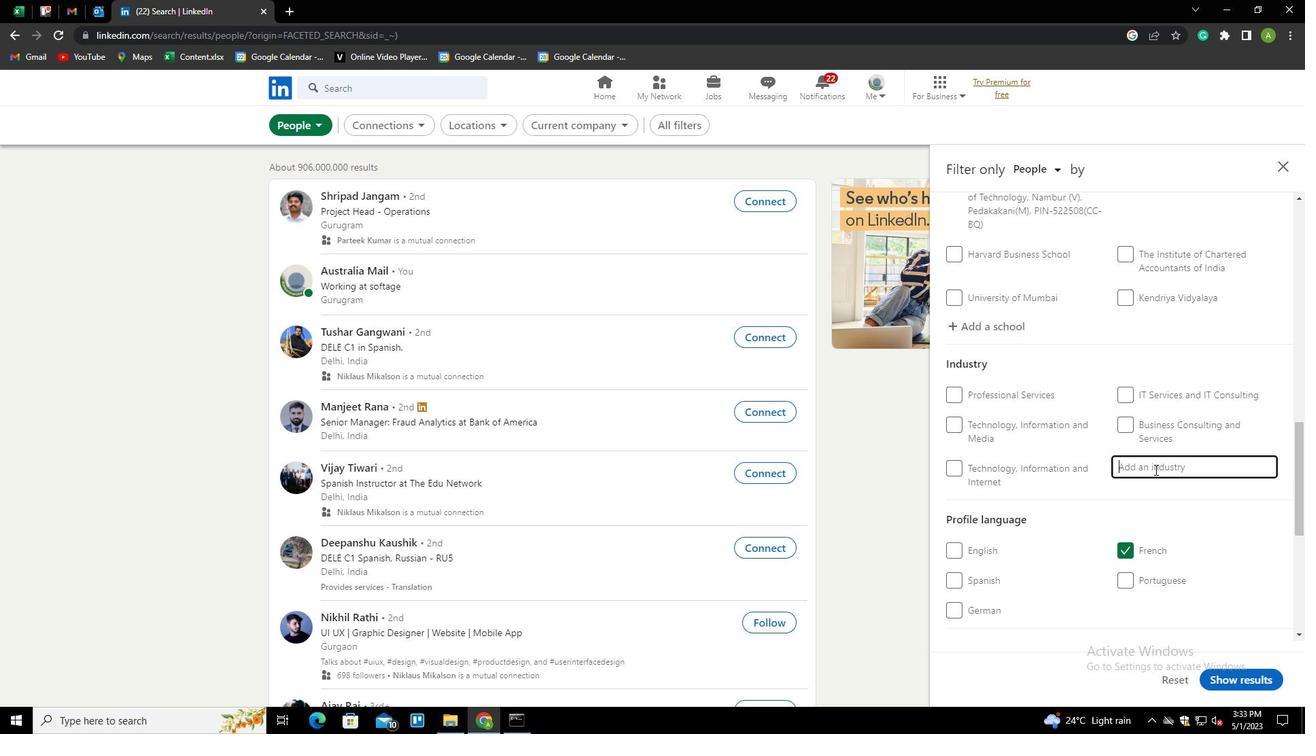 
Action: Mouse pressed left at (1157, 468)
Screenshot: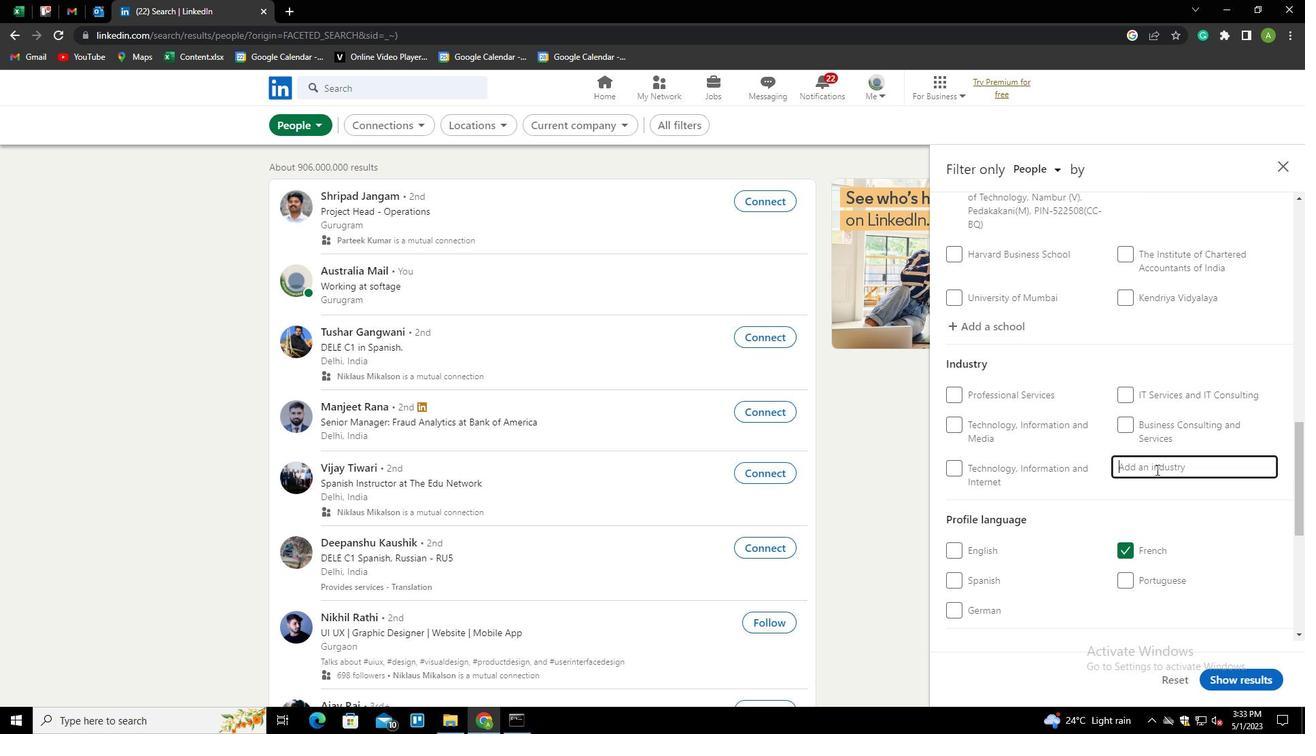 
Action: Key pressed <Key.shift><Key.shift><Key.shift><Key.shift><Key.shift><Key.shift><Key.shift><Key.shift><Key.shift><Key.shift><Key.shift><Key.shift><Key.shift><Key.shift><Key.shift><Key.shift><Key.shift><Key.shift><Key.shift><Key.shift><Key.shift><Key.shift><Key.shift><Key.shift><Key.shift><Key.shift><Key.shift><Key.shift>EQUIPMENT<Key.space><Key.shift>RET<Key.backspace>NTAL<Key.down><Key.down><Key.enter>
Screenshot: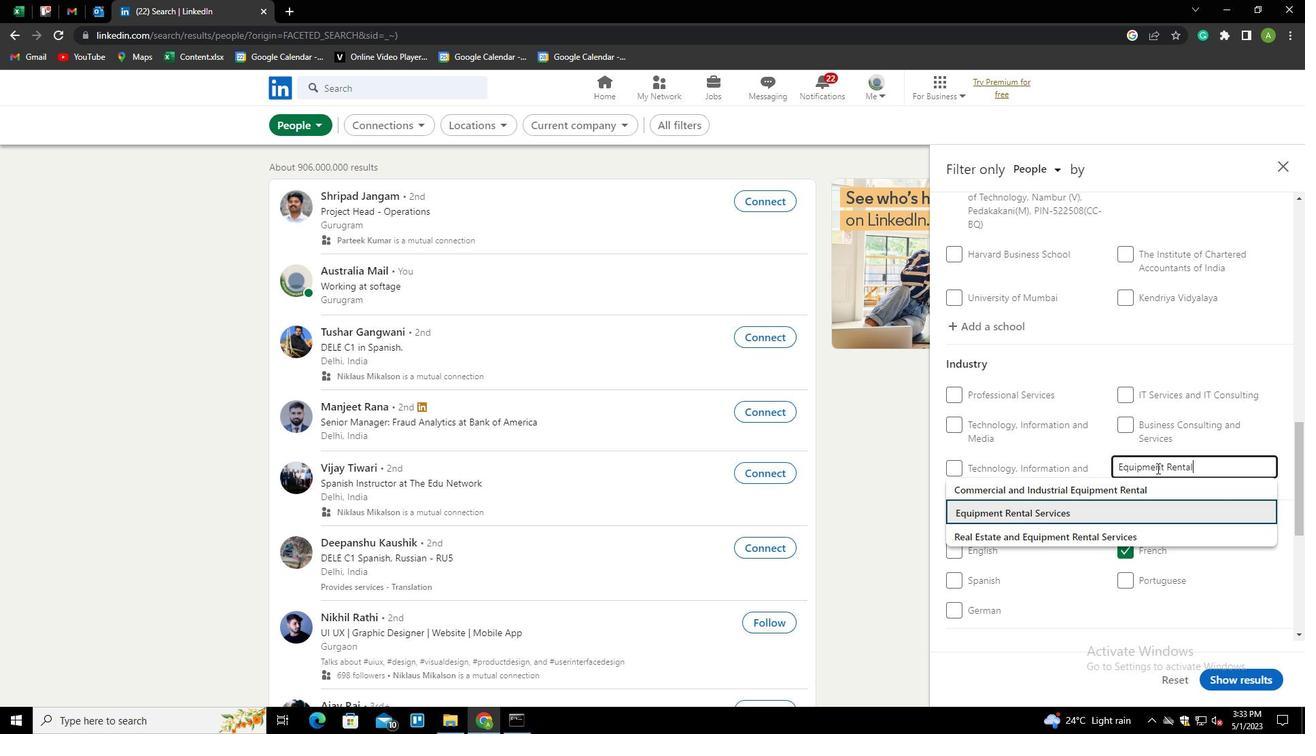 
Action: Mouse scrolled (1157, 467) with delta (0, 0)
Screenshot: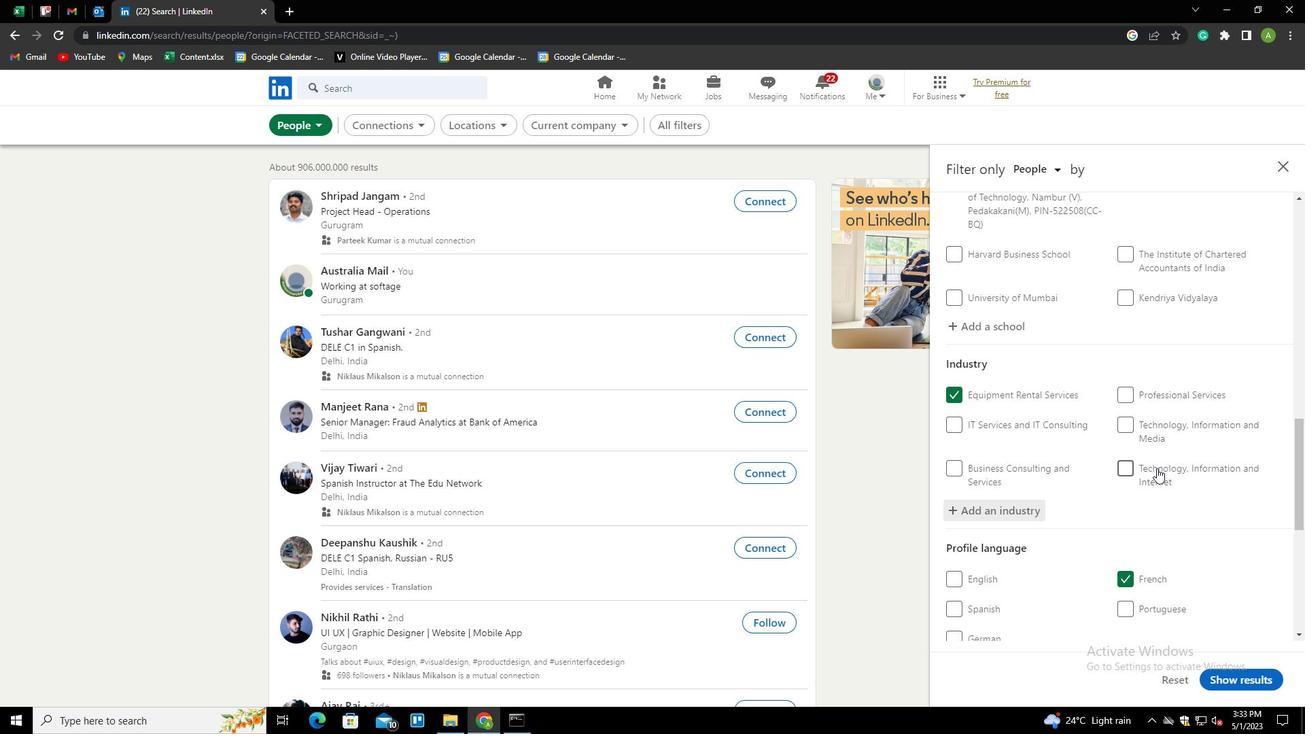 
Action: Mouse scrolled (1157, 467) with delta (0, 0)
Screenshot: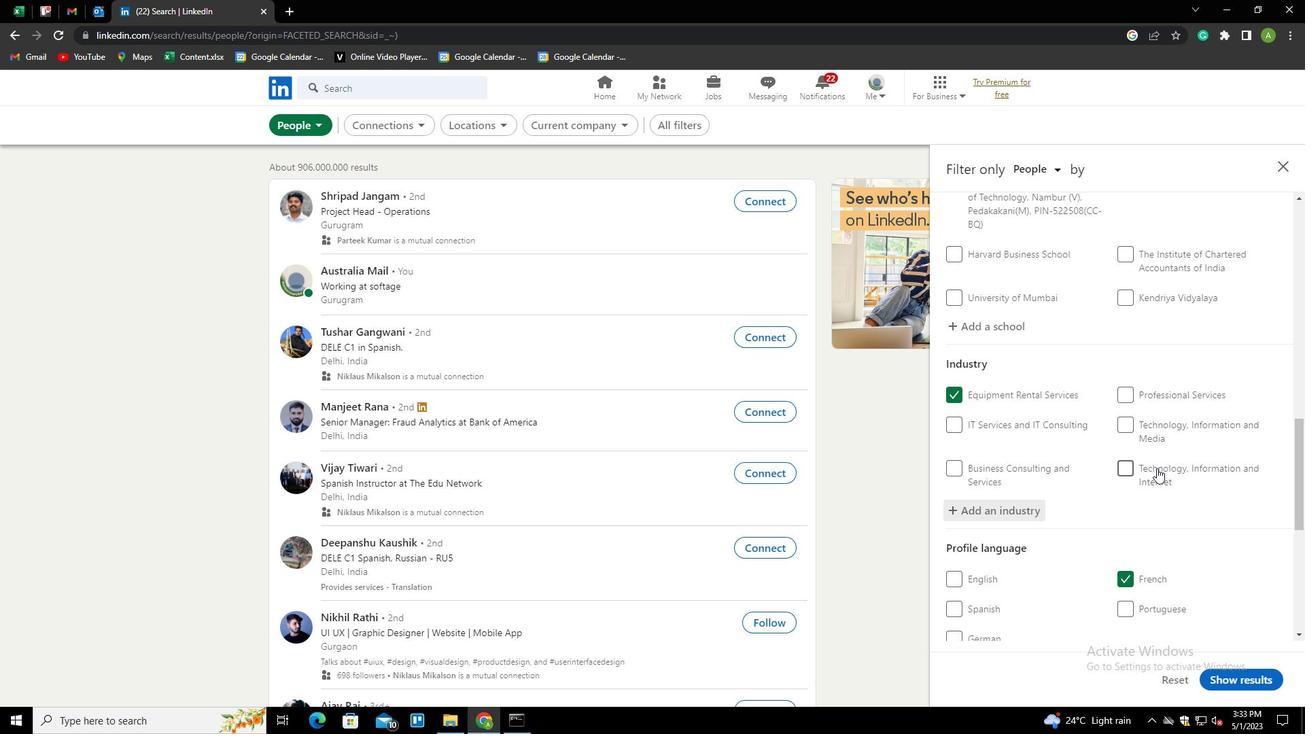 
Action: Mouse scrolled (1157, 467) with delta (0, 0)
Screenshot: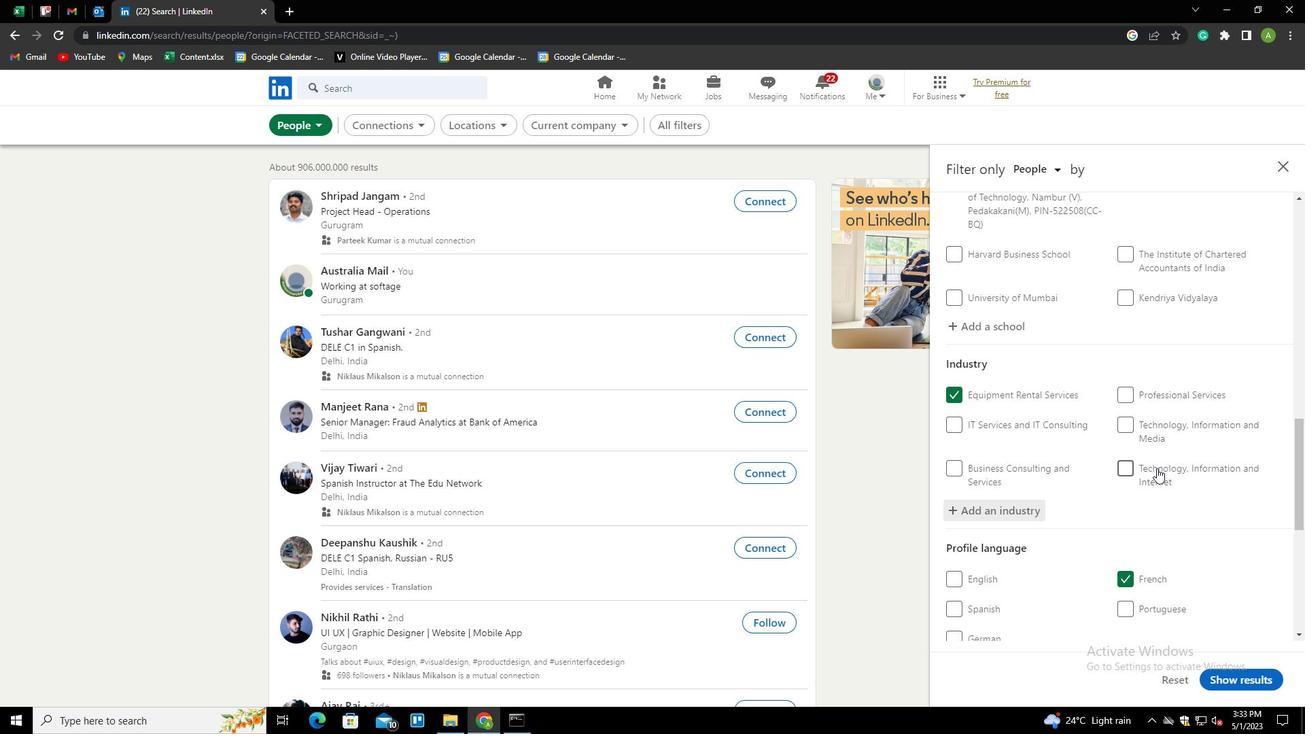 
Action: Mouse scrolled (1157, 467) with delta (0, 0)
Screenshot: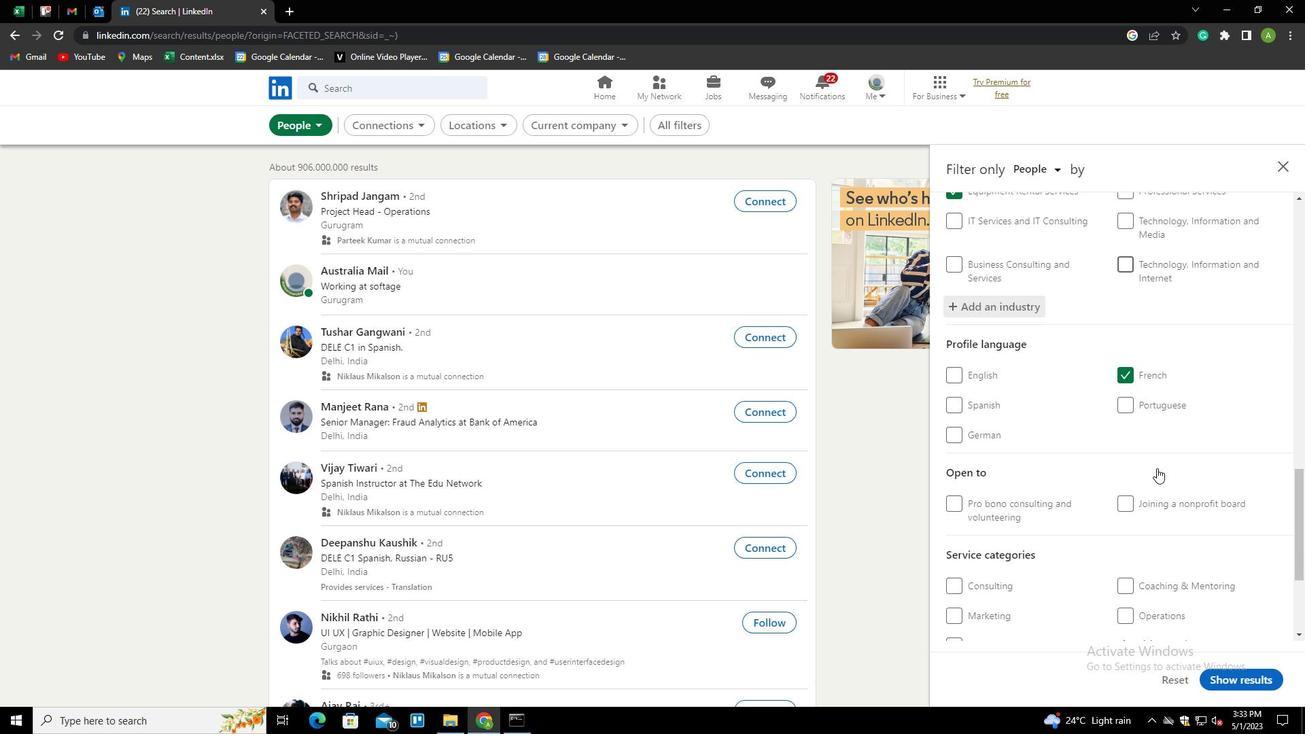 
Action: Mouse scrolled (1157, 467) with delta (0, 0)
Screenshot: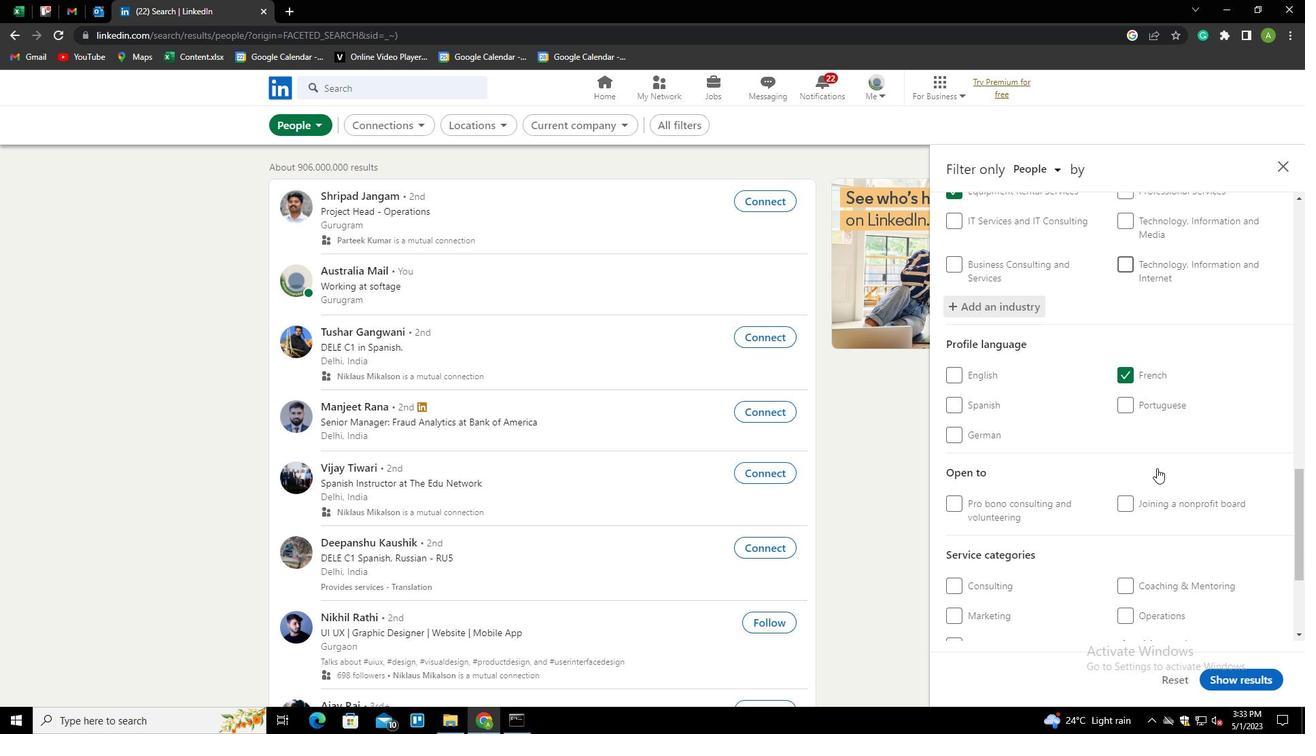 
Action: Mouse scrolled (1157, 467) with delta (0, 0)
Screenshot: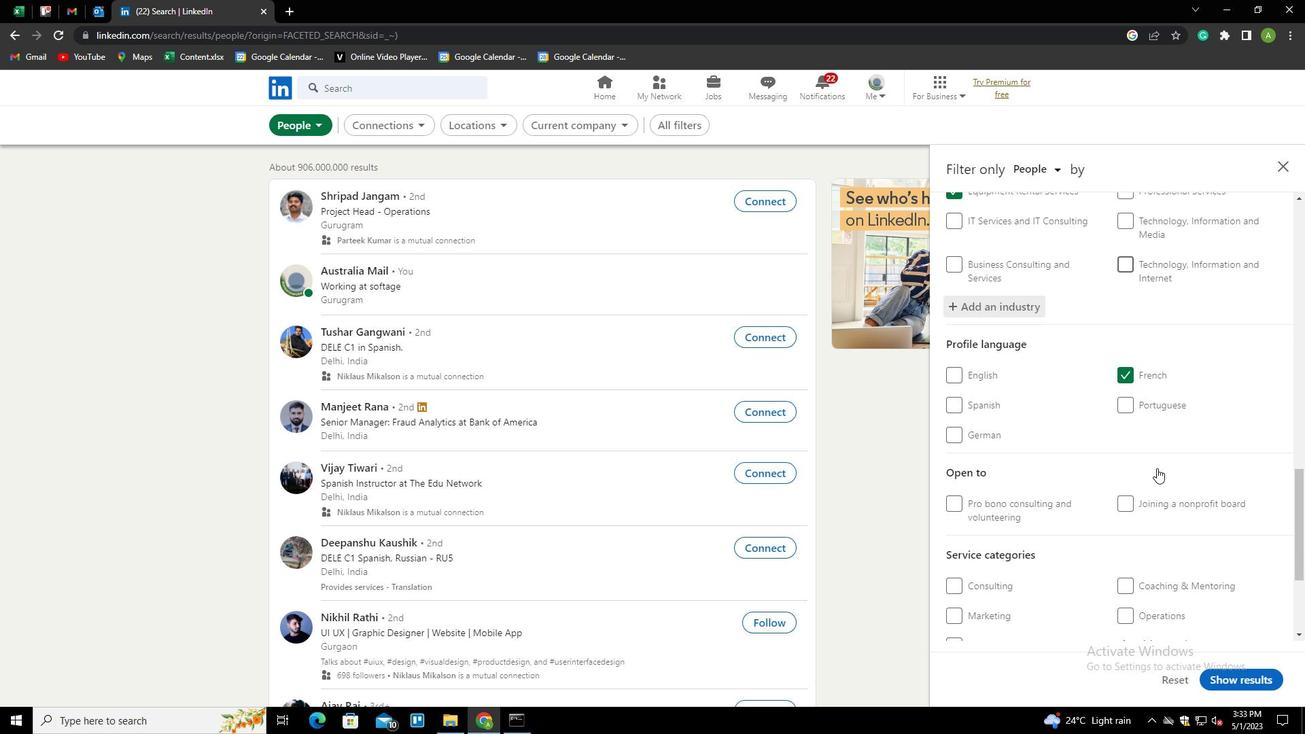 
Action: Mouse moved to (1143, 448)
Screenshot: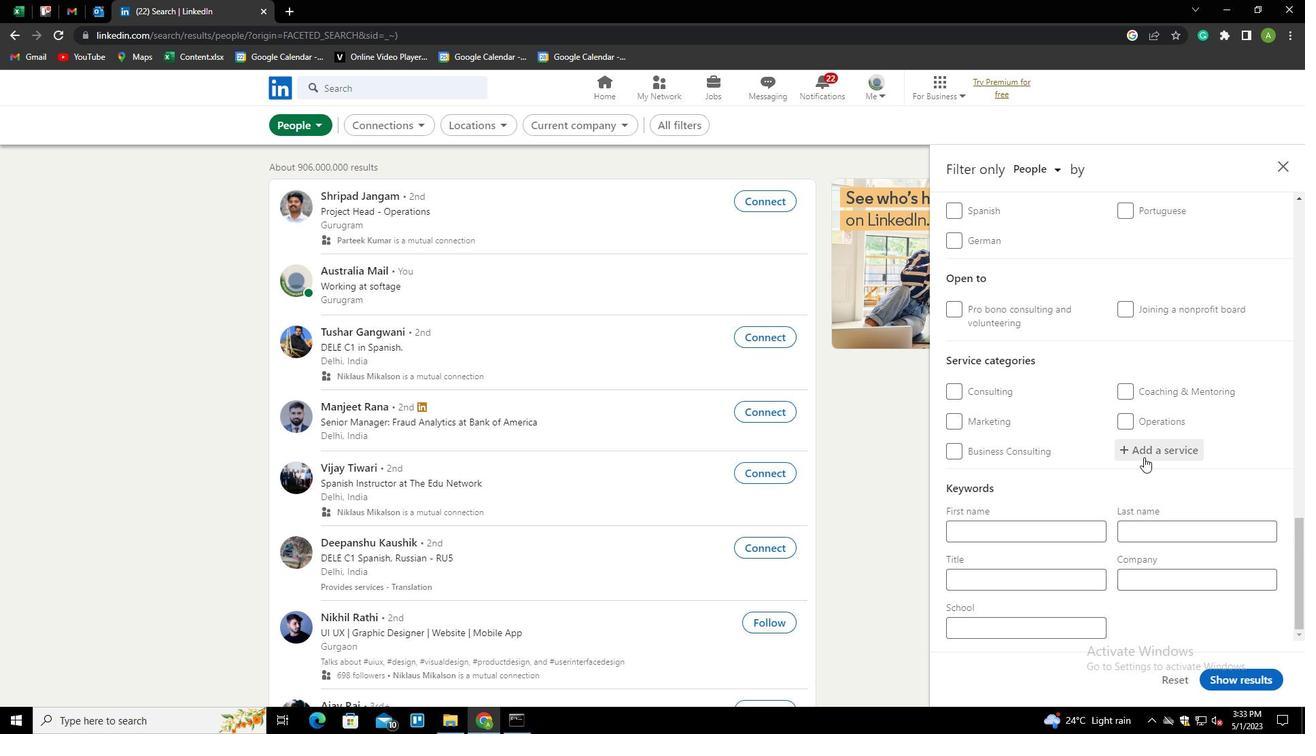 
Action: Mouse pressed left at (1143, 448)
Screenshot: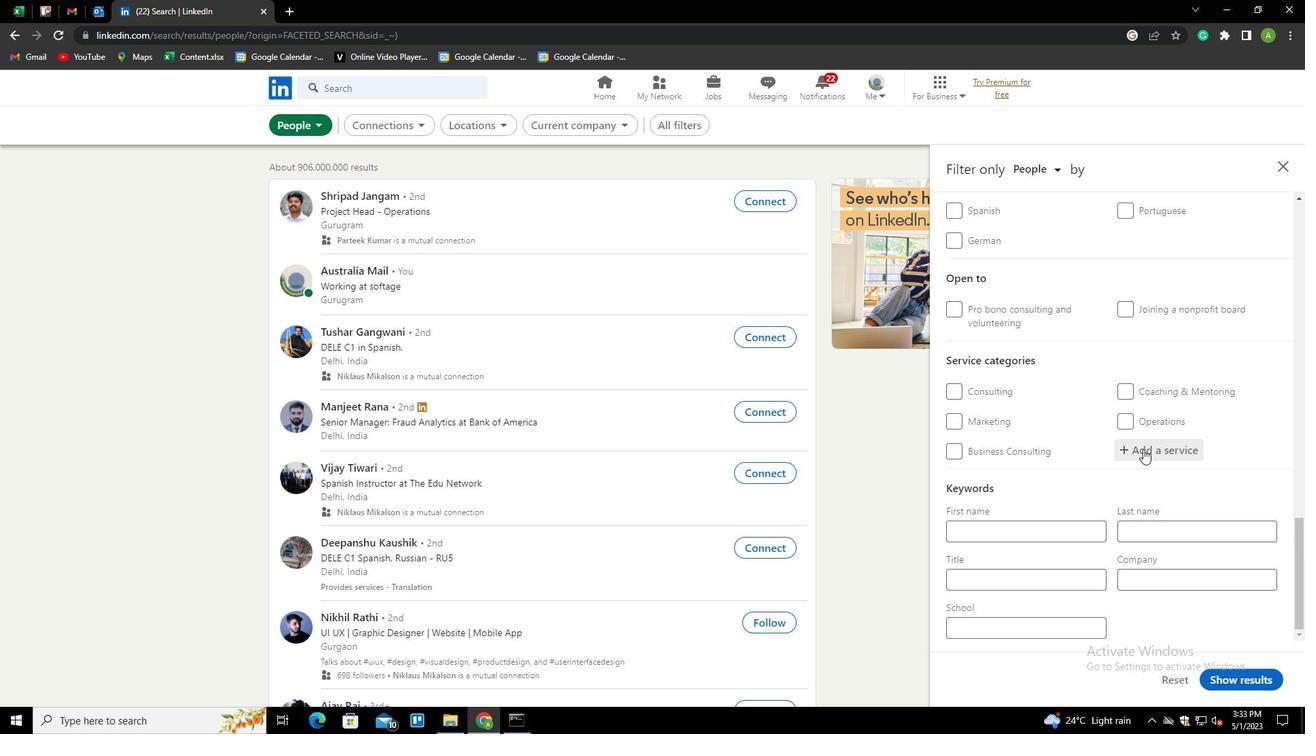 
Action: Key pressed <Key.shift>CONTENT<Key.space><Key.down><Key.enter>
Screenshot: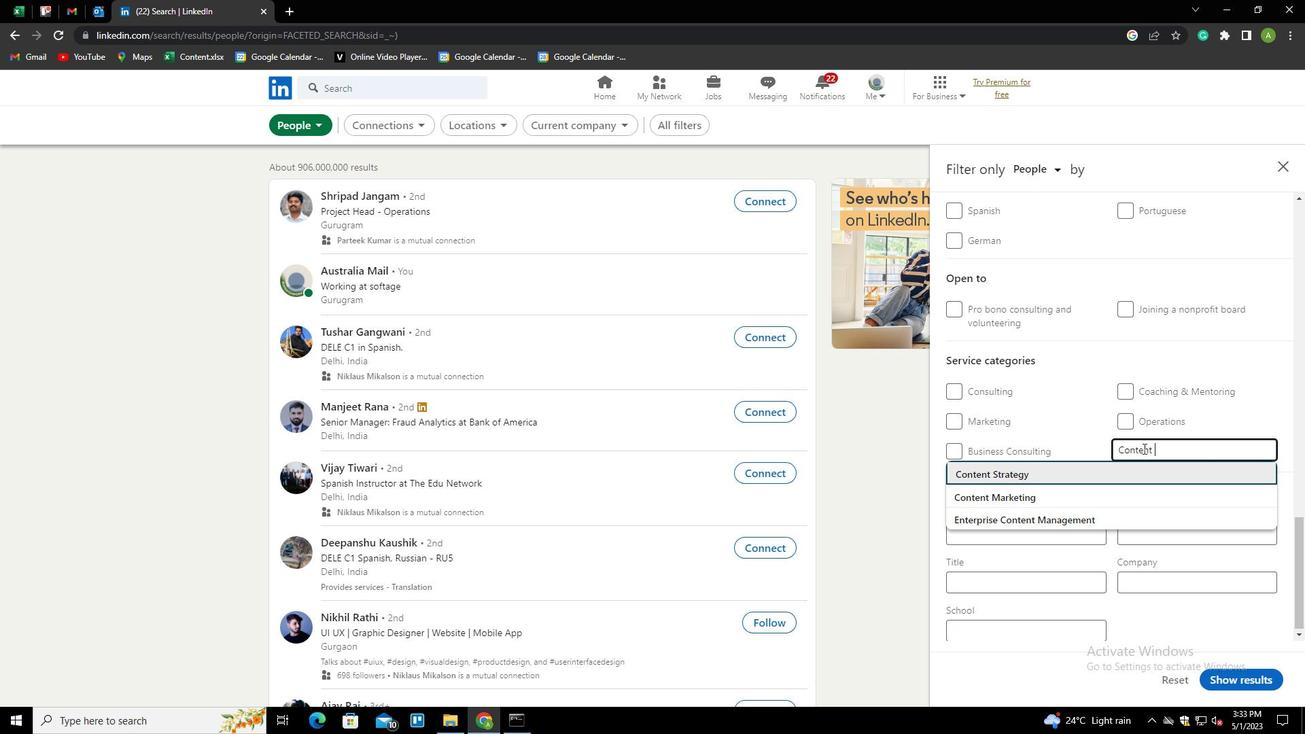 
Action: Mouse scrolled (1143, 448) with delta (0, 0)
Screenshot: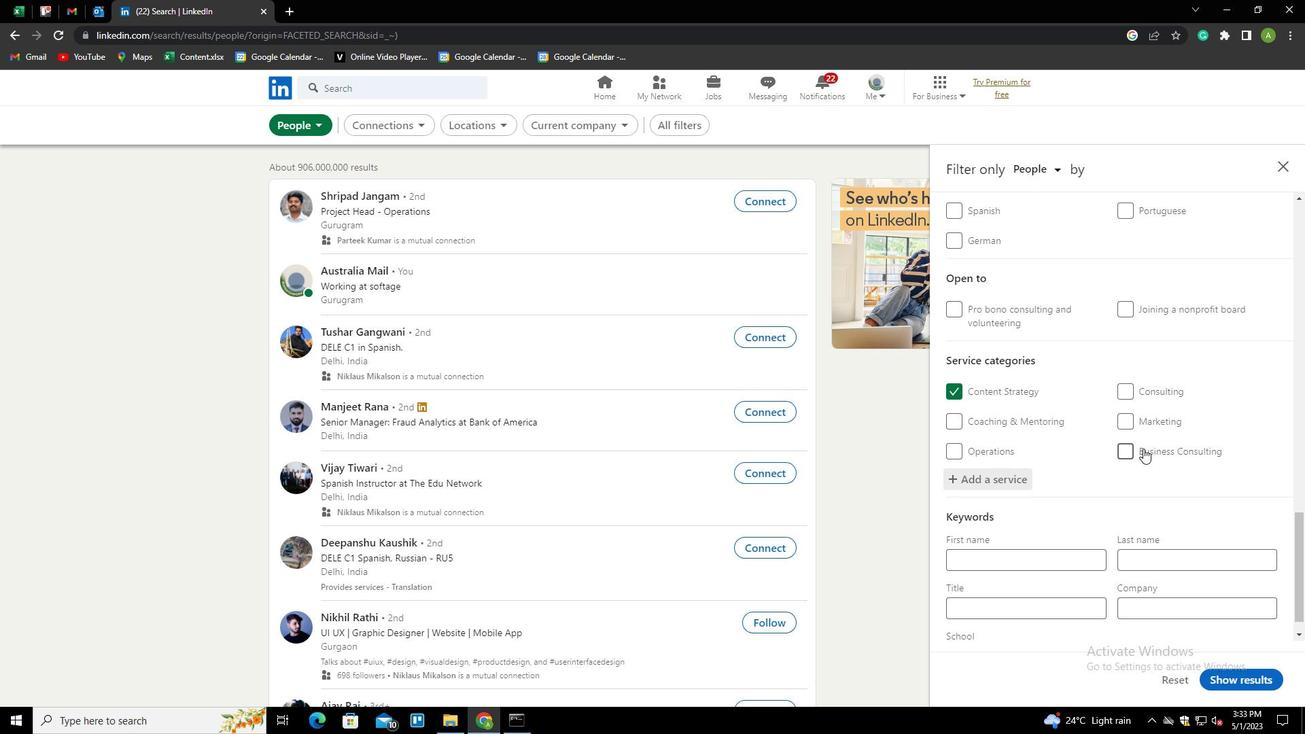 
Action: Mouse scrolled (1143, 448) with delta (0, 0)
Screenshot: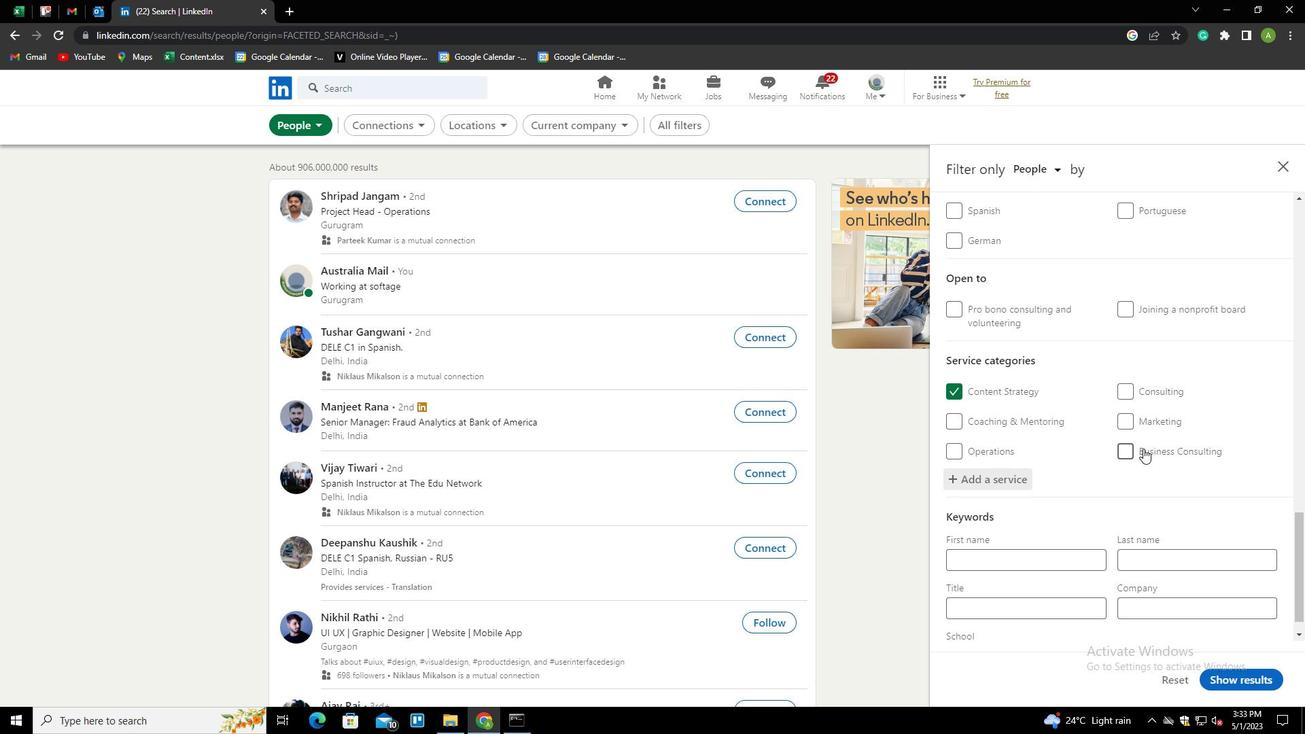 
Action: Mouse scrolled (1143, 448) with delta (0, 0)
Screenshot: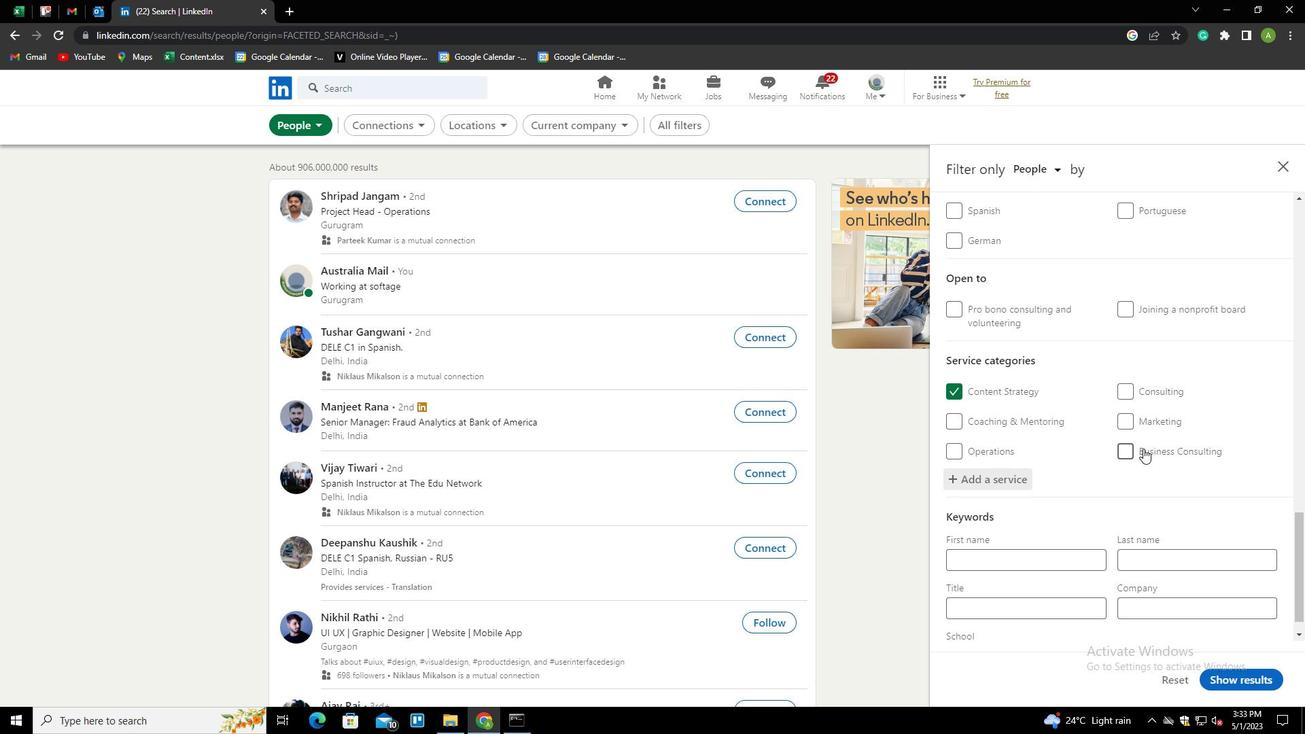 
Action: Mouse scrolled (1143, 448) with delta (0, 0)
Screenshot: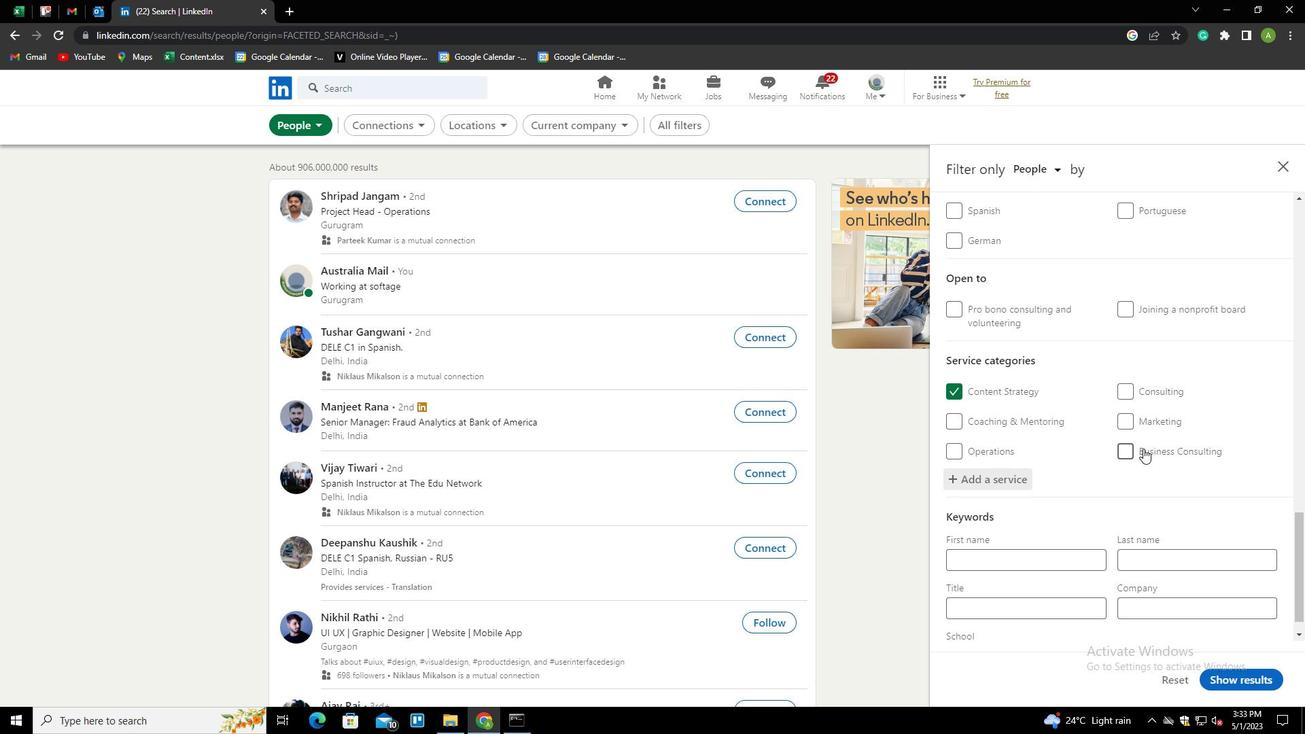 
Action: Mouse scrolled (1143, 448) with delta (0, 0)
Screenshot: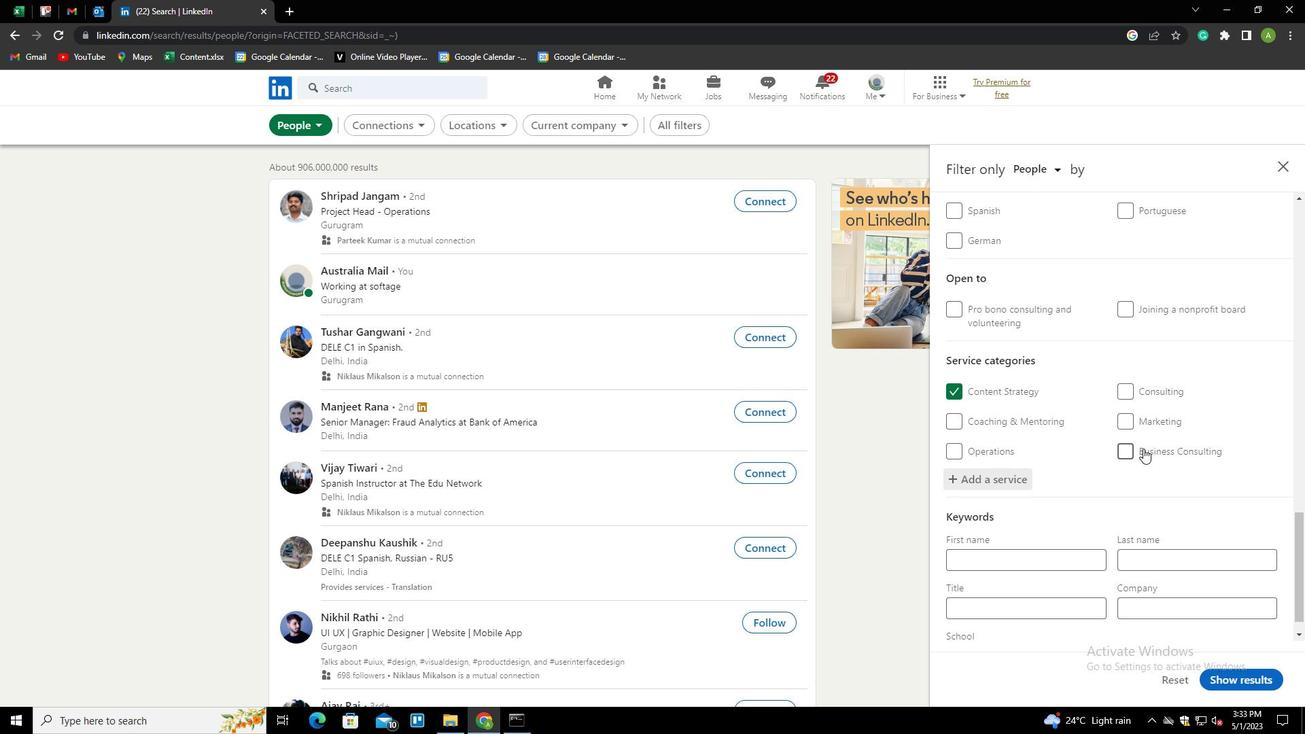 
Action: Mouse scrolled (1143, 448) with delta (0, 0)
Screenshot: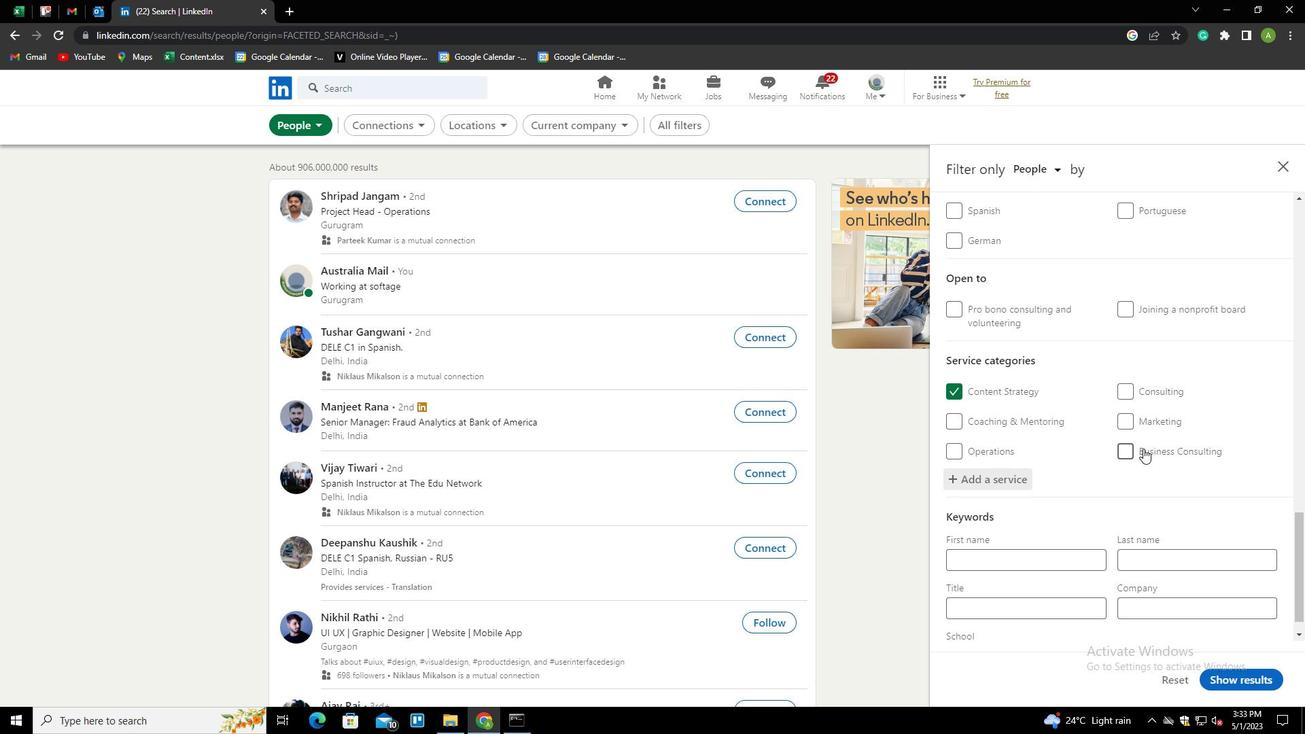 
Action: Mouse moved to (995, 581)
Screenshot: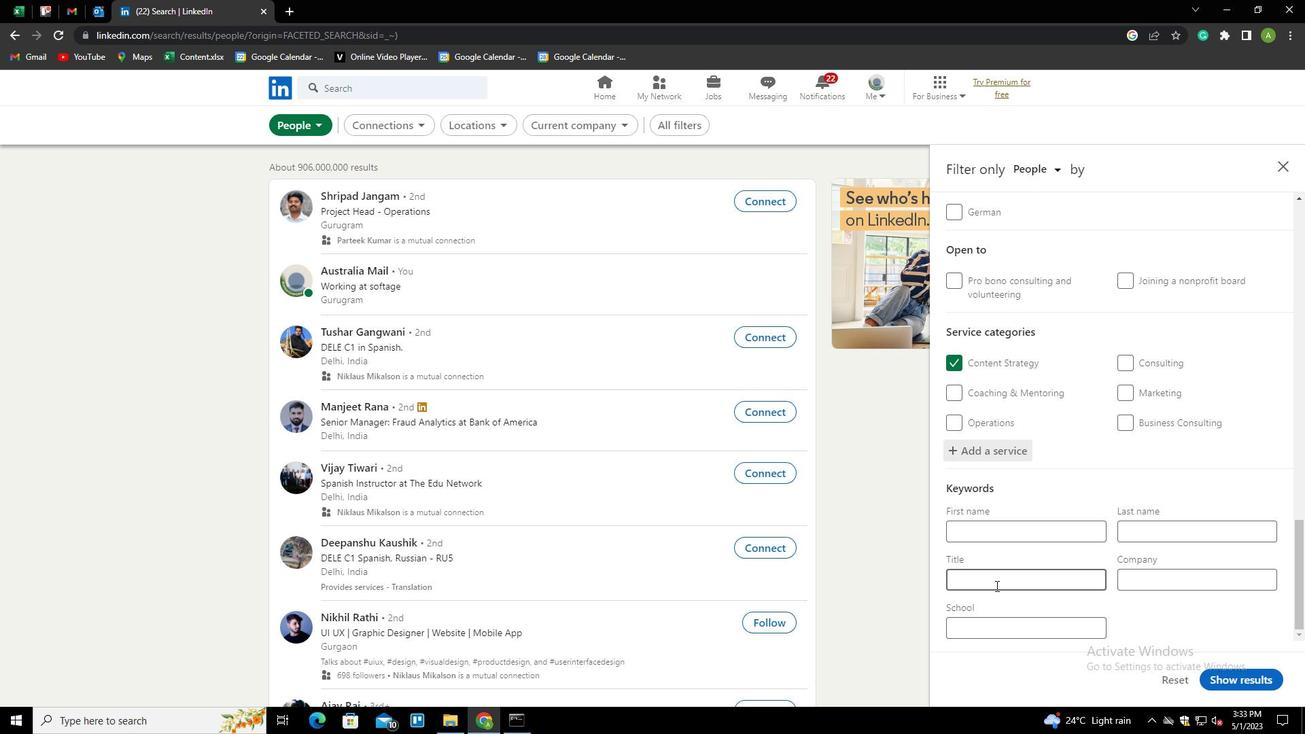 
Action: Mouse pressed left at (995, 581)
Screenshot: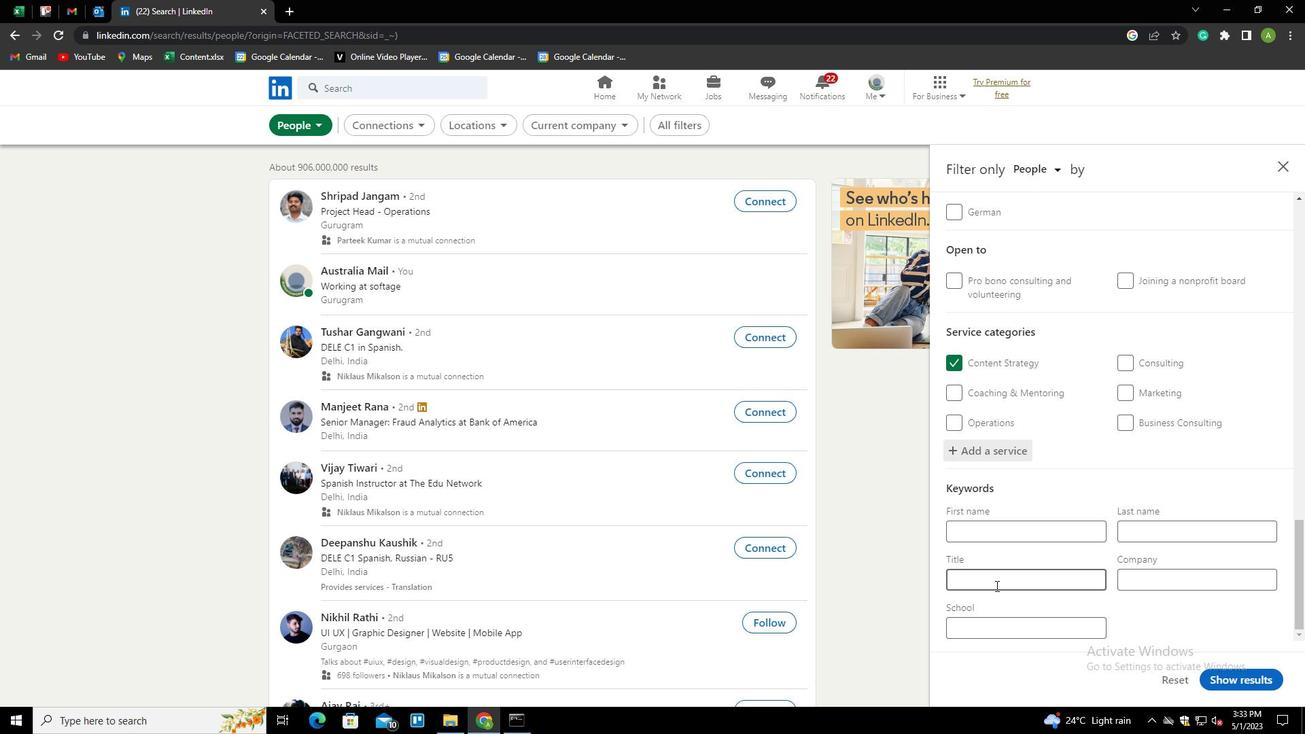 
Action: Key pressed <Key.shift><Key.shift><Key.shift><Key.shift><Key.shift><Key.shift>C-<Key.shift>LEVEL<Key.space>OR<Key.space><Key.shift>C-<Key.shift>SUITE
Screenshot: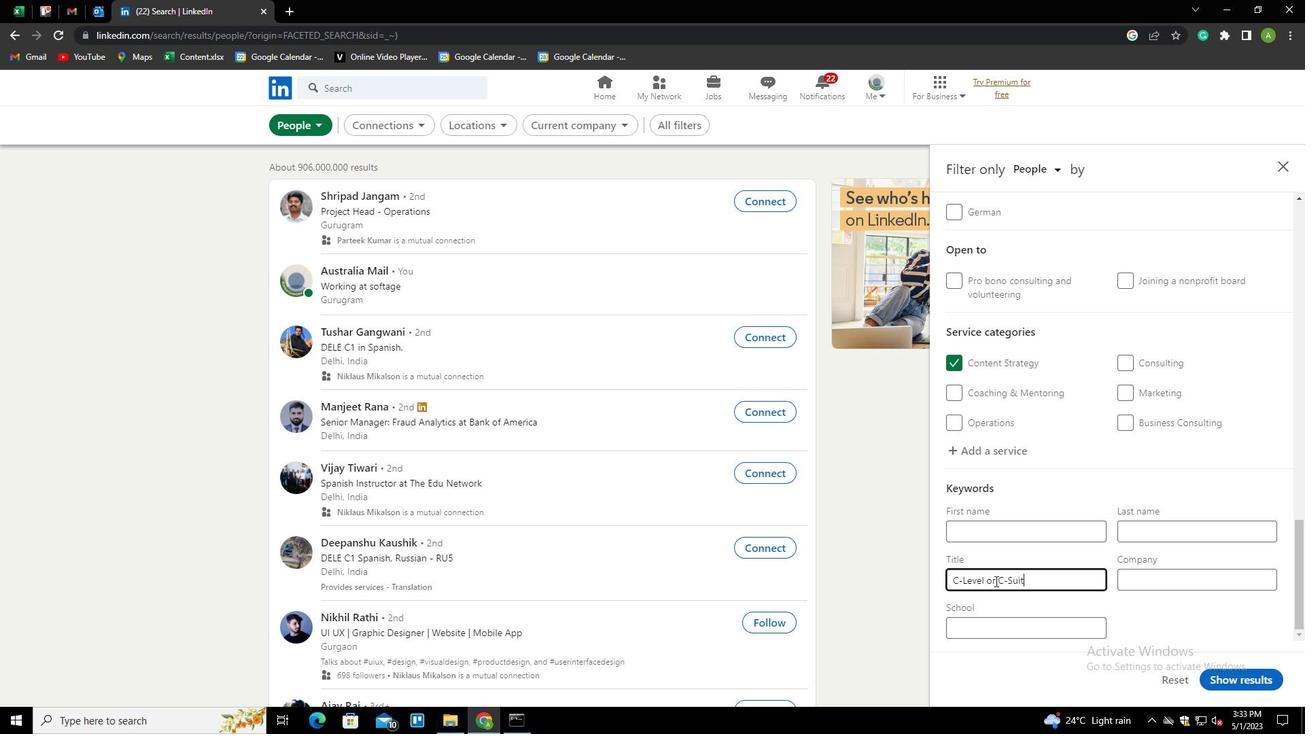 
Action: Mouse moved to (1204, 637)
Screenshot: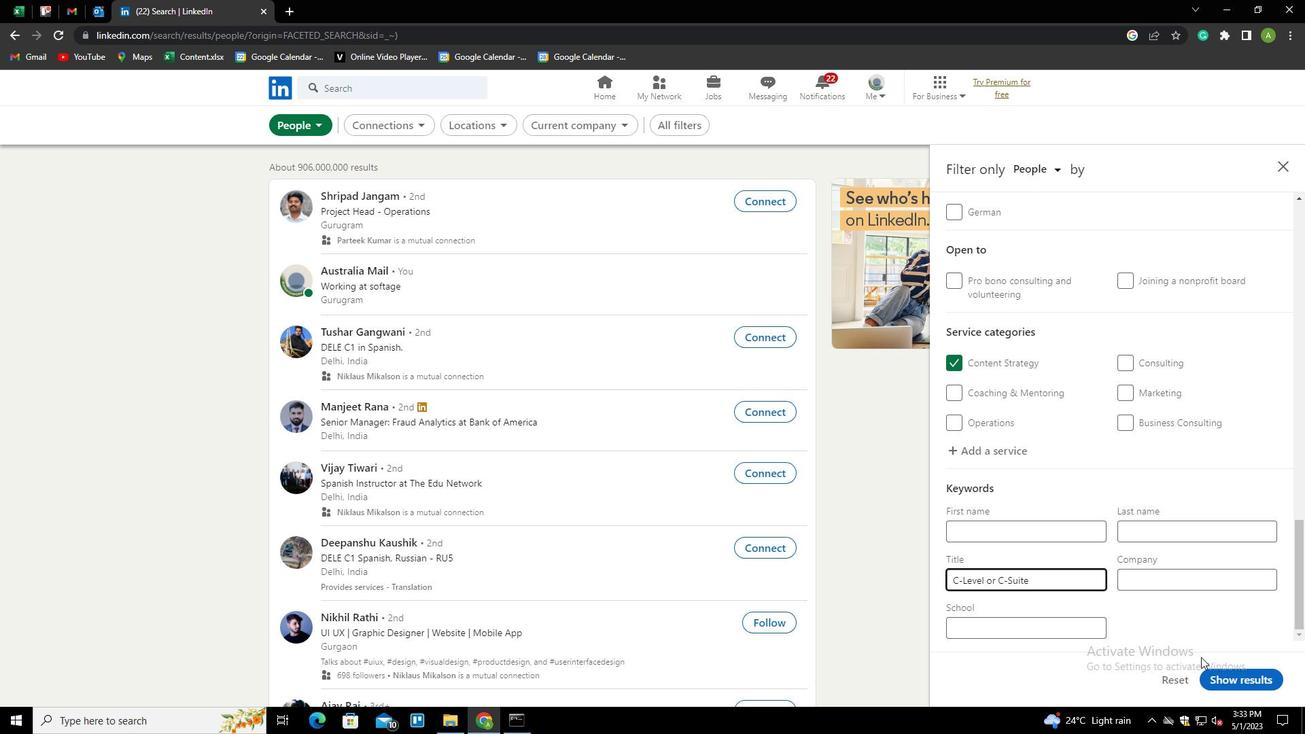 
Action: Mouse pressed left at (1204, 637)
Screenshot: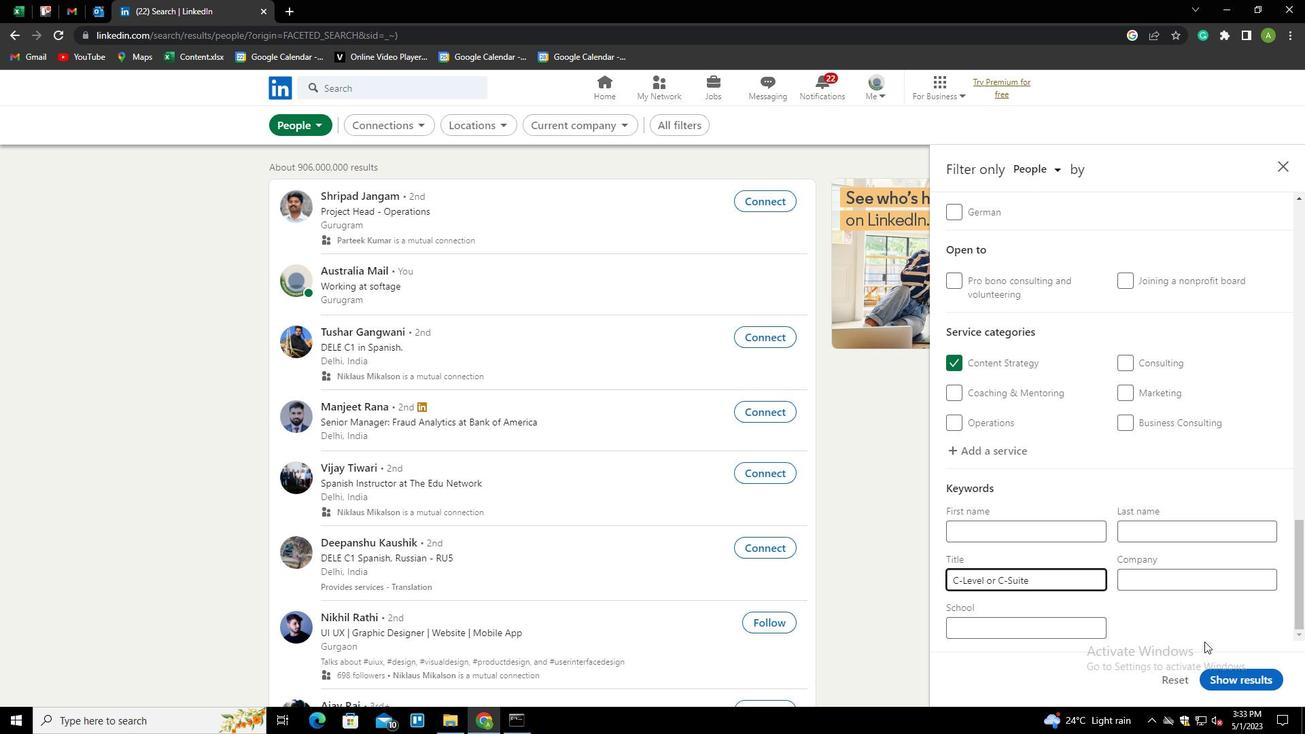 
Action: Mouse moved to (1227, 675)
Screenshot: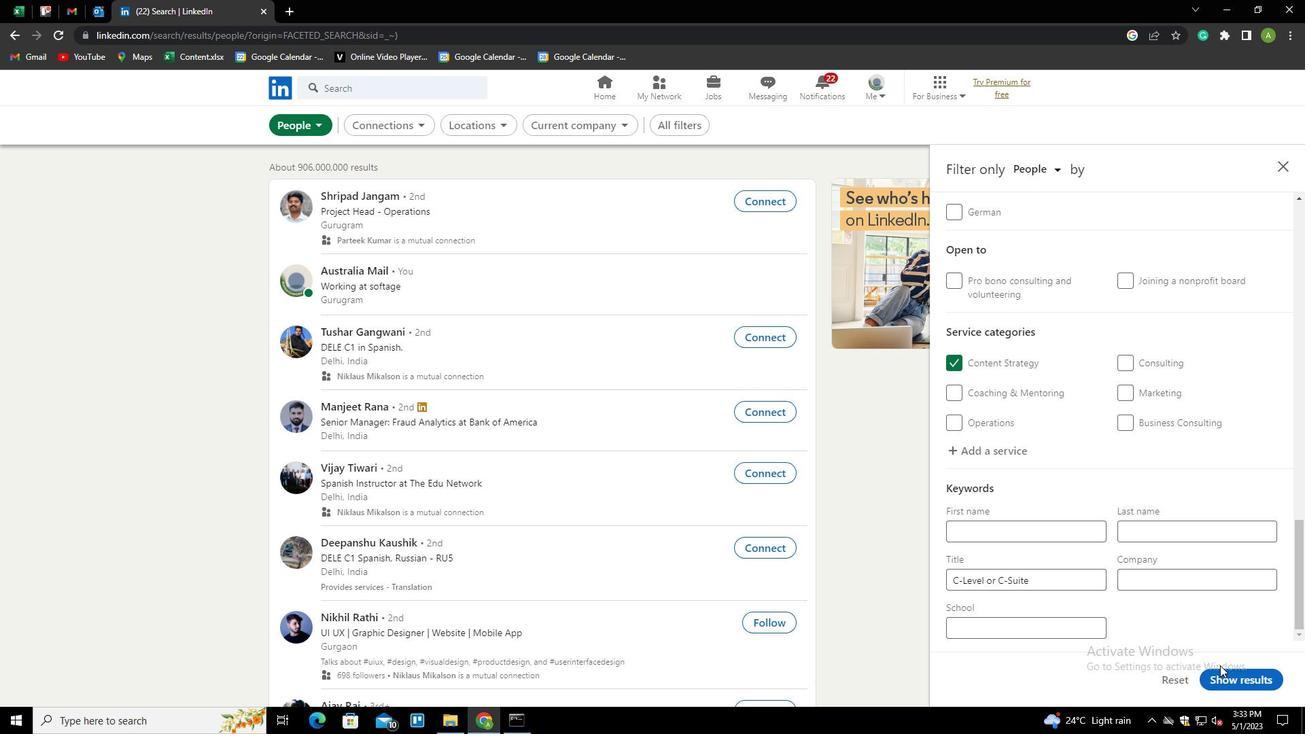 
Action: Mouse pressed left at (1227, 675)
Screenshot: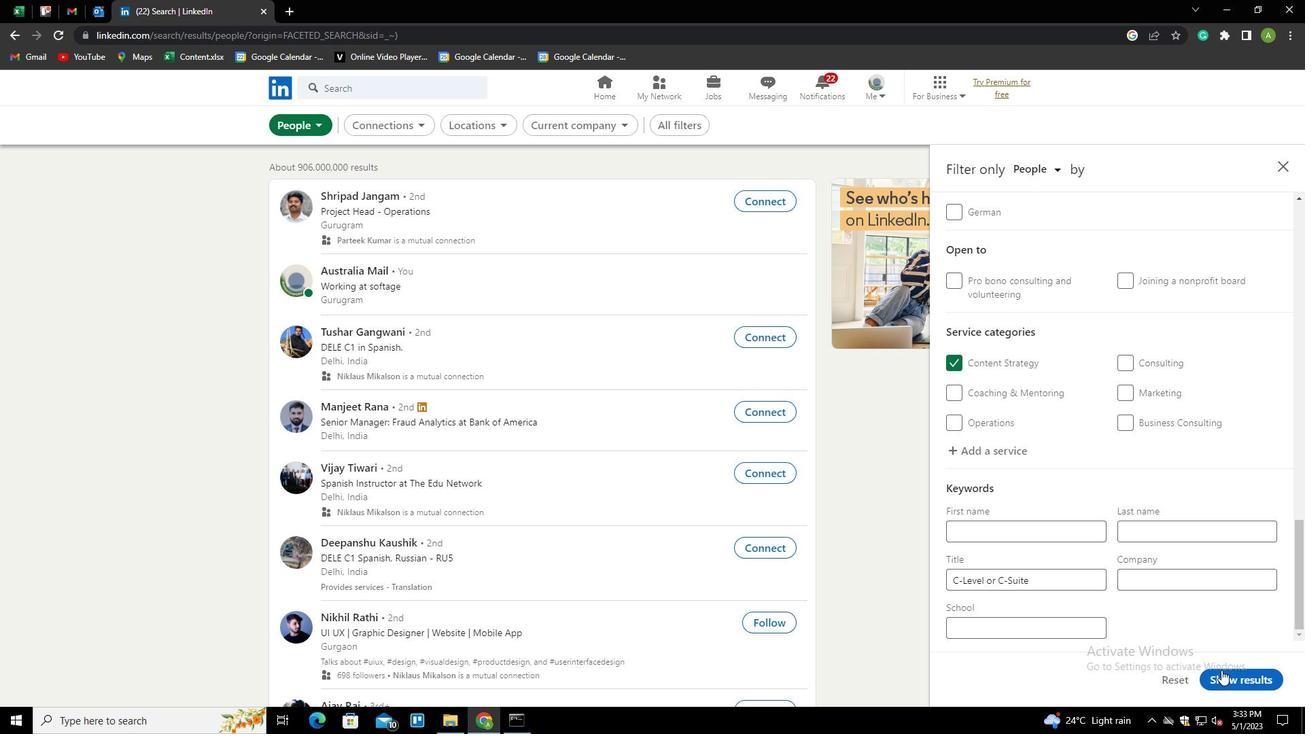 
